 Task: Create new invoice with Date Opened :15-Apr-23, Select Customer: Surfside Succulents, Terms: Payment Term 1. Make invoice entry for item-1 with Date: 15-Apr-23, Description: Cheetos Flamin Hot, Action: Material, Income Account: Income:Sales, Quantity: 3, Unit Price: 8.2, Discount $: 1.25. Make entry for item-2 with Date: 15-Apr-23, Description: Ben & Jerry's Topped Salted Caramel Brownie_x000D_
, Action: Material, Income Account: Income:Sales, Quantity: 1, Unit Price: 8.6, Discount $: 2.25. Make entry for item-3 with Date: 15-Apr-23, Description: Monster Energy Ultra, Action: Material, Income Account: Income:Sales, Quantity: 2, Unit Price: 9.6, Discount $: 2.75. Write Notes: 'Looking forward to serving you again.'. Post Invoice with Post Date: 15-Apr-23, Post to Accounts: Assets:Accounts Receivable. Pay / Process Payment with Transaction Date: 15-May-23, Amount: 46.15, Transfer Account: Checking Account. Print Invoice, display notes by going to Option, then go to Display Tab and check 'Invoice Notes'.
Action: Mouse moved to (156, 34)
Screenshot: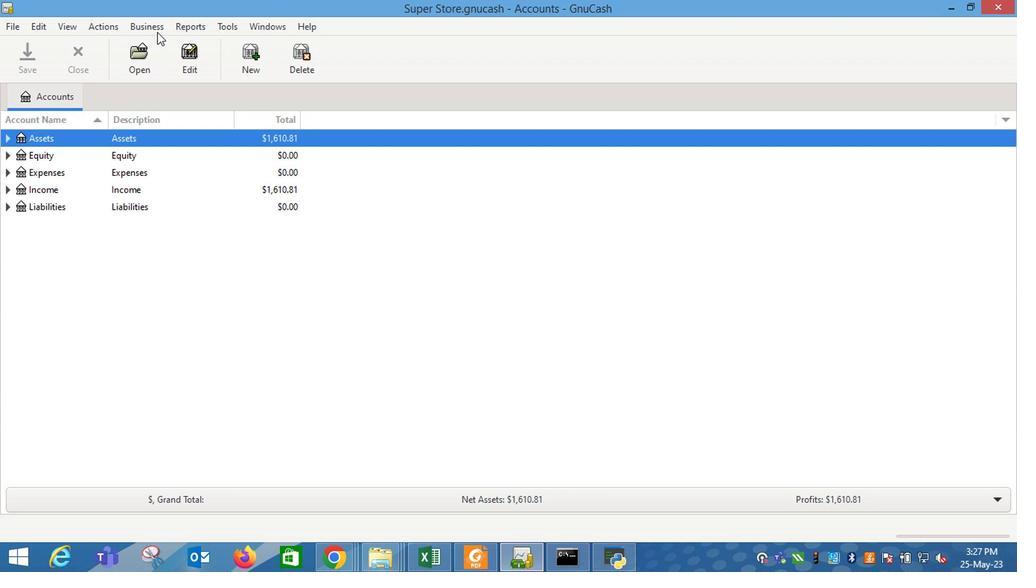 
Action: Mouse pressed left at (156, 34)
Screenshot: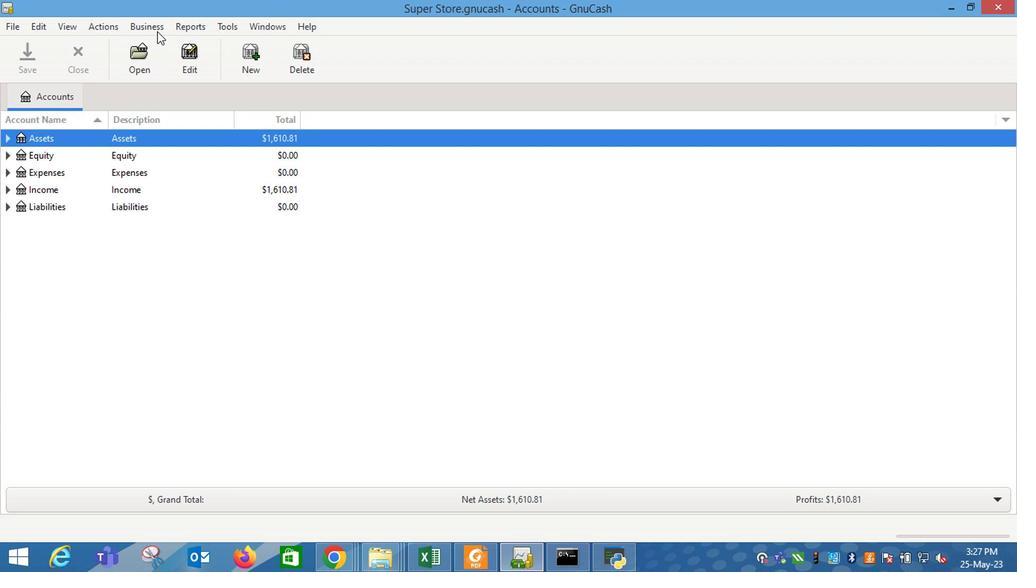 
Action: Mouse moved to (329, 103)
Screenshot: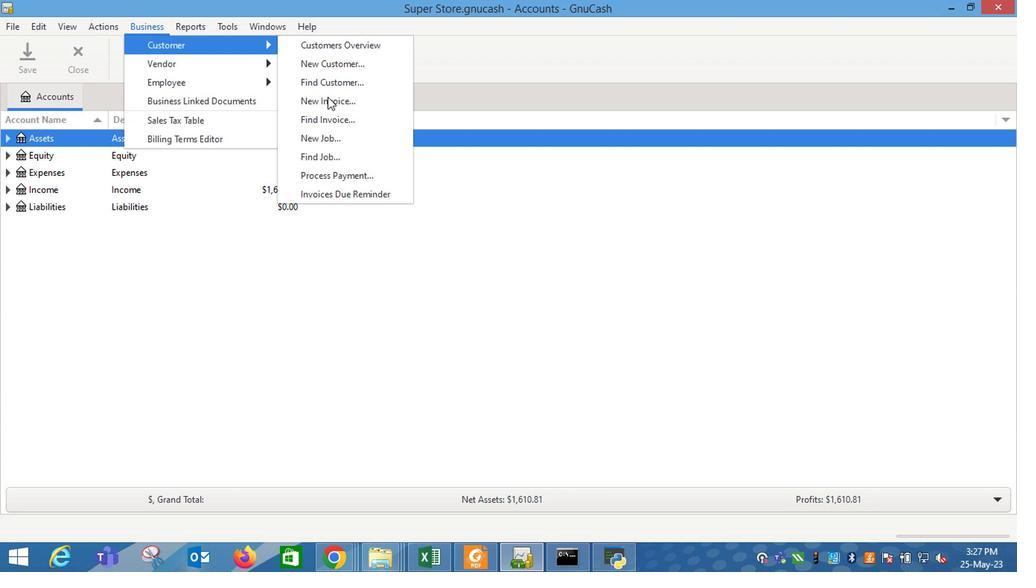 
Action: Mouse pressed left at (329, 103)
Screenshot: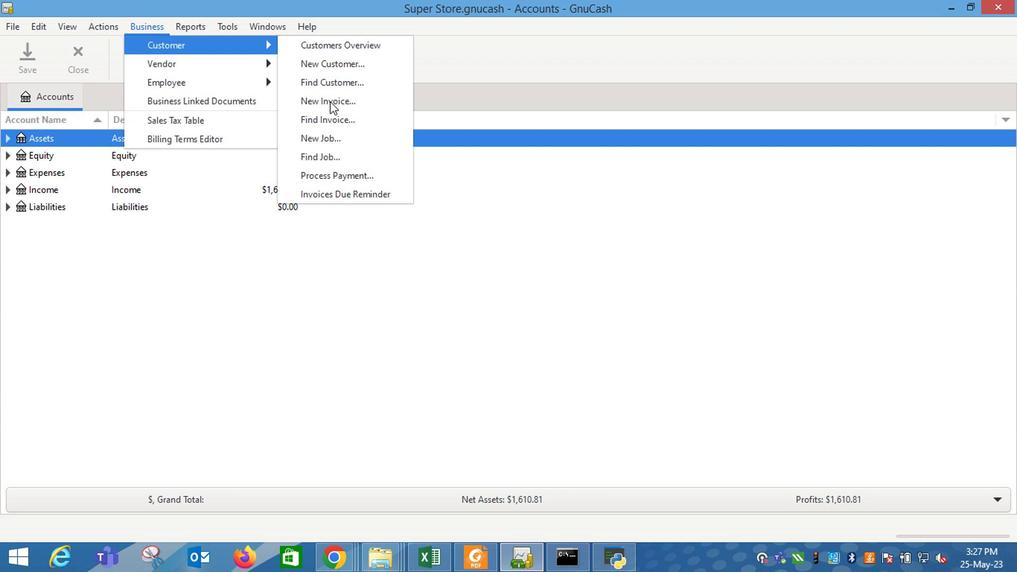 
Action: Mouse moved to (622, 229)
Screenshot: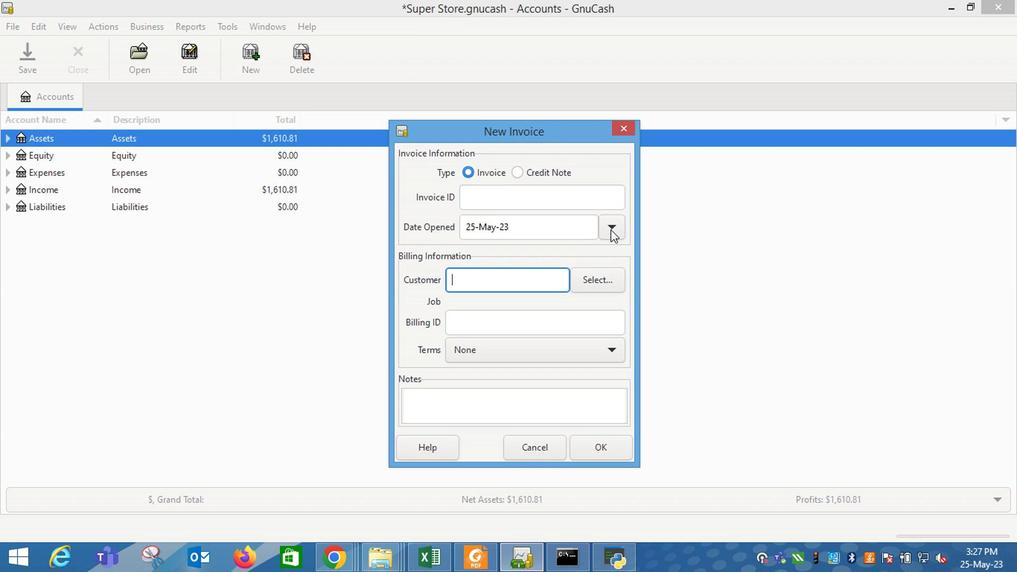 
Action: Mouse pressed left at (622, 229)
Screenshot: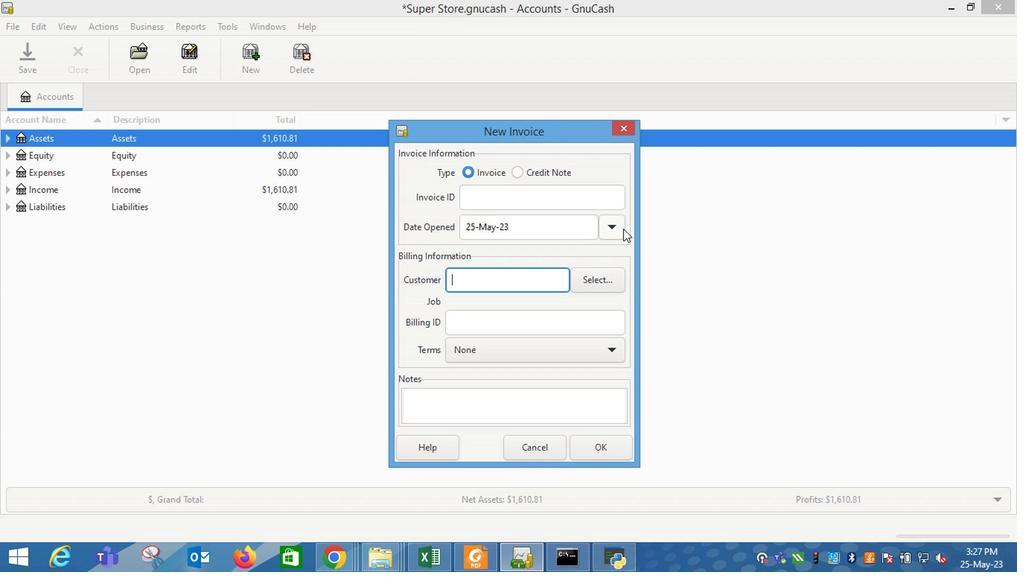 
Action: Mouse moved to (495, 249)
Screenshot: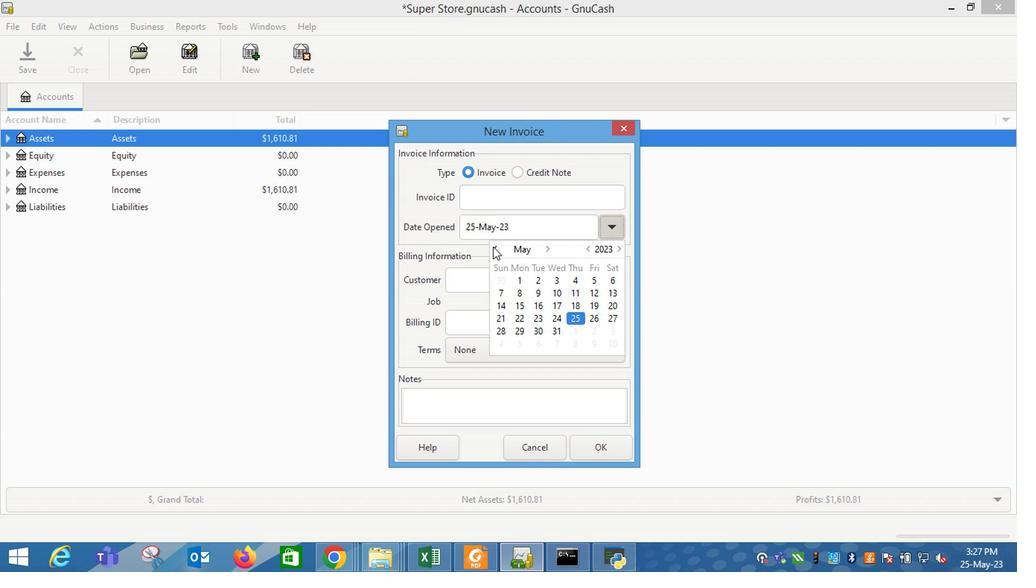 
Action: Mouse pressed left at (495, 249)
Screenshot: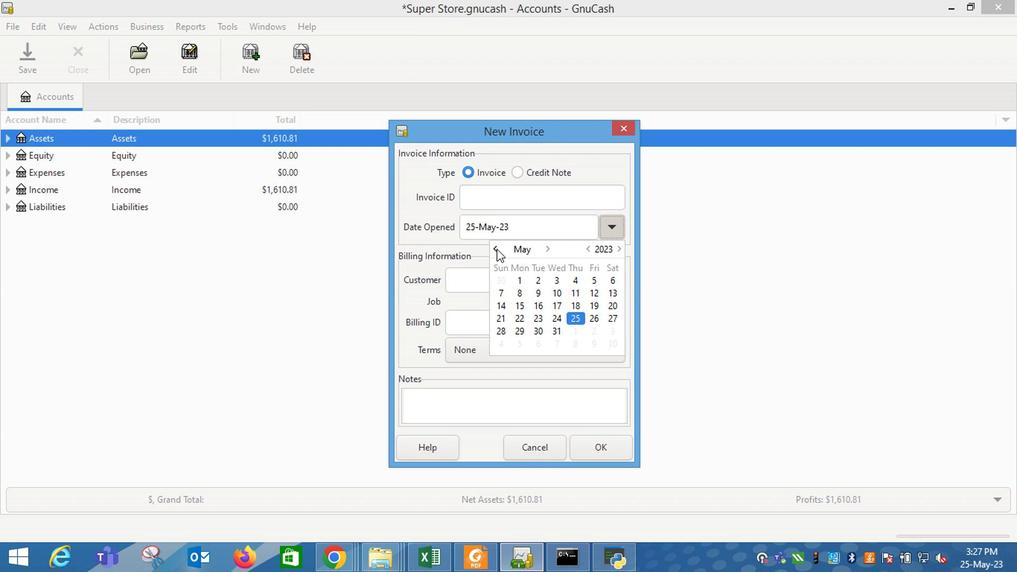 
Action: Mouse moved to (606, 304)
Screenshot: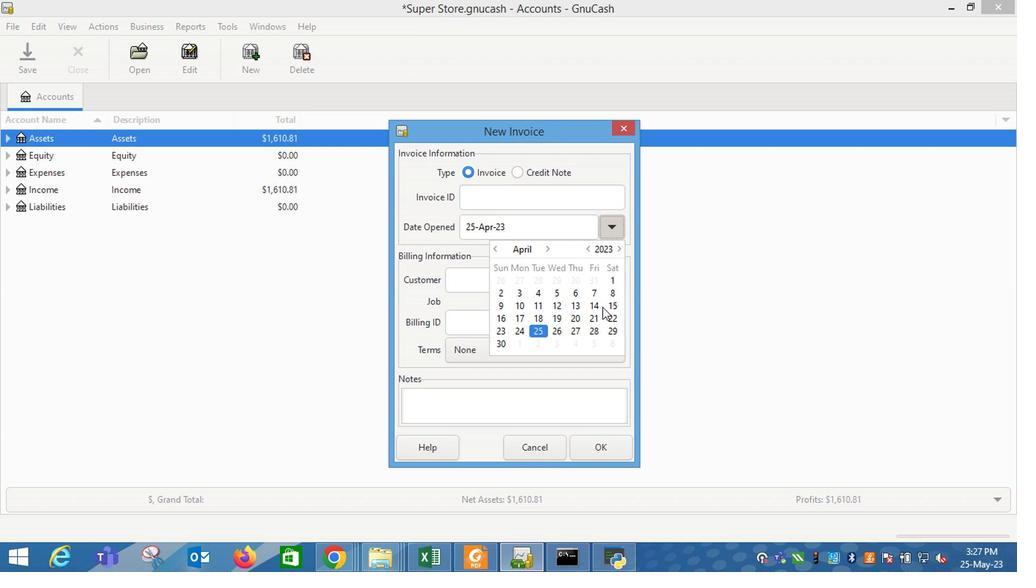 
Action: Mouse pressed left at (606, 304)
Screenshot: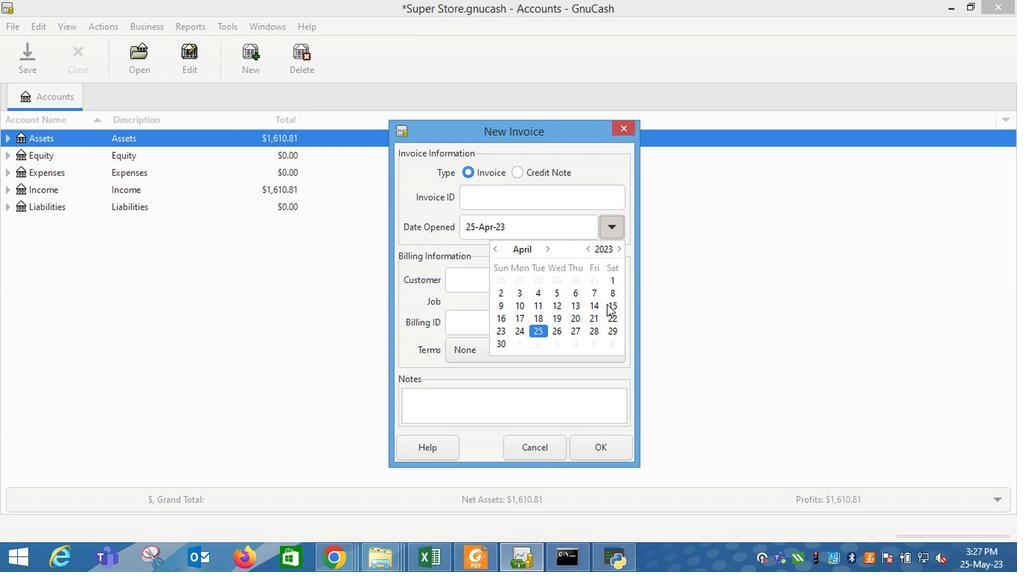 
Action: Mouse moved to (472, 284)
Screenshot: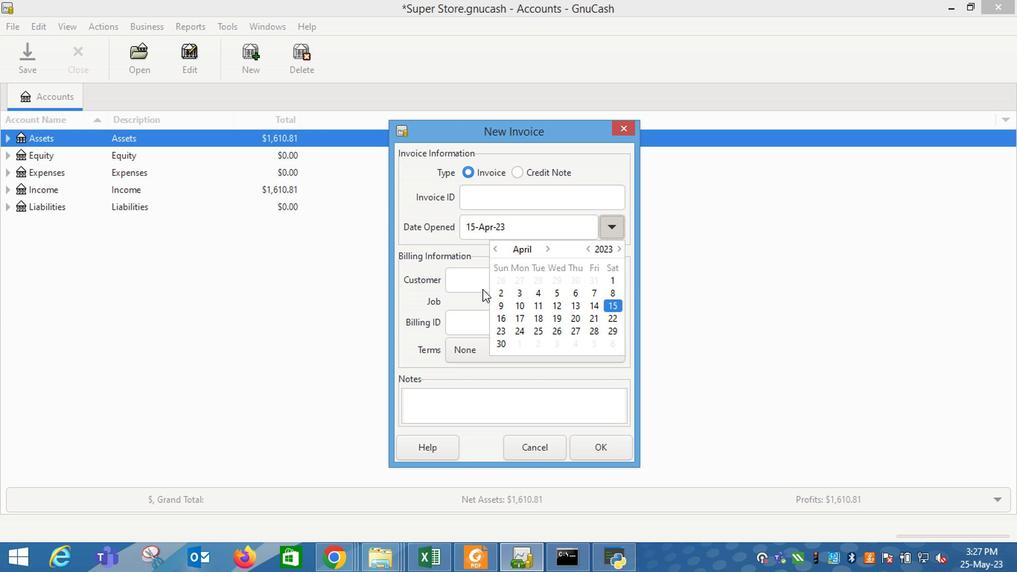 
Action: Mouse pressed left at (472, 284)
Screenshot: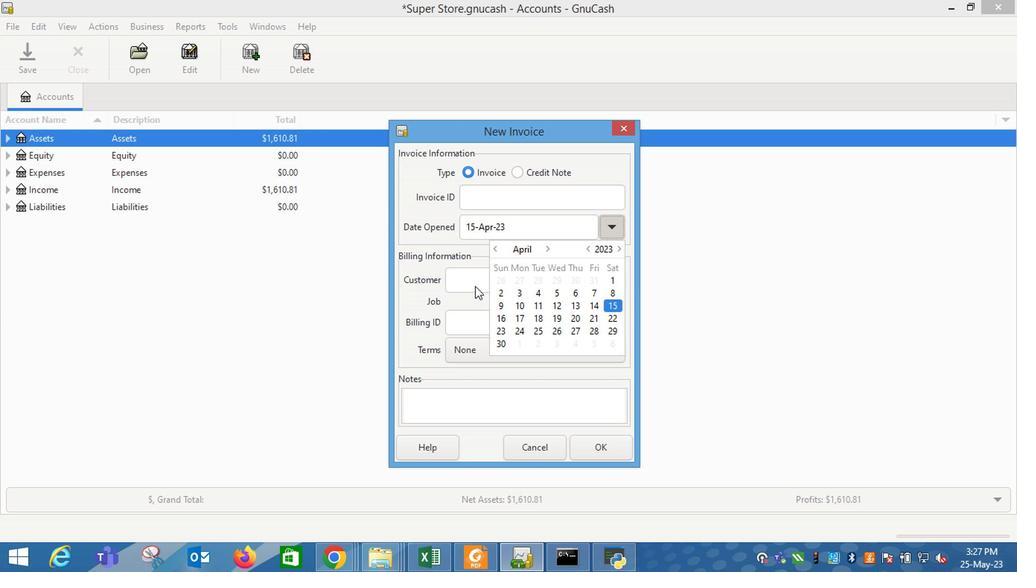 
Action: Mouse pressed left at (472, 284)
Screenshot: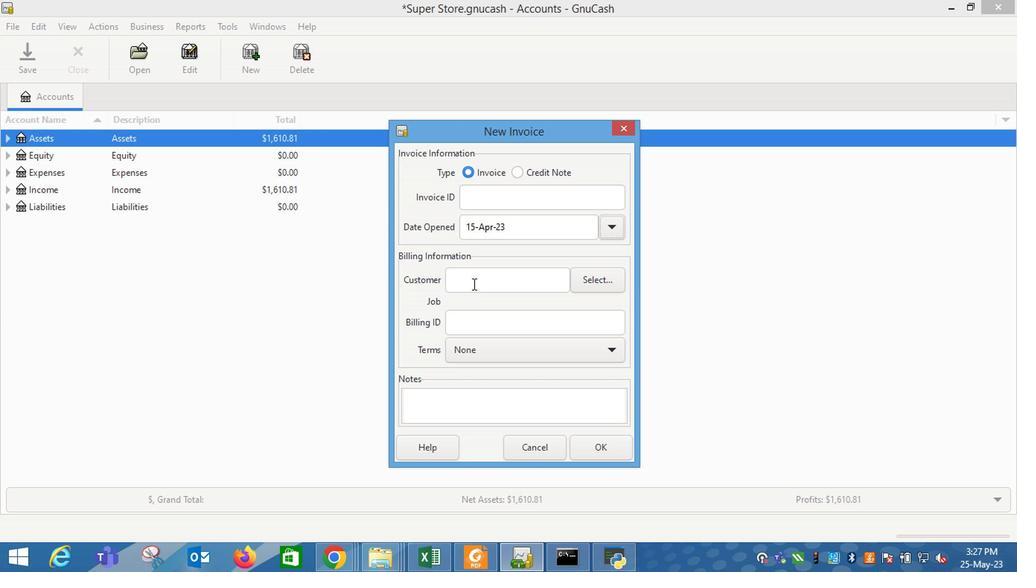 
Action: Key pressed surf
Screenshot: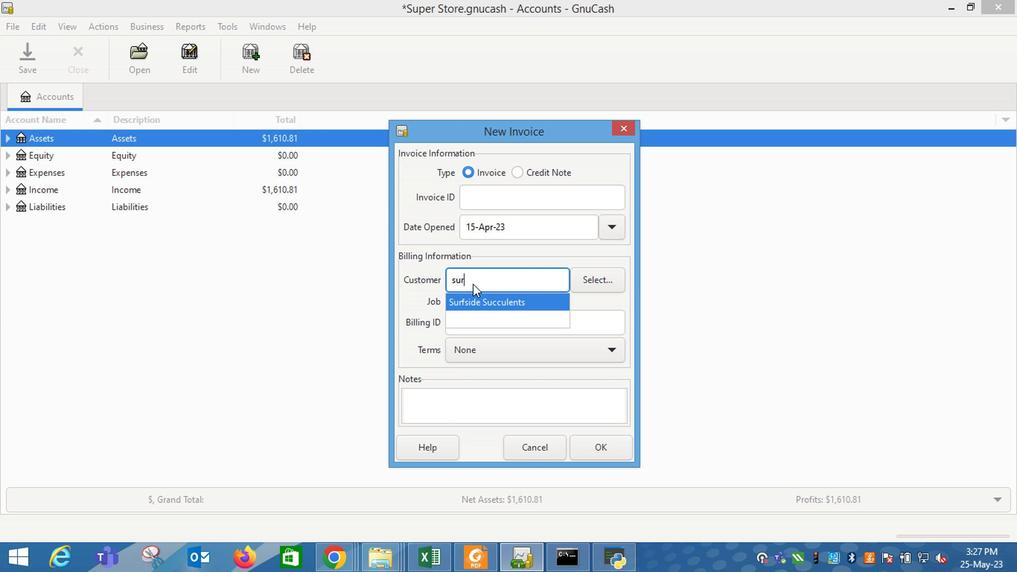 
Action: Mouse moved to (470, 300)
Screenshot: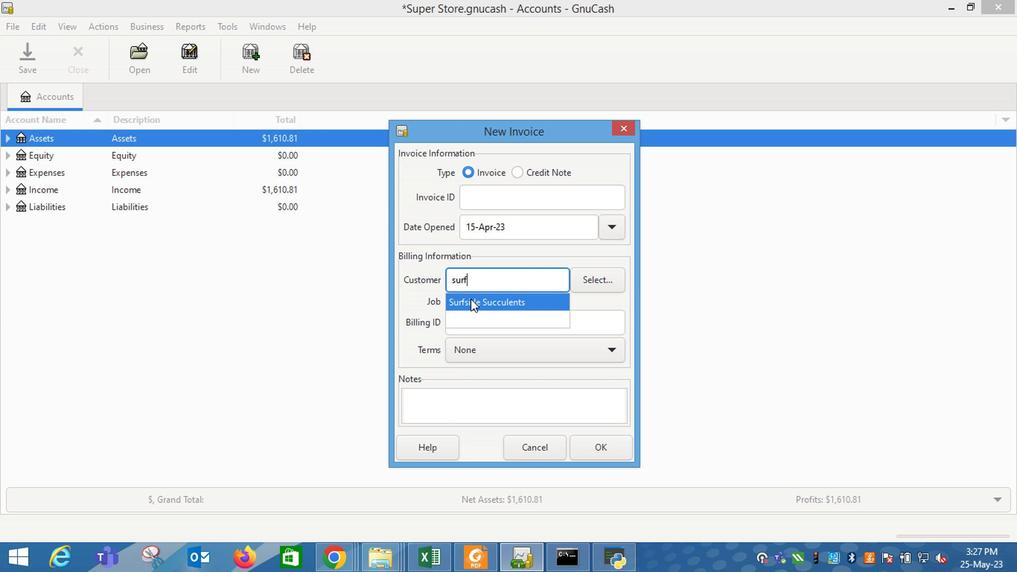 
Action: Mouse pressed left at (470, 300)
Screenshot: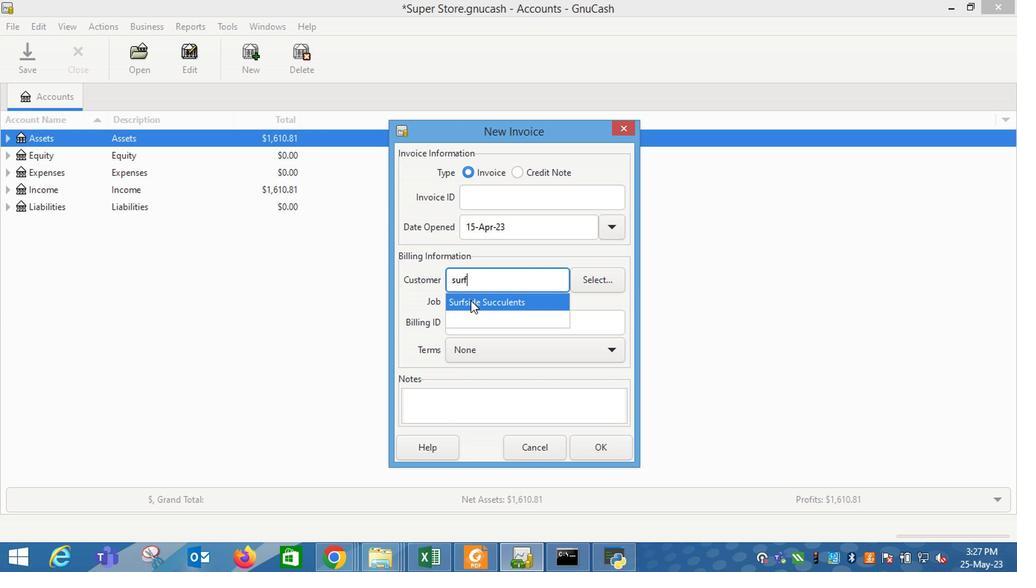 
Action: Mouse moved to (502, 360)
Screenshot: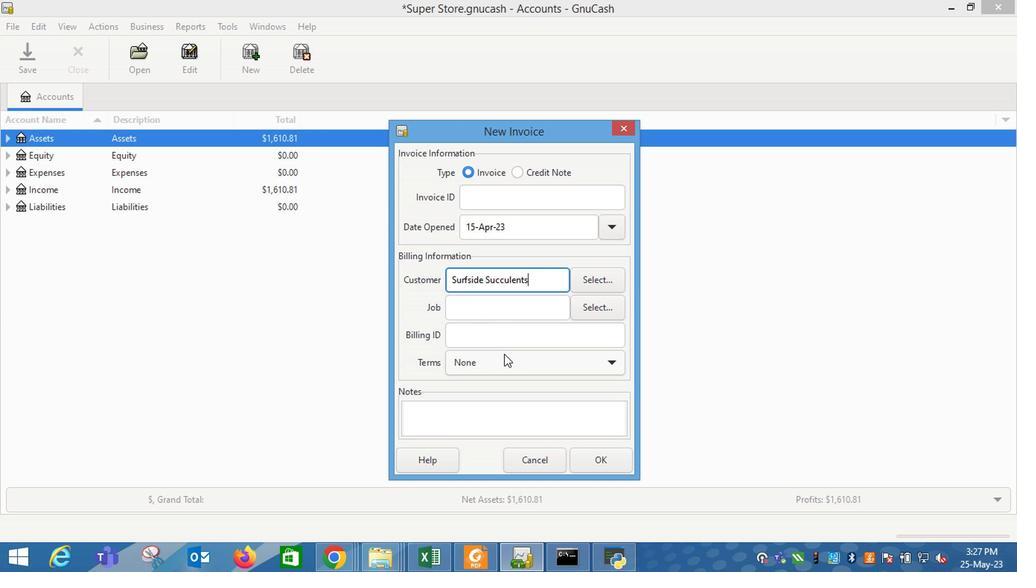 
Action: Mouse pressed left at (502, 360)
Screenshot: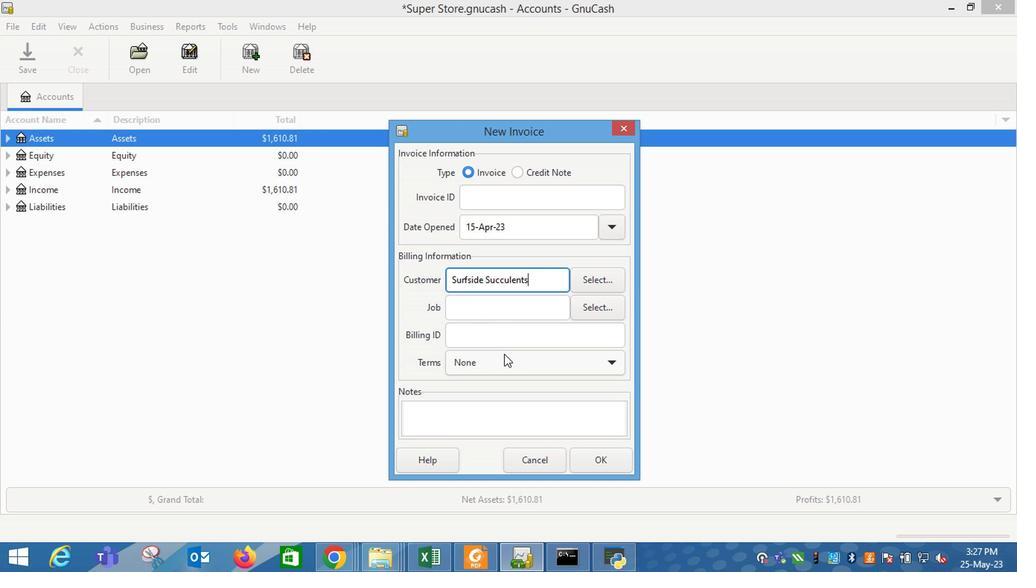 
Action: Mouse moved to (501, 377)
Screenshot: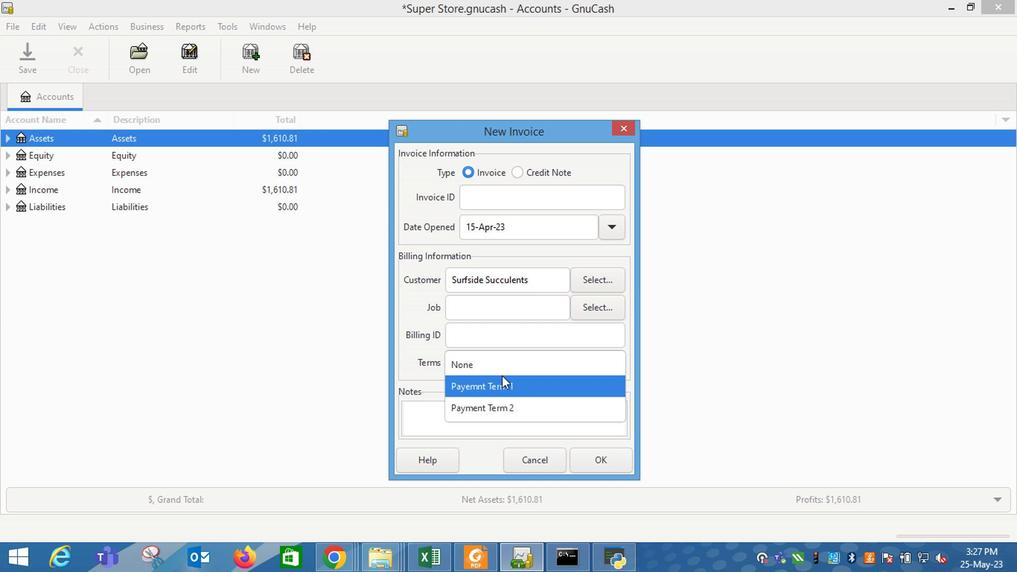
Action: Mouse pressed left at (501, 377)
Screenshot: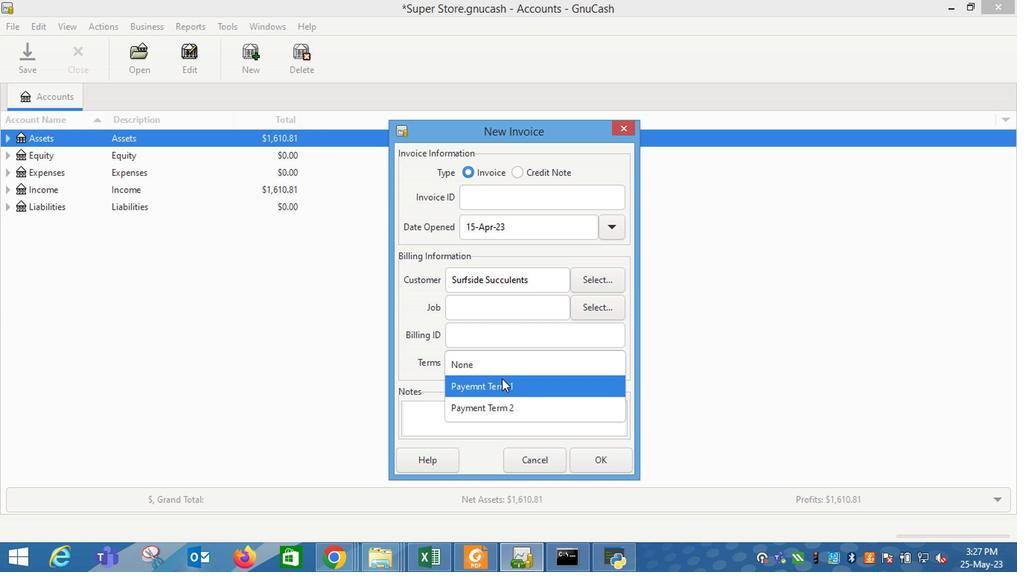 
Action: Mouse moved to (604, 455)
Screenshot: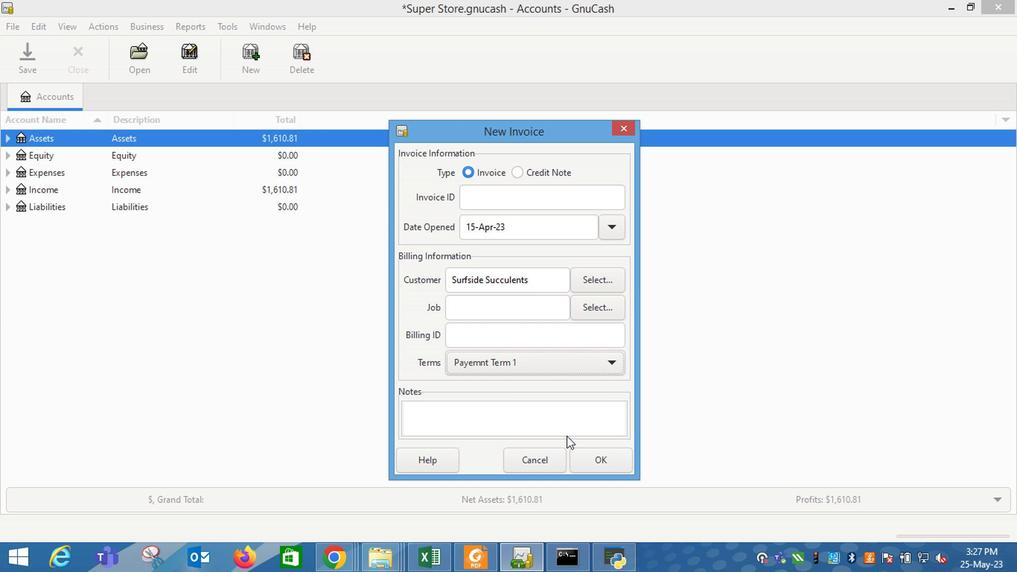 
Action: Mouse pressed left at (604, 455)
Screenshot: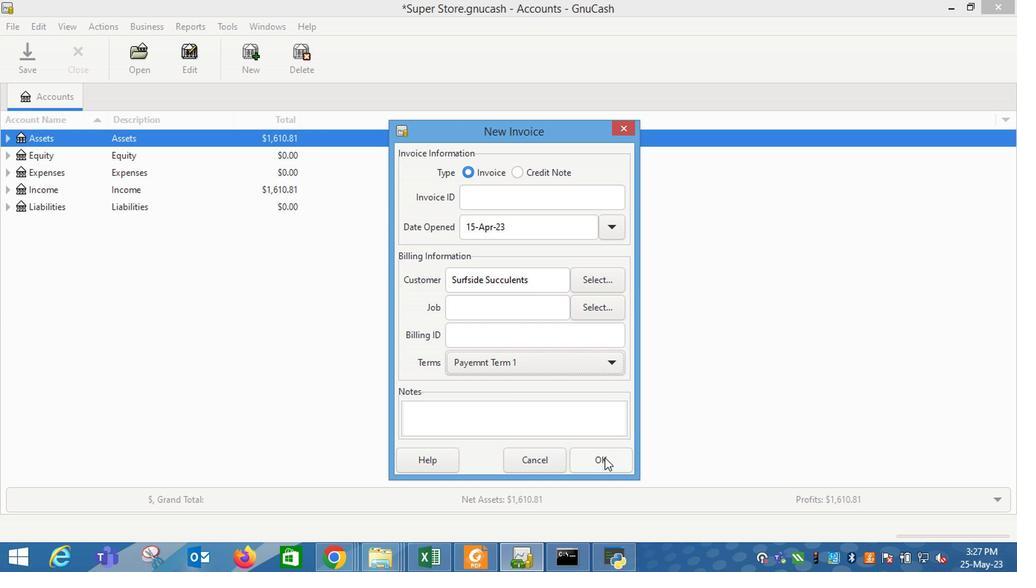 
Action: Mouse moved to (67, 296)
Screenshot: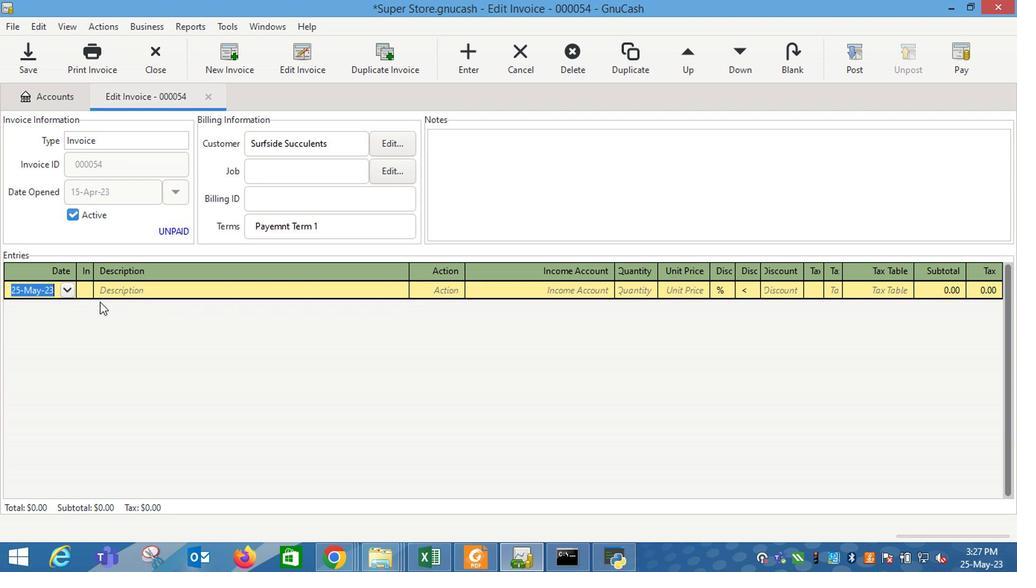 
Action: Mouse pressed left at (67, 296)
Screenshot: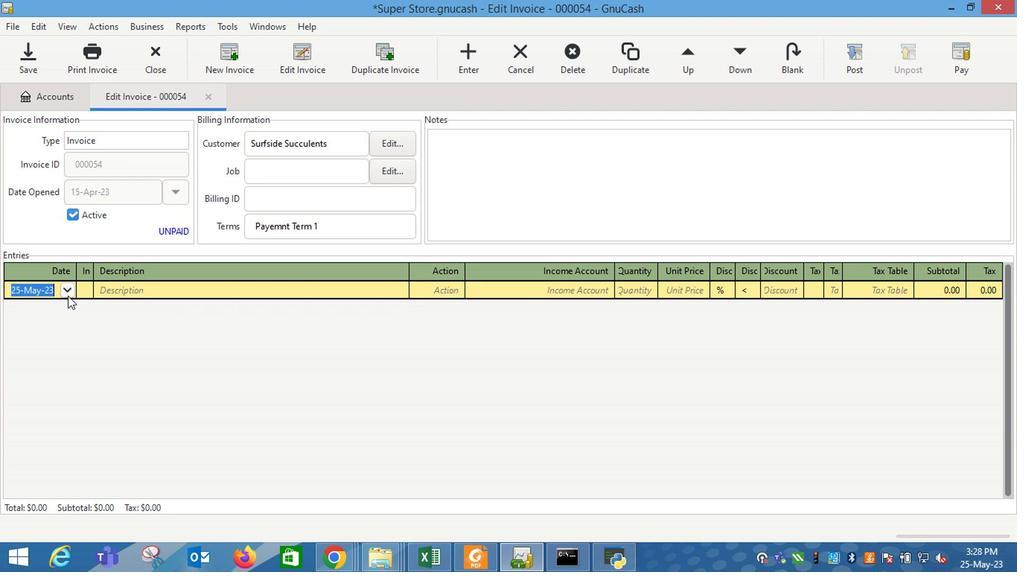 
Action: Mouse moved to (6, 310)
Screenshot: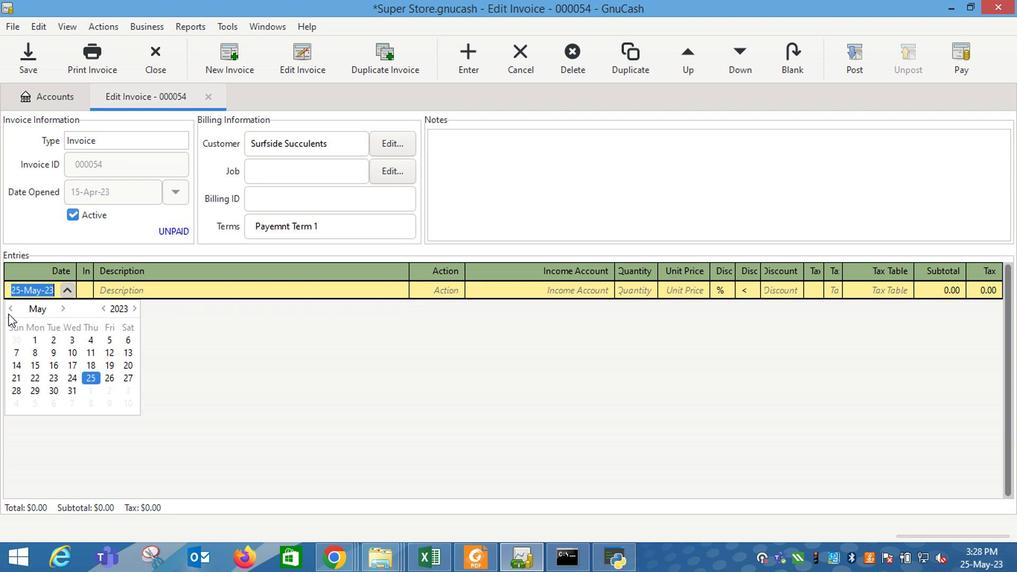 
Action: Mouse pressed left at (6, 310)
Screenshot: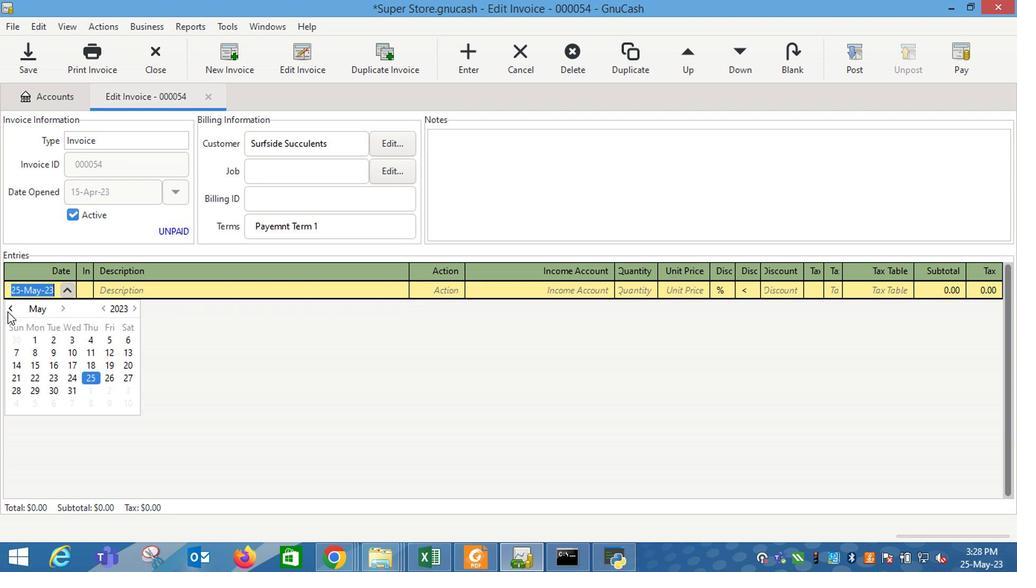 
Action: Mouse moved to (125, 365)
Screenshot: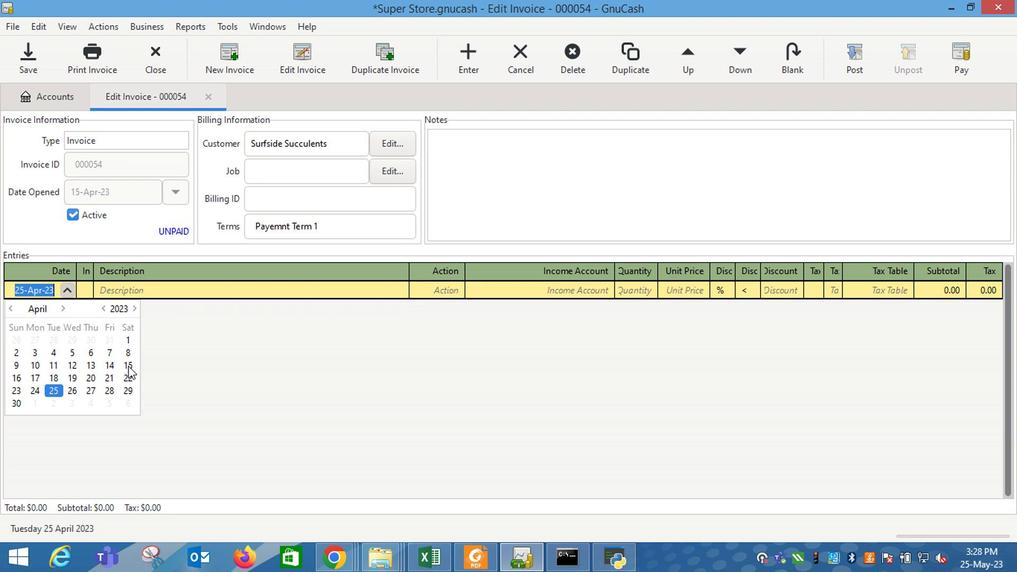
Action: Mouse pressed left at (125, 365)
Screenshot: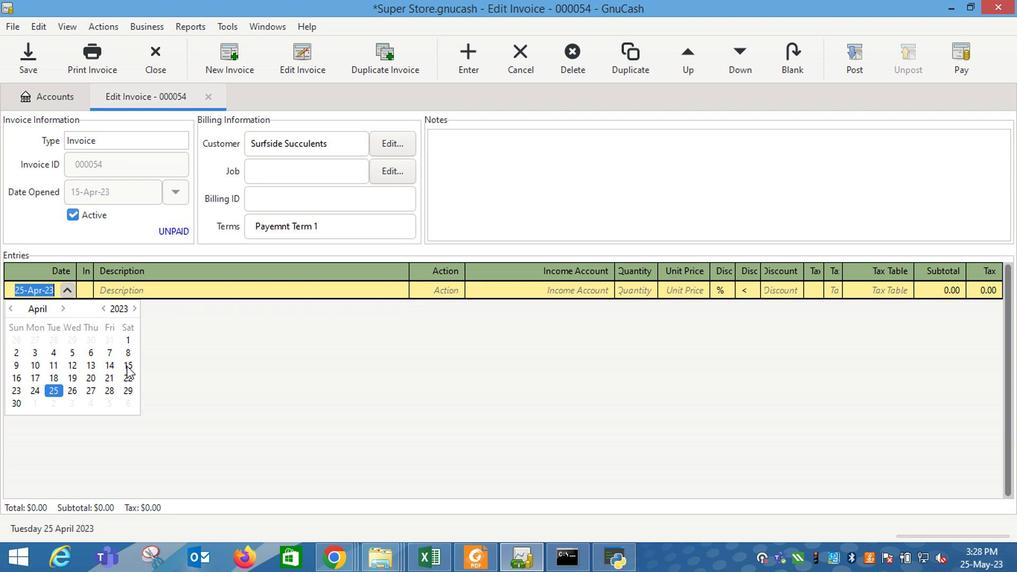 
Action: Mouse moved to (197, 352)
Screenshot: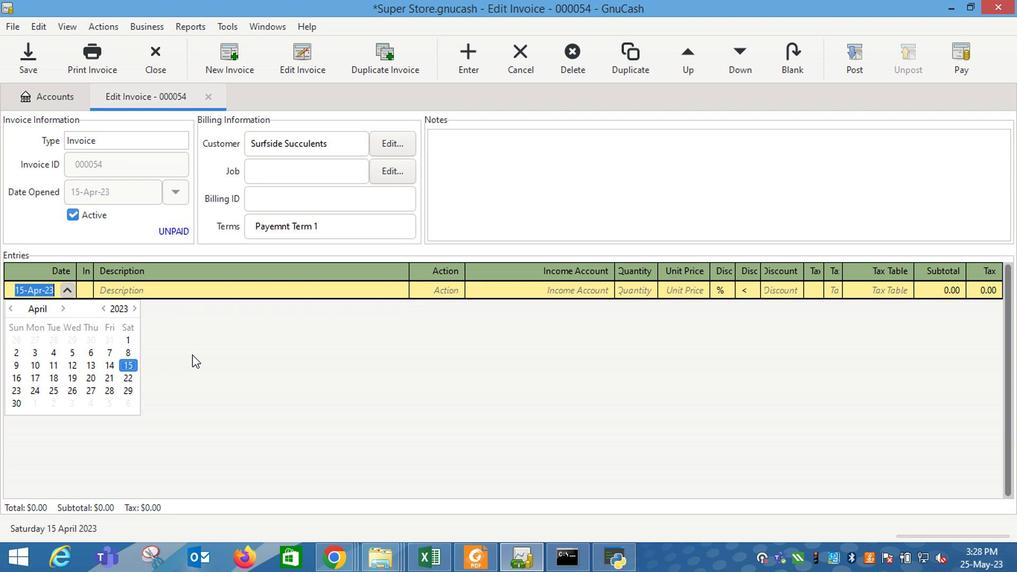 
Action: Mouse pressed left at (197, 352)
Screenshot: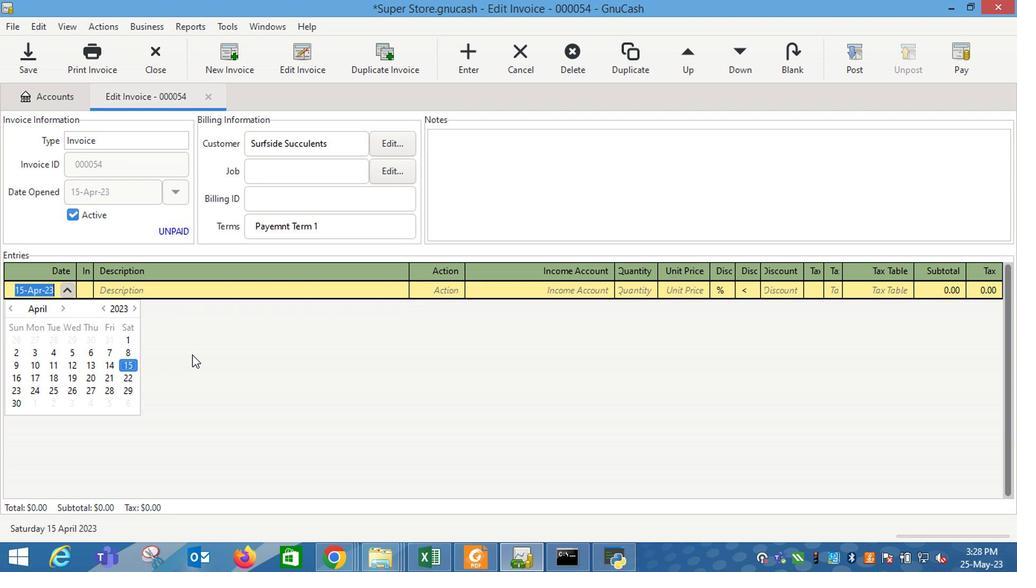 
Action: Mouse moved to (218, 285)
Screenshot: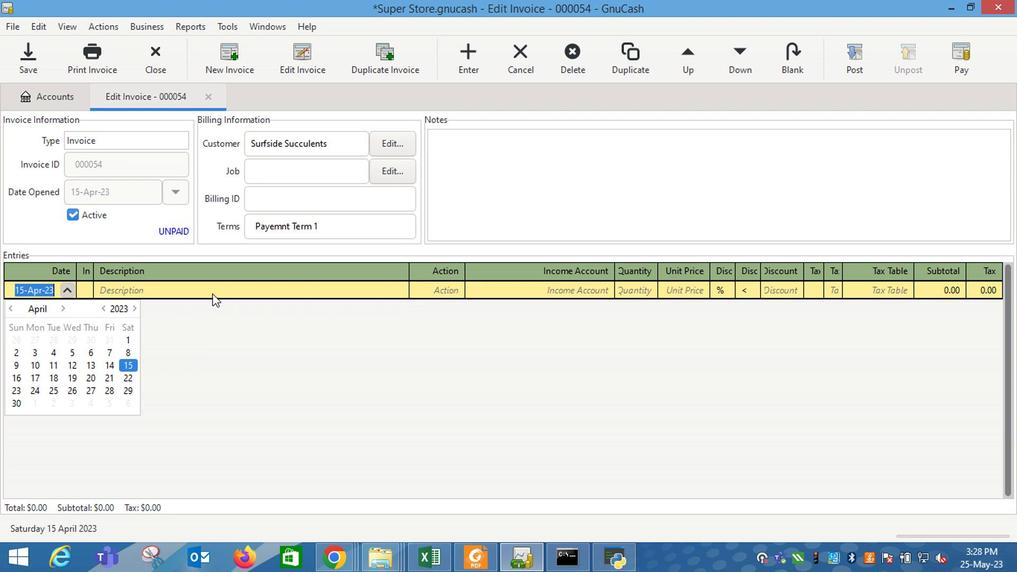 
Action: Mouse pressed left at (218, 285)
Screenshot: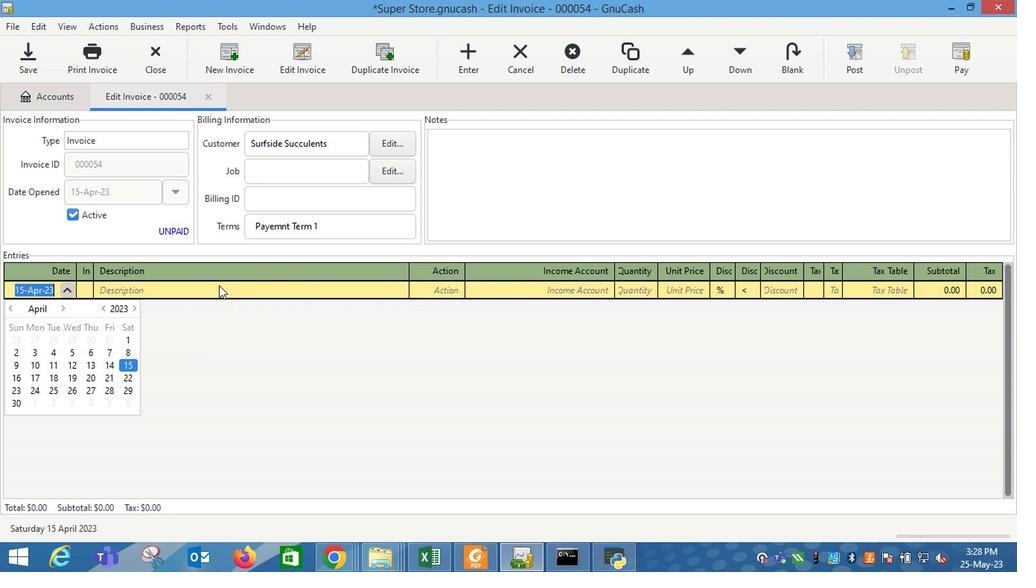 
Action: Key pressed <Key.shift_r>Cheetos<Key.space><Key.shift_r>Flamin<Key.space><Key.shift_r><Key.shift_r><Key.shift_r><Key.shift_r><Key.shift_r>Hot<Key.tab>
Screenshot: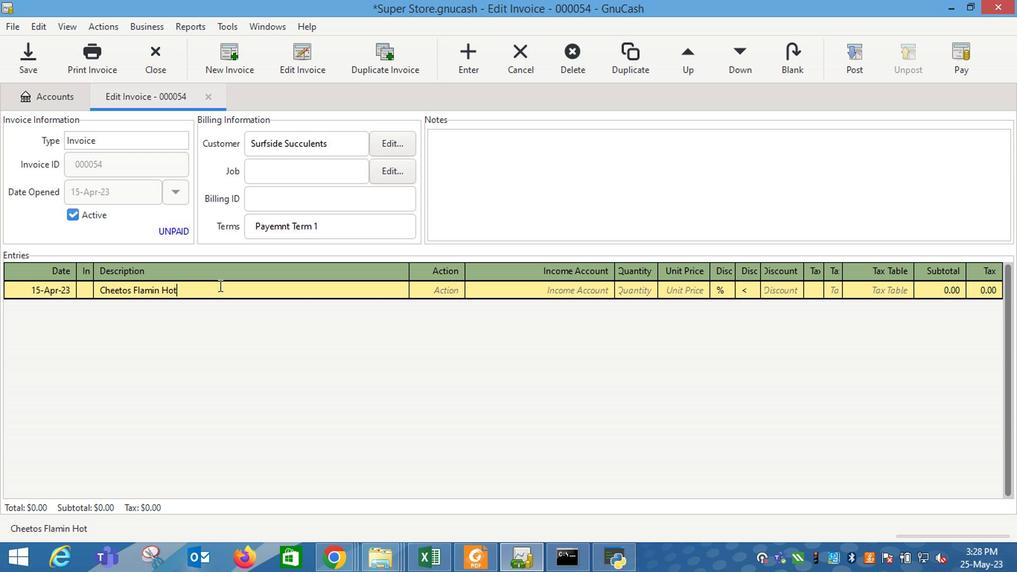
Action: Mouse moved to (455, 296)
Screenshot: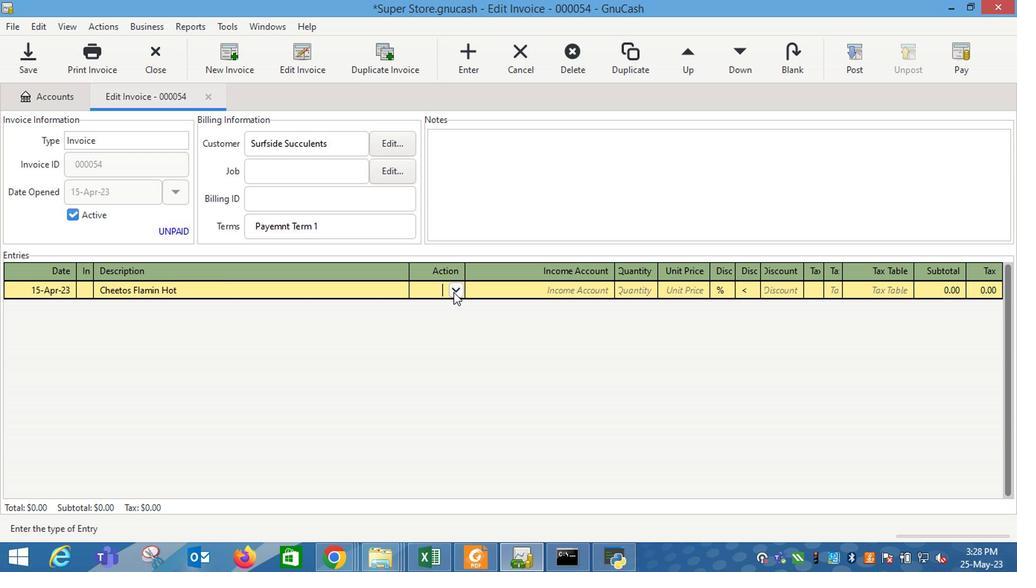 
Action: Mouse pressed left at (457, 290)
Screenshot: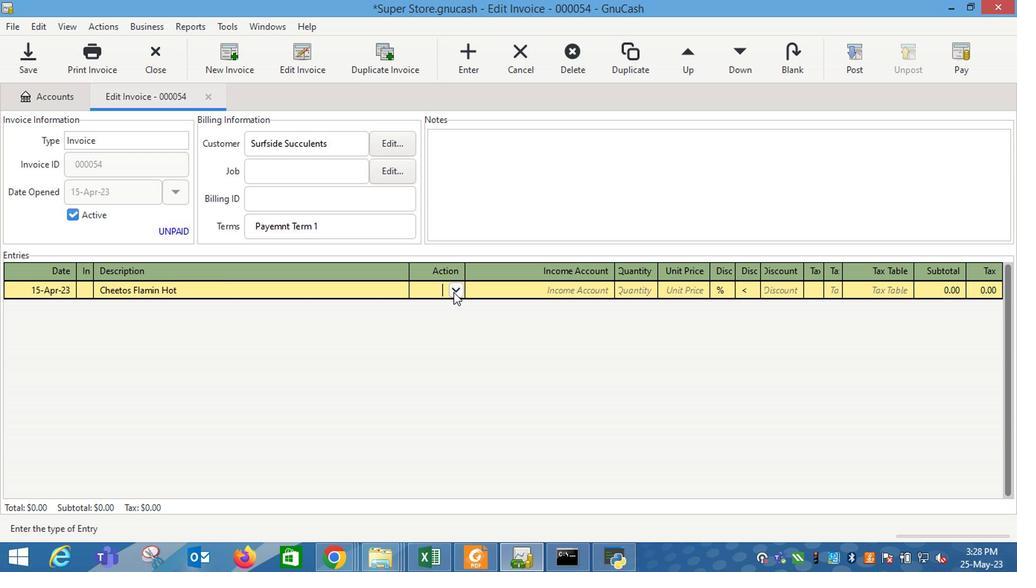 
Action: Mouse moved to (432, 326)
Screenshot: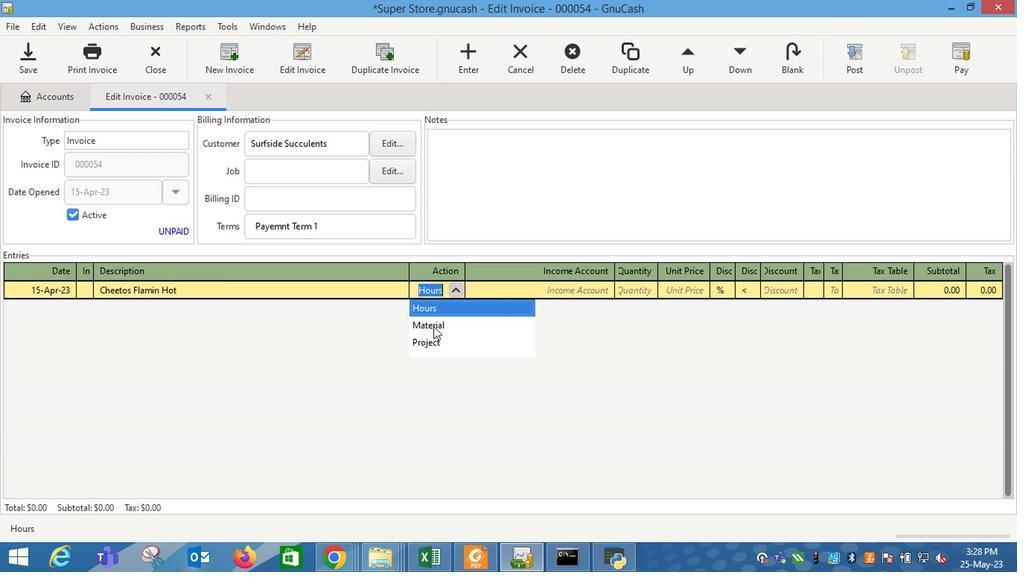 
Action: Mouse pressed left at (432, 326)
Screenshot: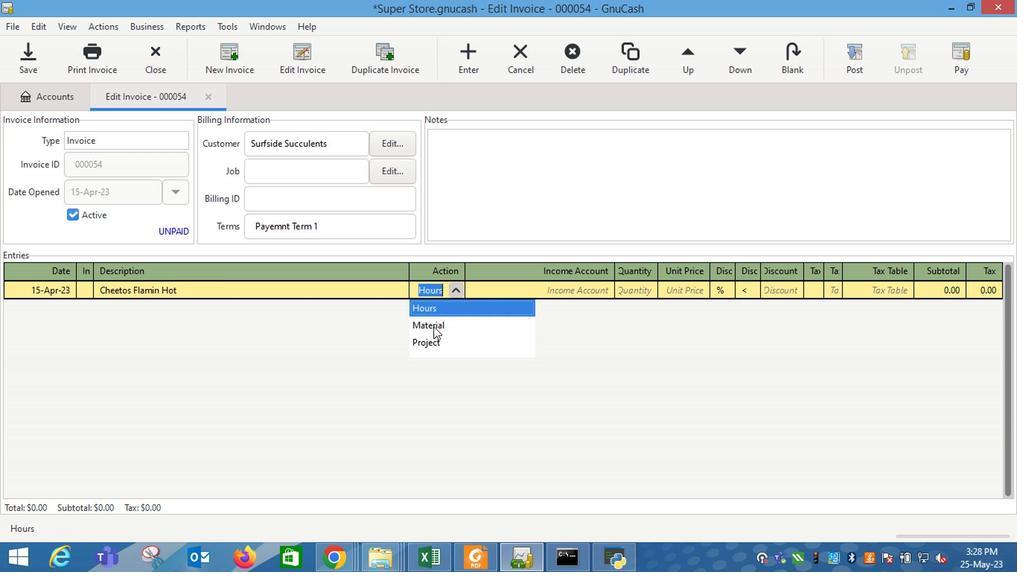
Action: Mouse moved to (558, 296)
Screenshot: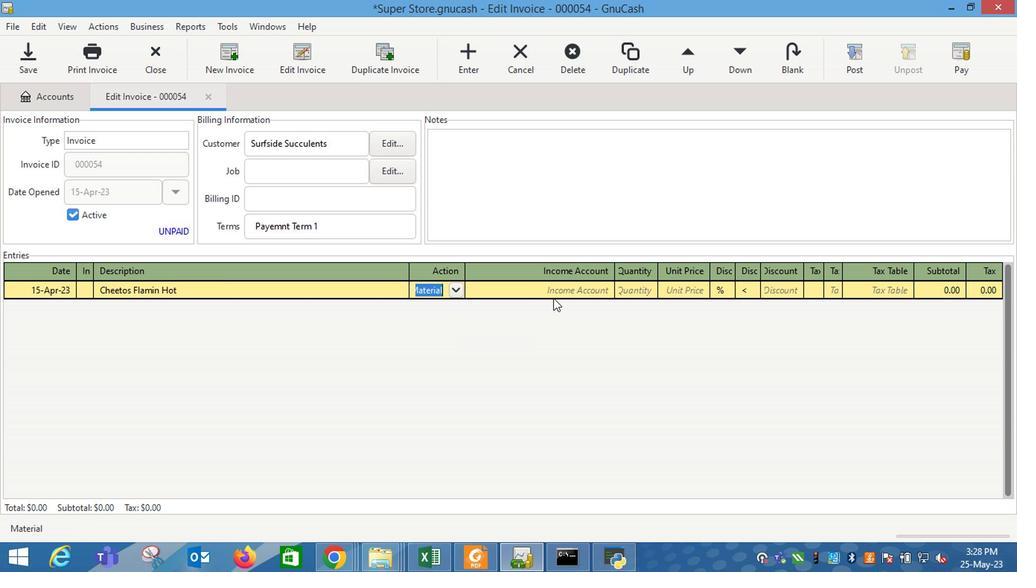 
Action: Key pressed <Key.tab>
Screenshot: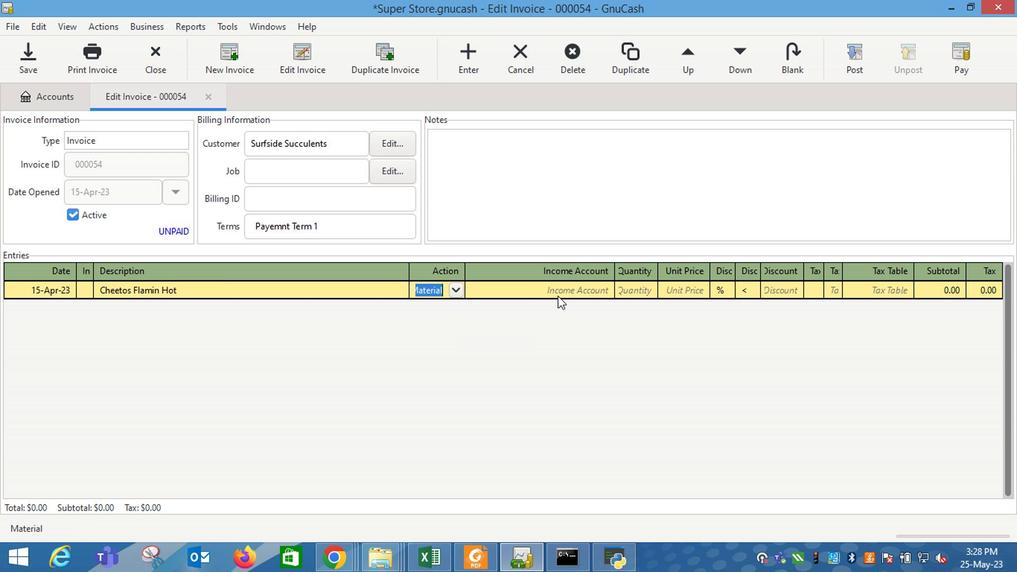 
Action: Mouse moved to (604, 290)
Screenshot: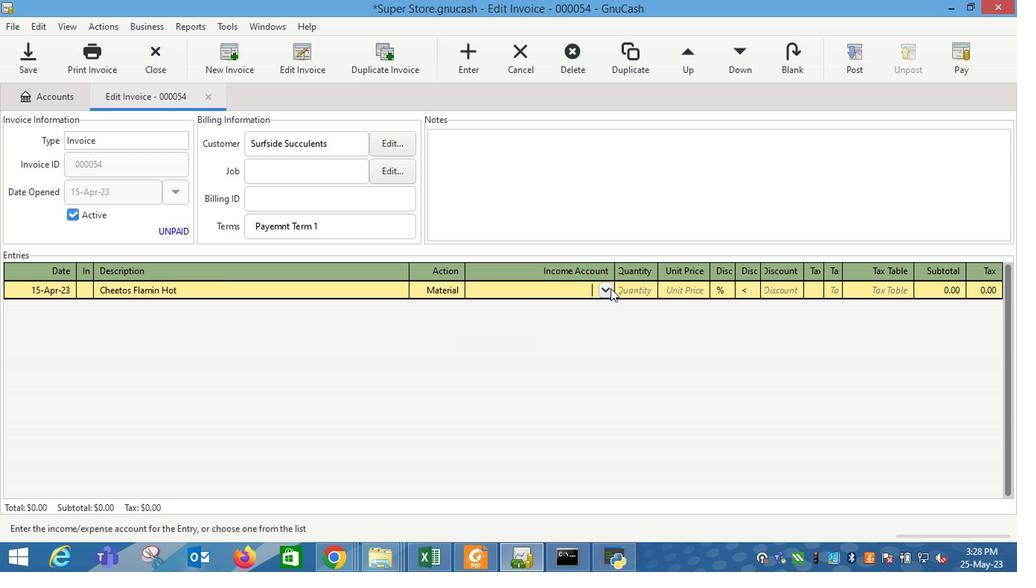 
Action: Mouse pressed left at (604, 290)
Screenshot: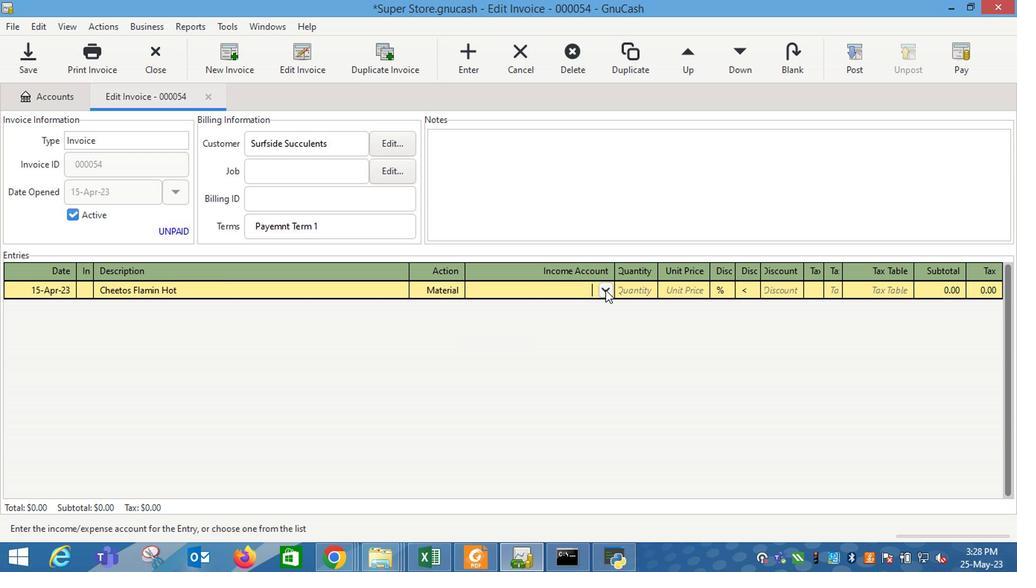 
Action: Mouse moved to (533, 360)
Screenshot: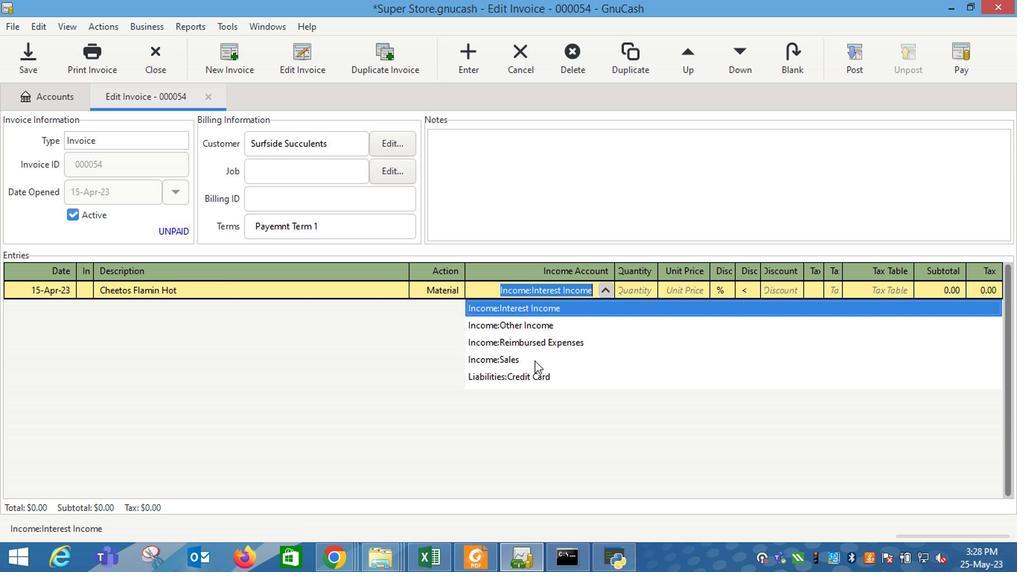 
Action: Mouse pressed left at (533, 360)
Screenshot: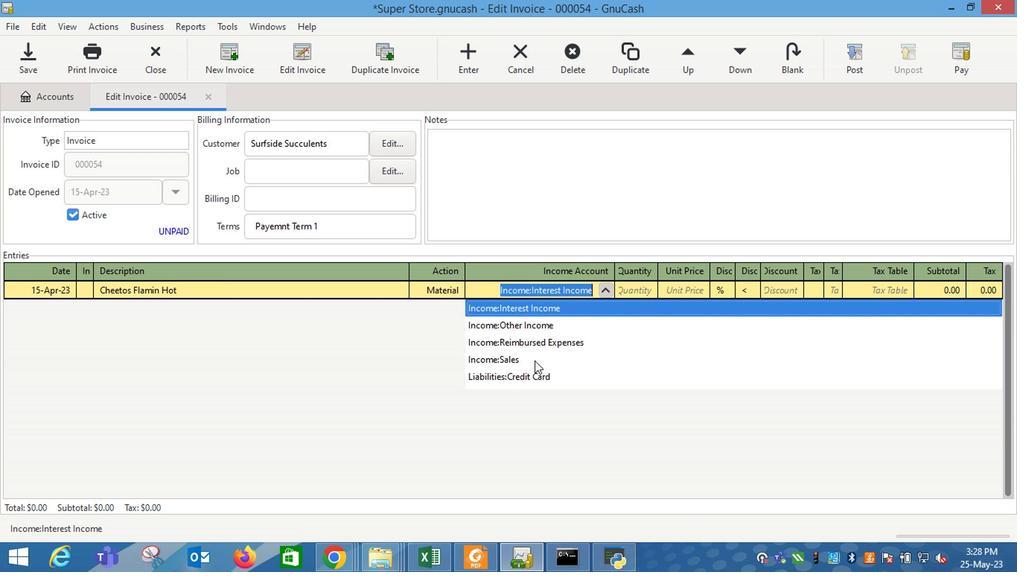 
Action: Mouse moved to (533, 360)
Screenshot: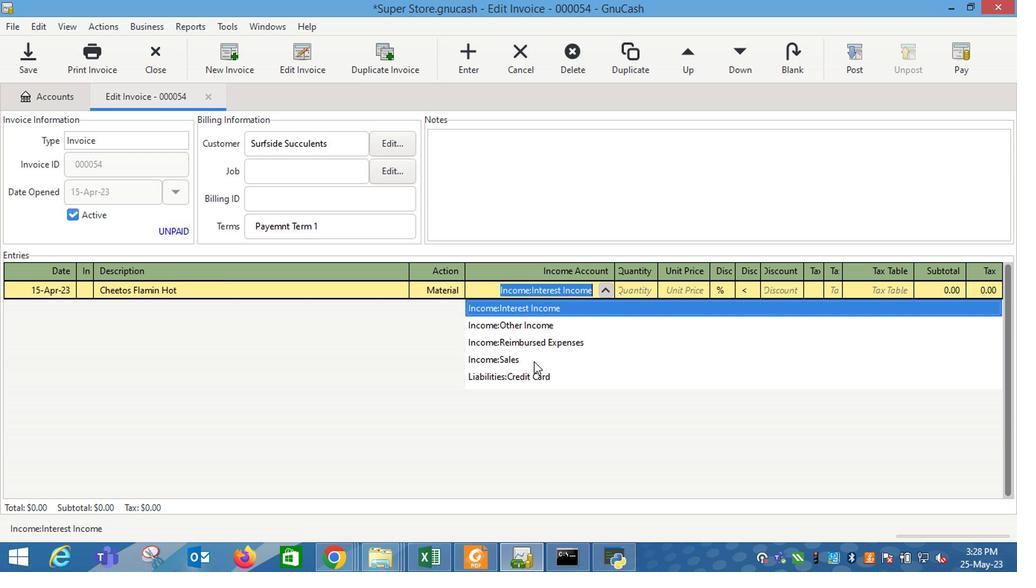 
Action: Key pressed <Key.tab>3<Key.tab>8.2
Screenshot: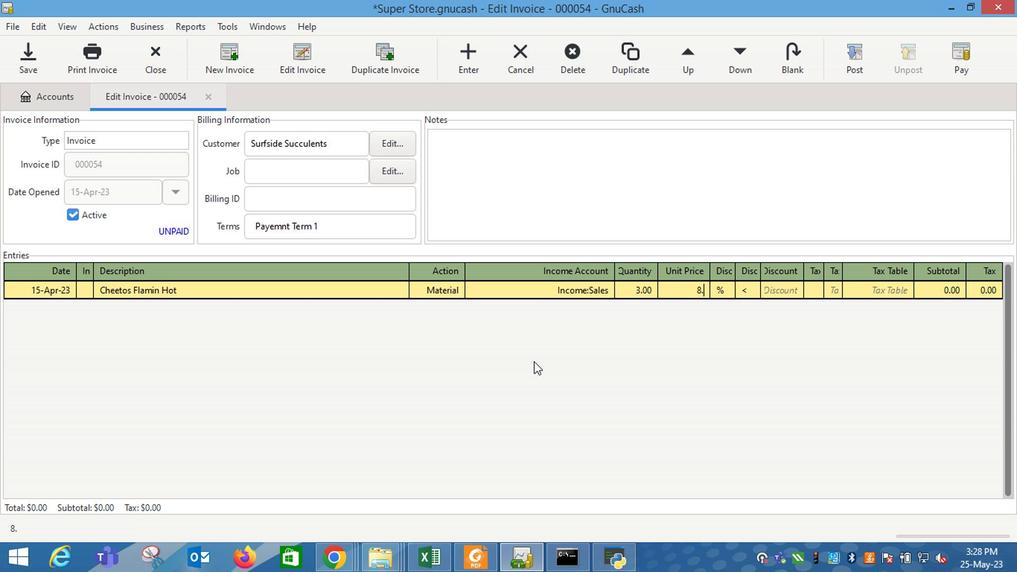 
Action: Mouse moved to (667, 365)
Screenshot: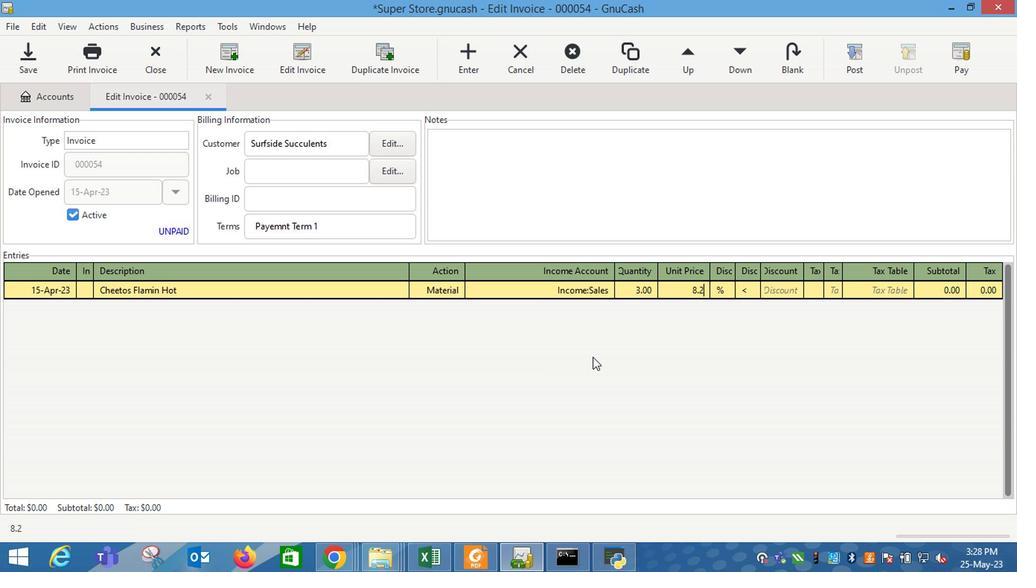 
Action: Key pressed <Key.tab>
Screenshot: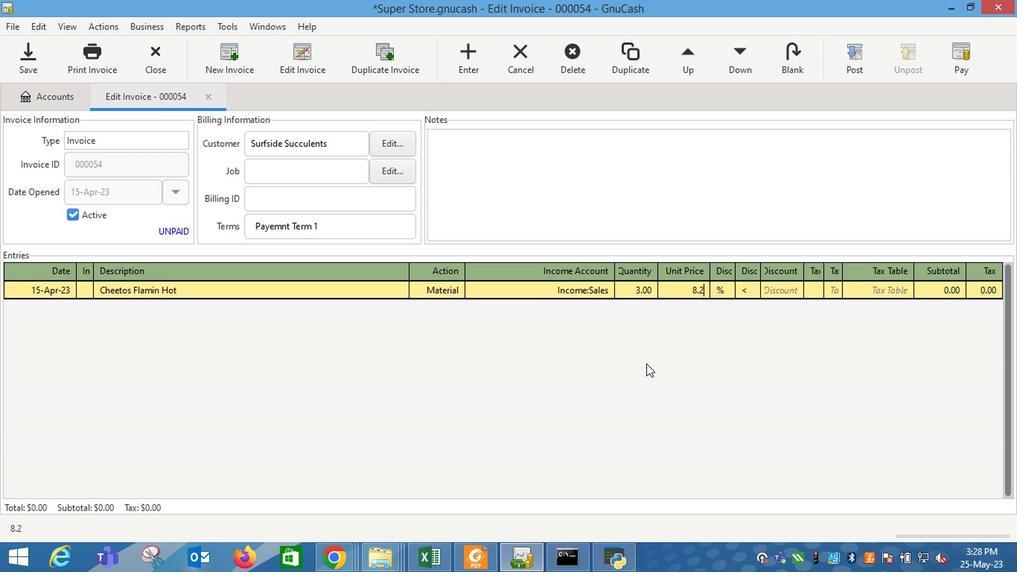 
Action: Mouse moved to (751, 292)
Screenshot: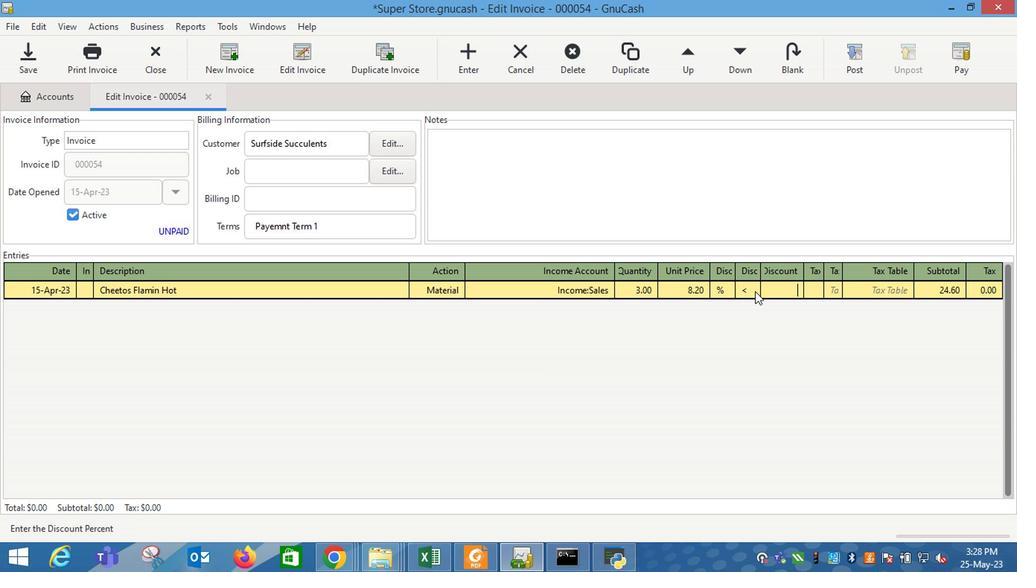 
Action: Mouse pressed left at (751, 292)
Screenshot: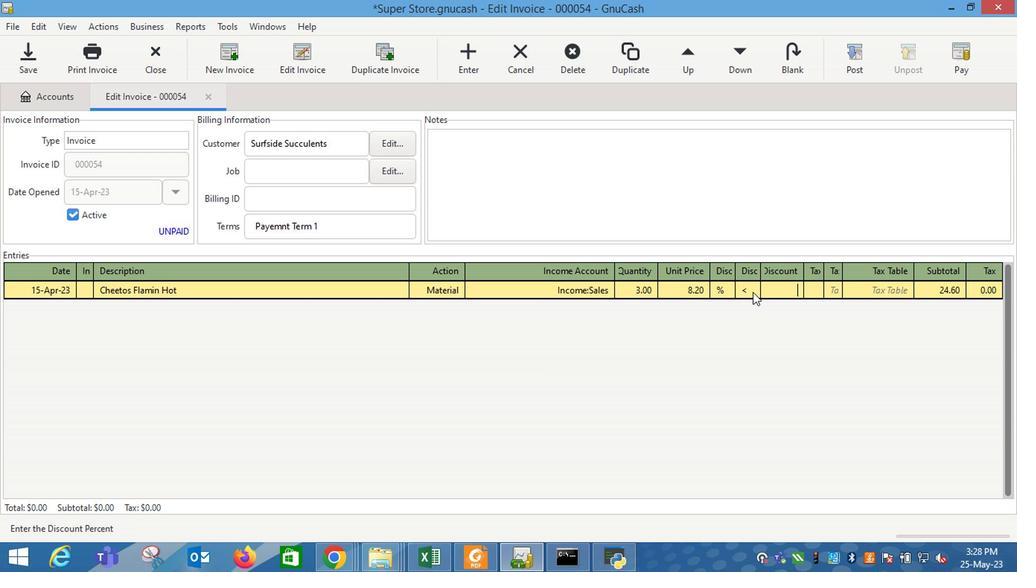 
Action: Mouse moved to (722, 295)
Screenshot: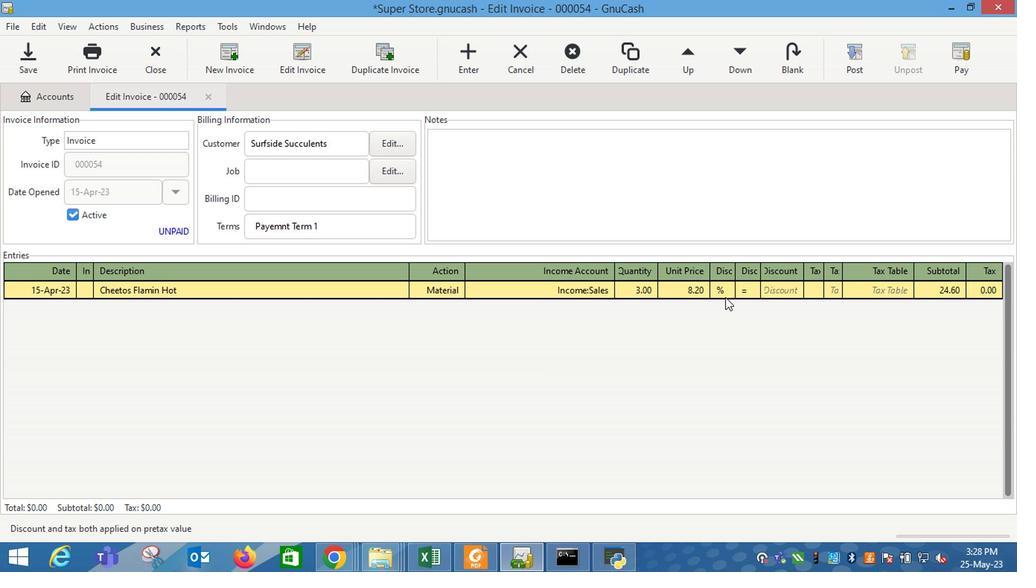 
Action: Mouse pressed left at (722, 295)
Screenshot: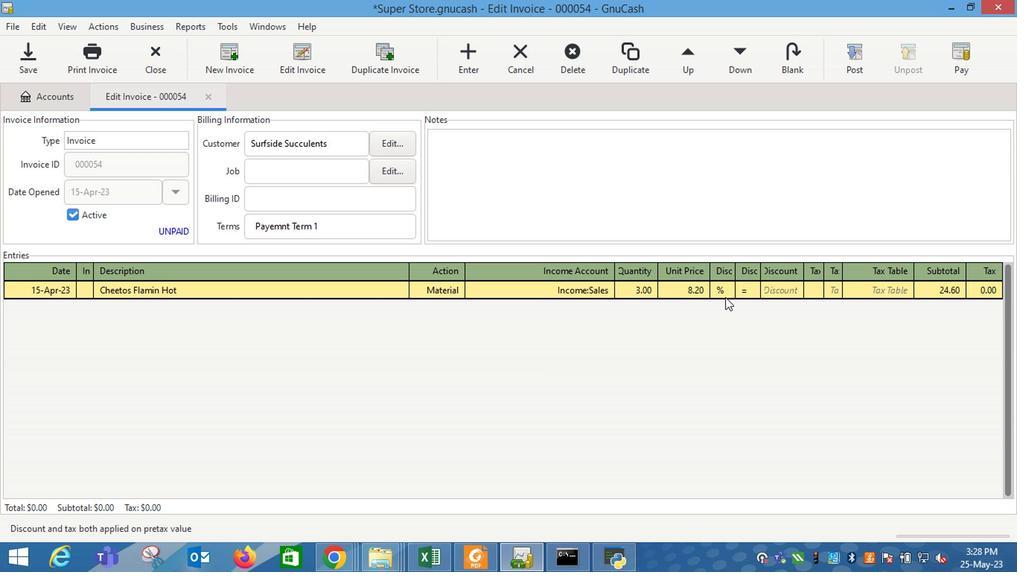 
Action: Mouse moved to (769, 293)
Screenshot: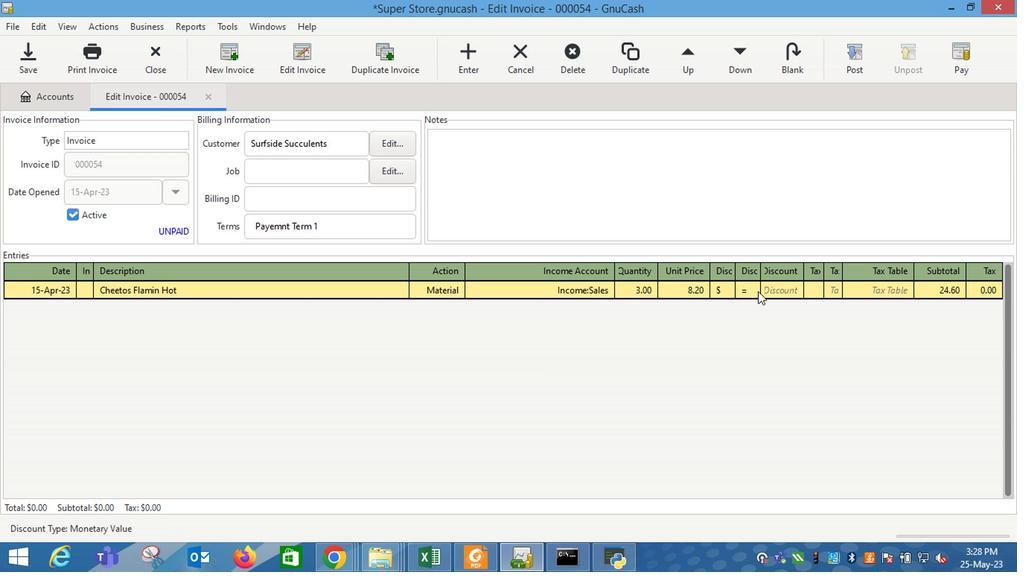 
Action: Mouse pressed left at (769, 293)
Screenshot: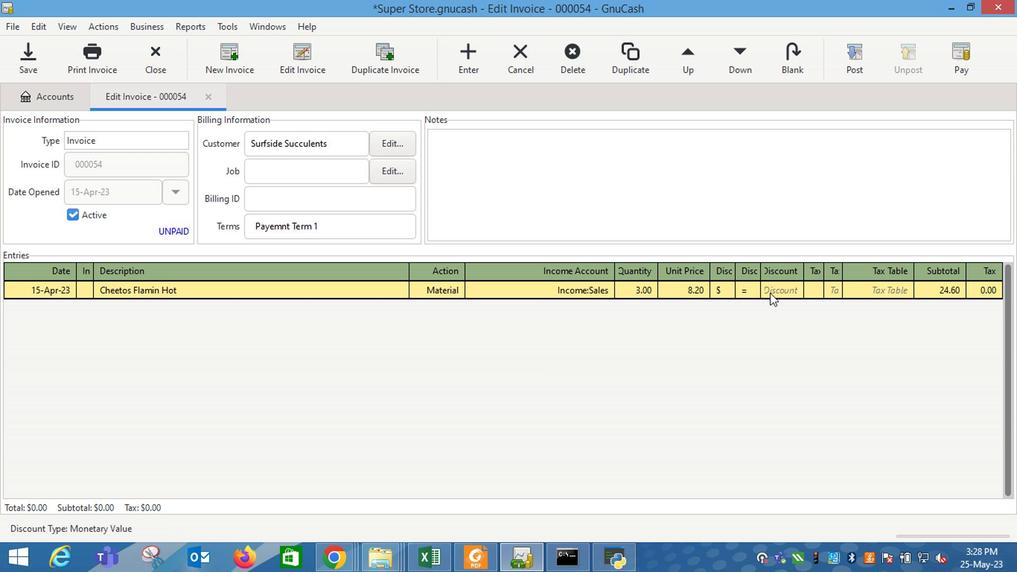 
Action: Mouse moved to (771, 293)
Screenshot: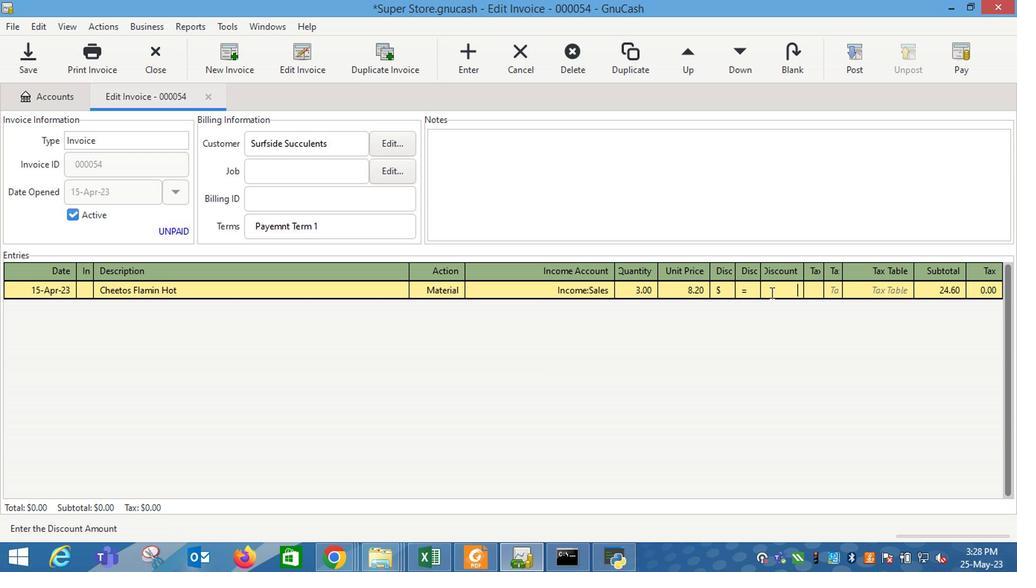
Action: Key pressed 1.25<Key.enter>
Screenshot: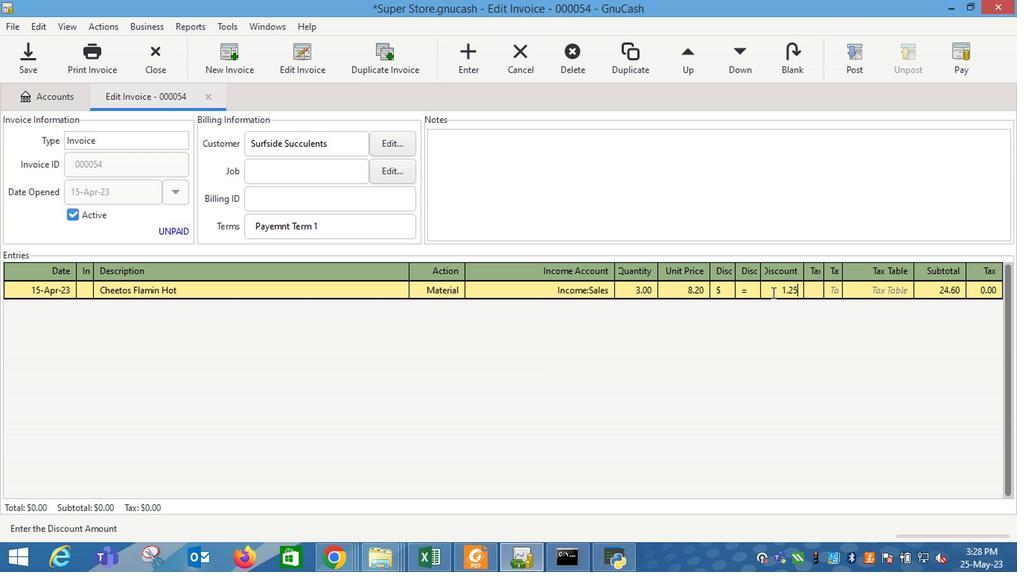 
Action: Mouse moved to (748, 299)
Screenshot: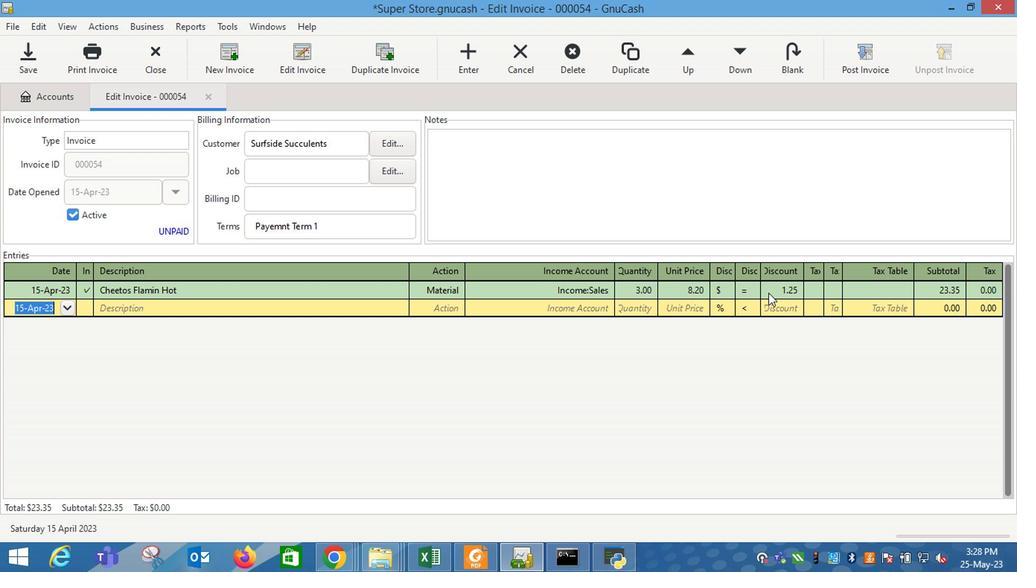 
Action: Key pressed <Key.tab><Key.shift_r>Ben<Key.space><Key.shift_r>&<Key.space><Key.shift_r>Jerry's<Key.space><Key.shift_r>Topped<Key.space><Key.shift_r>Salted<Key.space><Key.shift_r>Caramen<Key.backspace><Key.backspace>el<Key.space><Key.shift_r>B
Screenshot: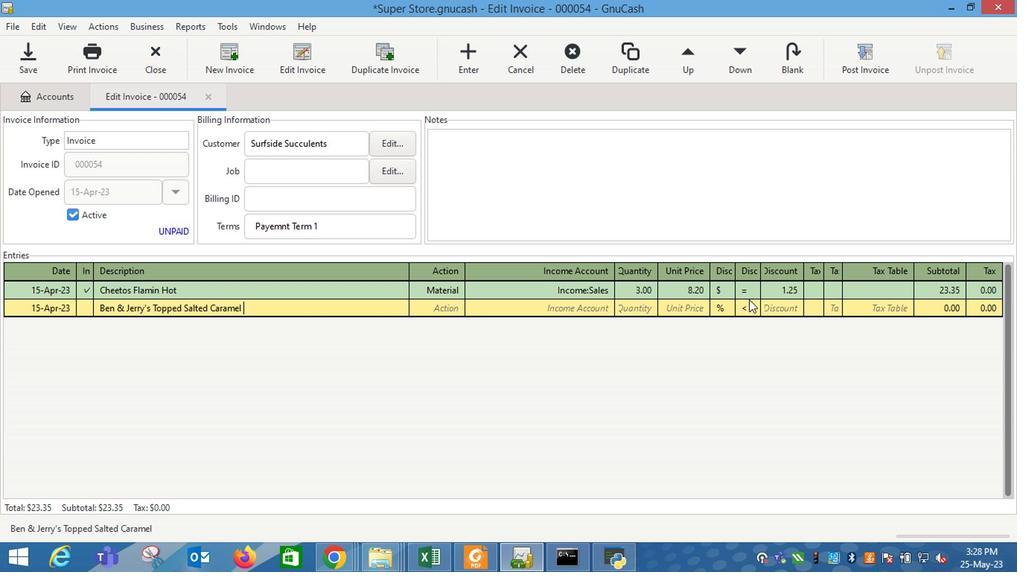 
Action: Mouse pressed left at (748, 299)
Screenshot: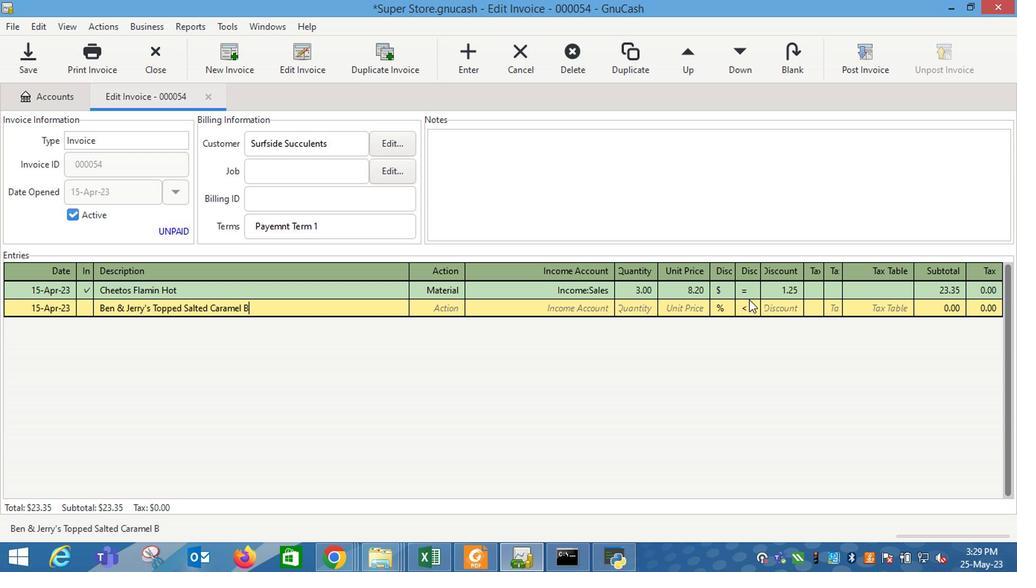 
Action: Key pressed o<Key.backspace>row
Screenshot: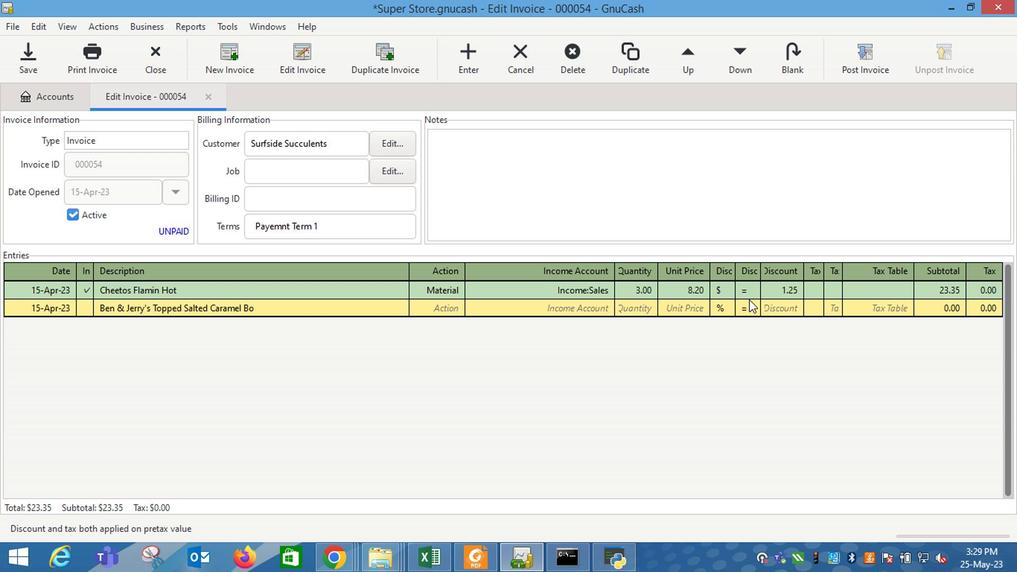 
Action: Mouse moved to (280, 309)
Screenshot: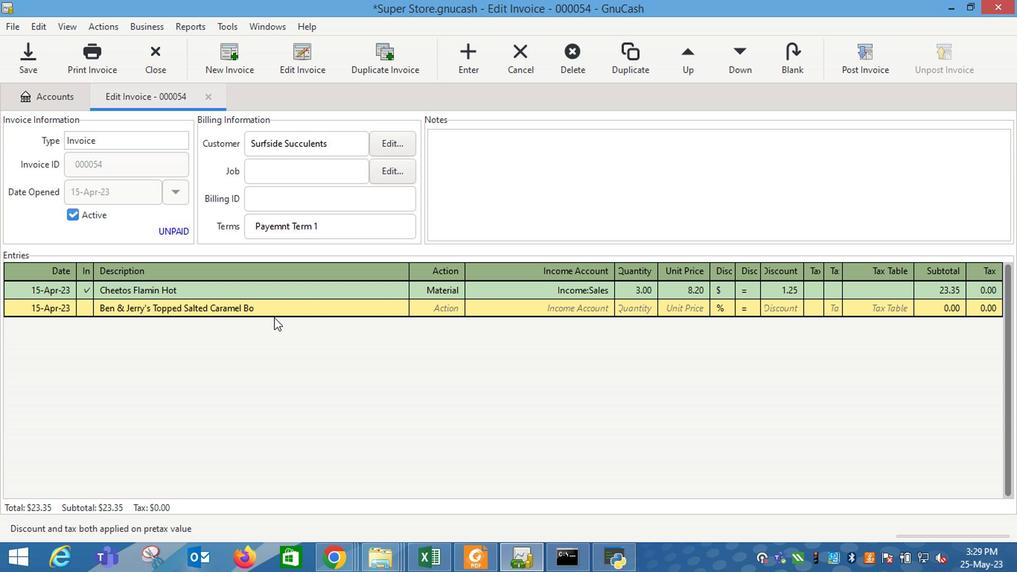 
Action: Mouse pressed left at (280, 309)
Screenshot: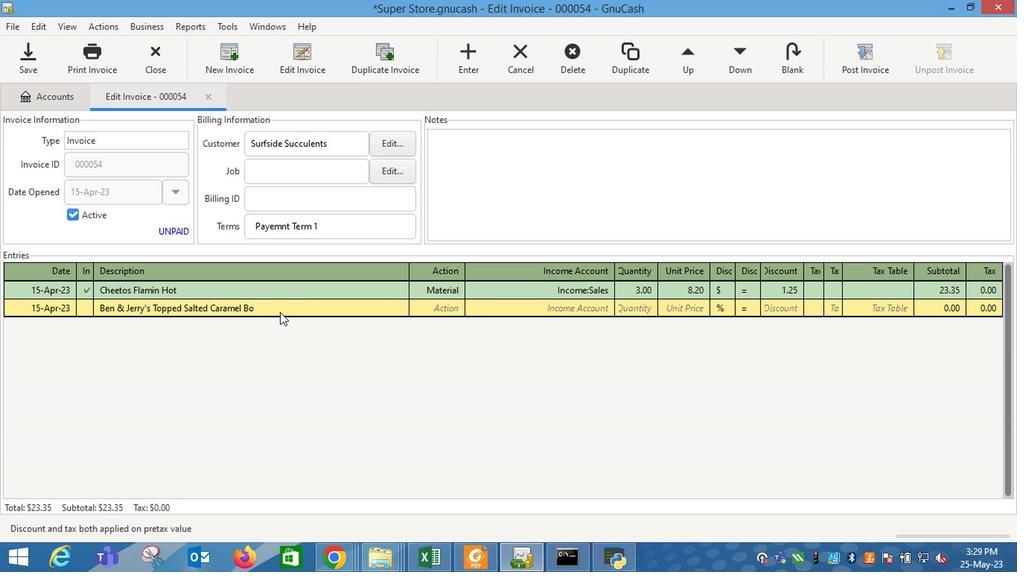 
Action: Key pressed <Key.backspace>rownie
Screenshot: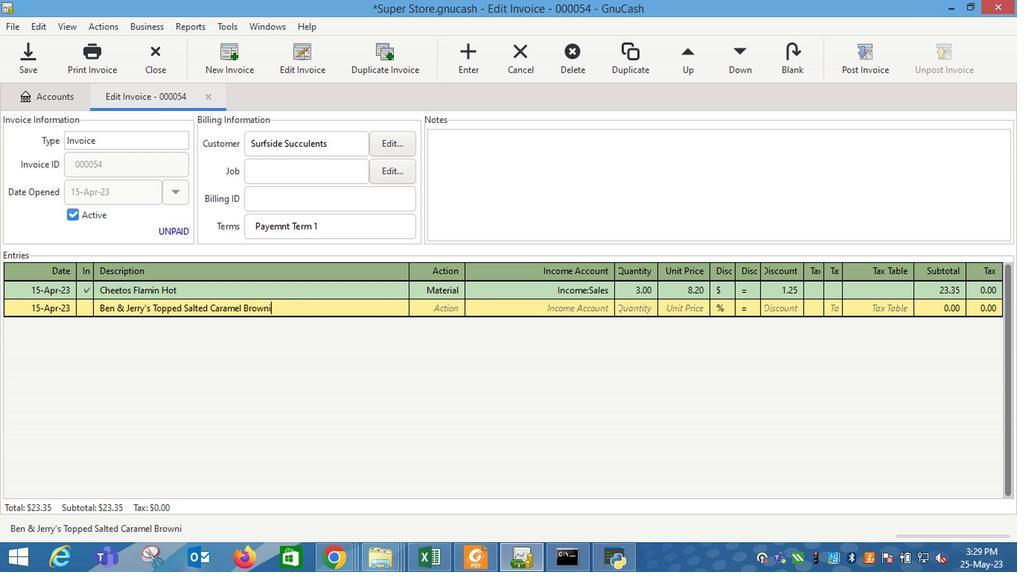 
Action: Mouse moved to (406, 313)
Screenshot: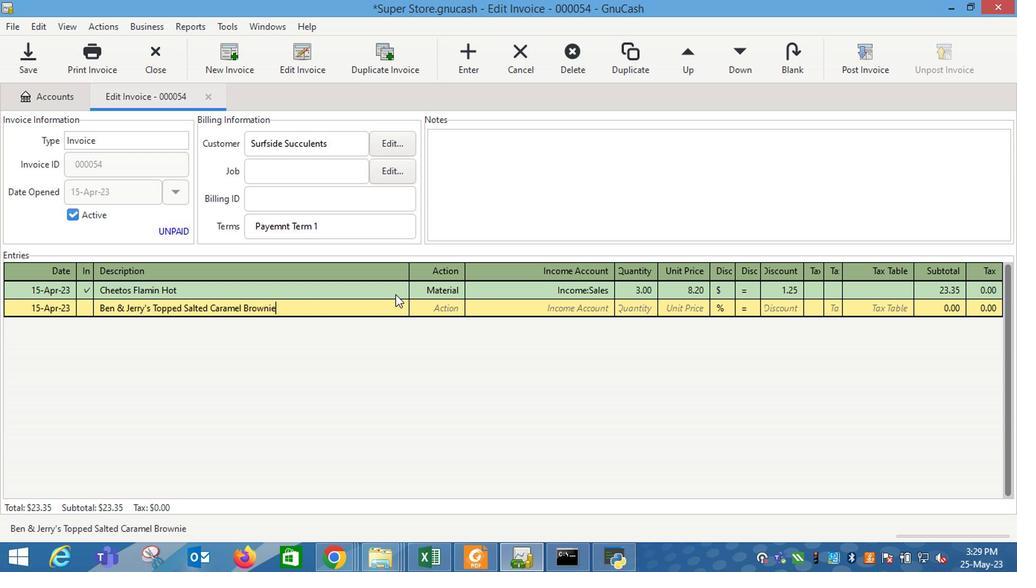 
Action: Key pressed <Key.tab>
Screenshot: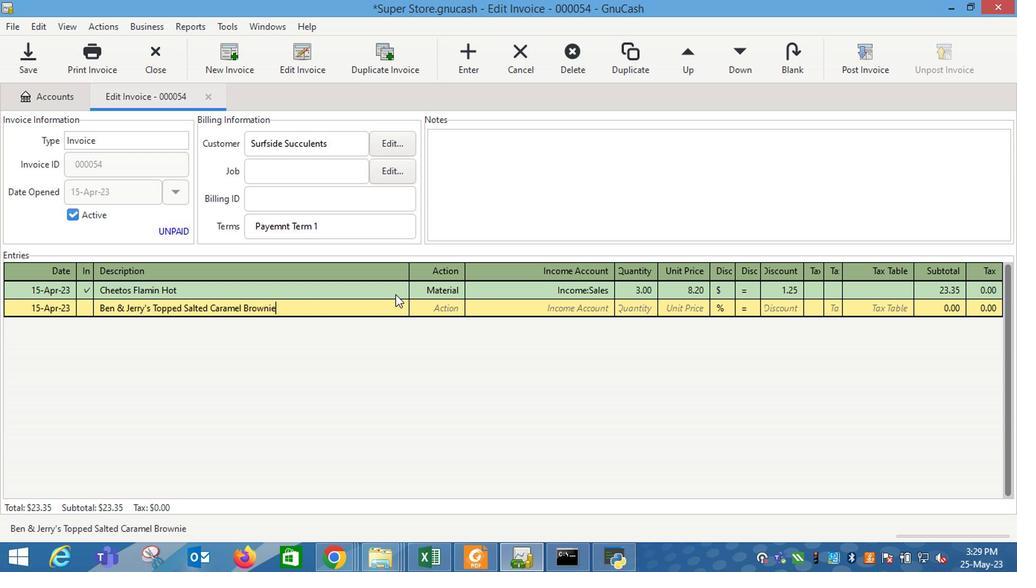 
Action: Mouse moved to (452, 305)
Screenshot: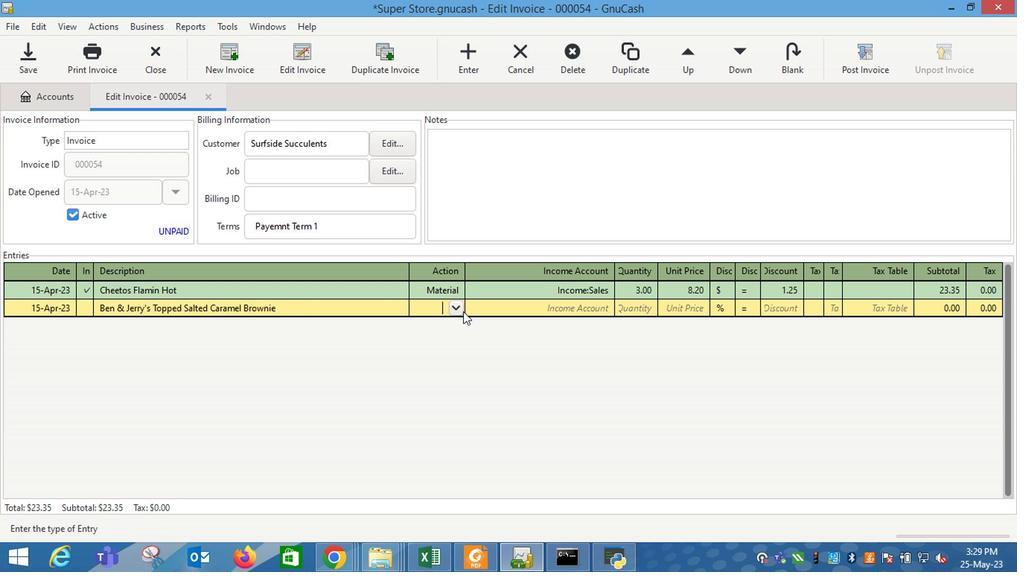 
Action: Mouse pressed left at (452, 305)
Screenshot: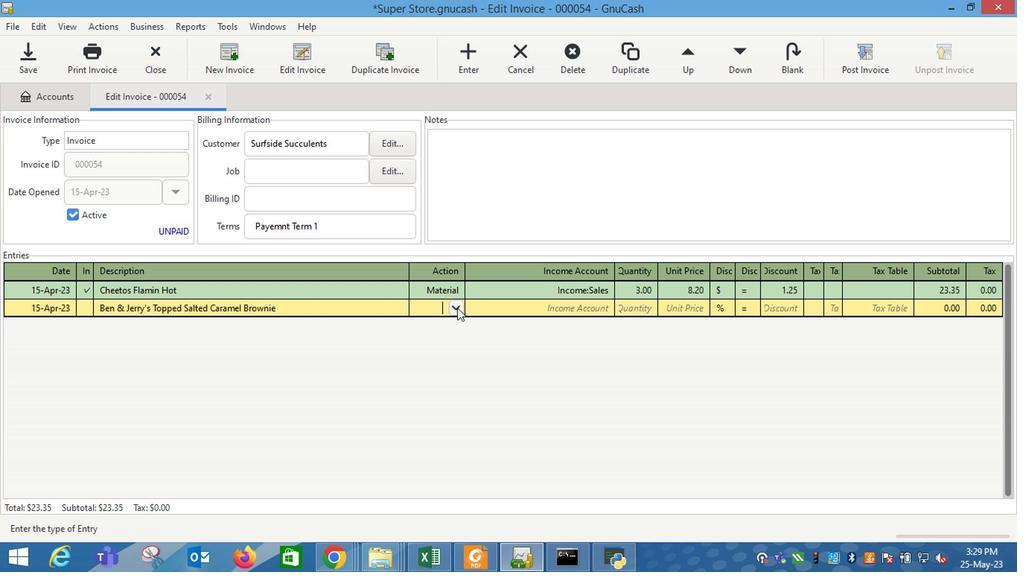 
Action: Mouse moved to (426, 343)
Screenshot: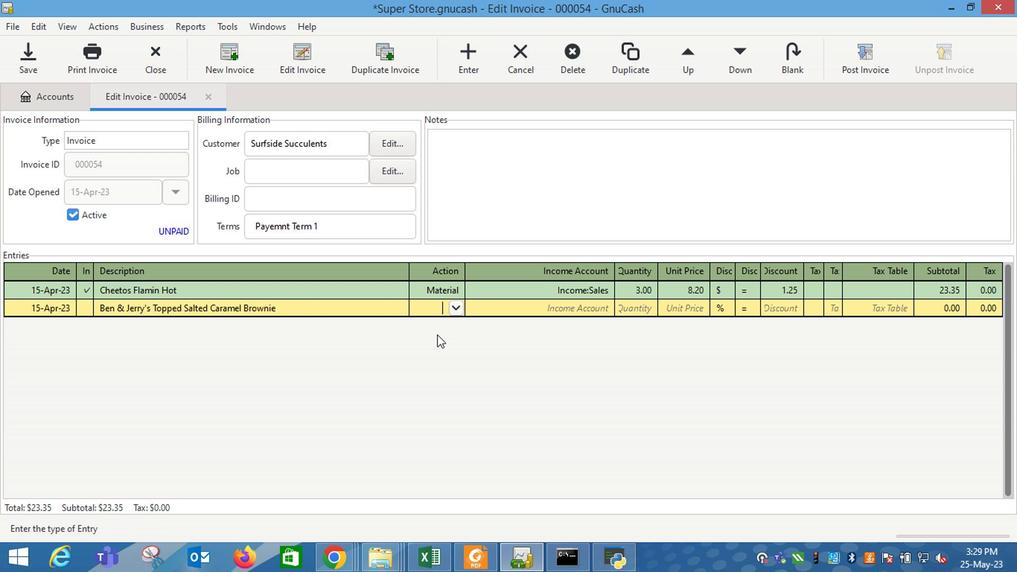 
Action: Mouse pressed left at (426, 343)
Screenshot: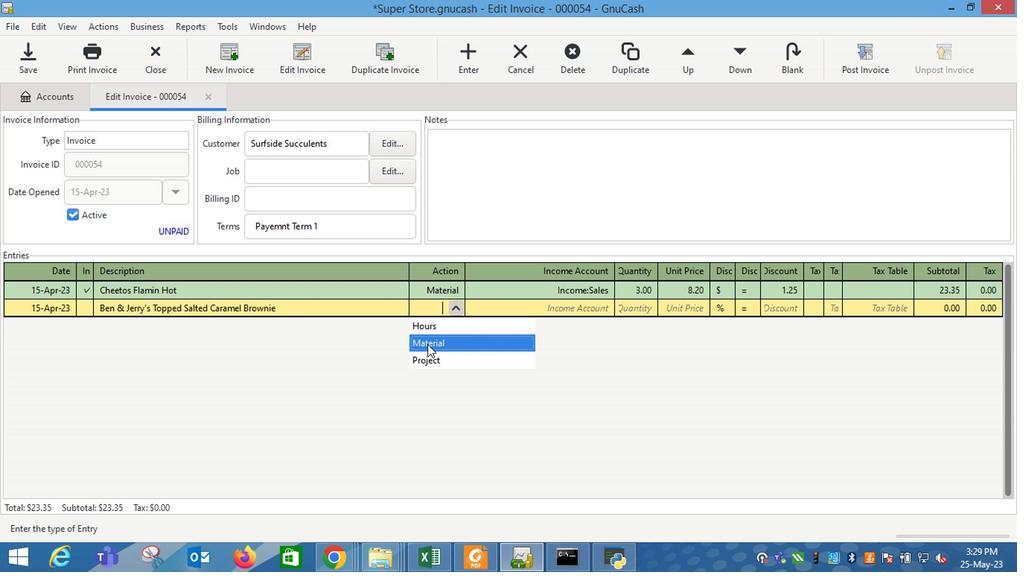 
Action: Mouse moved to (427, 343)
Screenshot: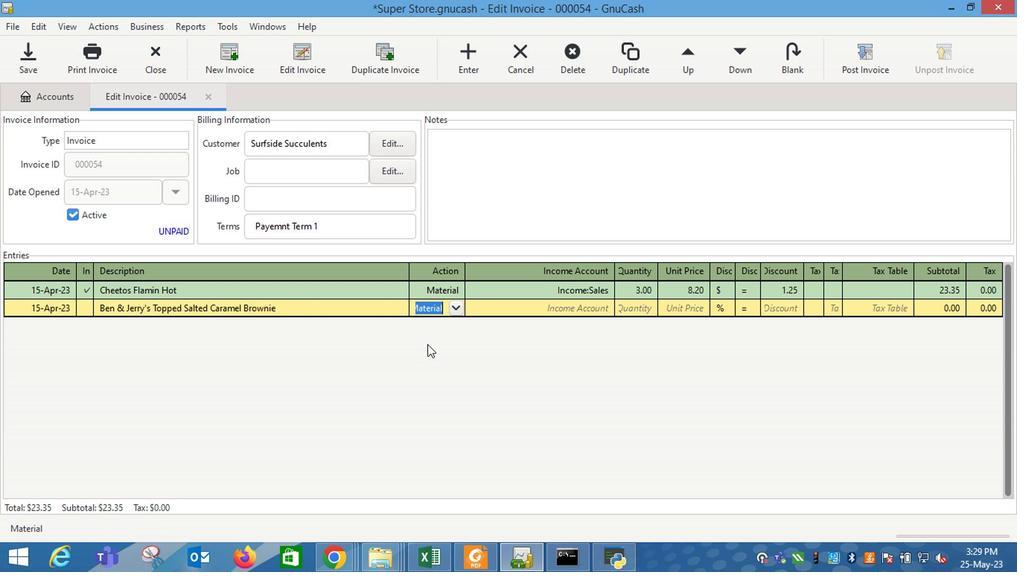 
Action: Key pressed <Key.tab>
Screenshot: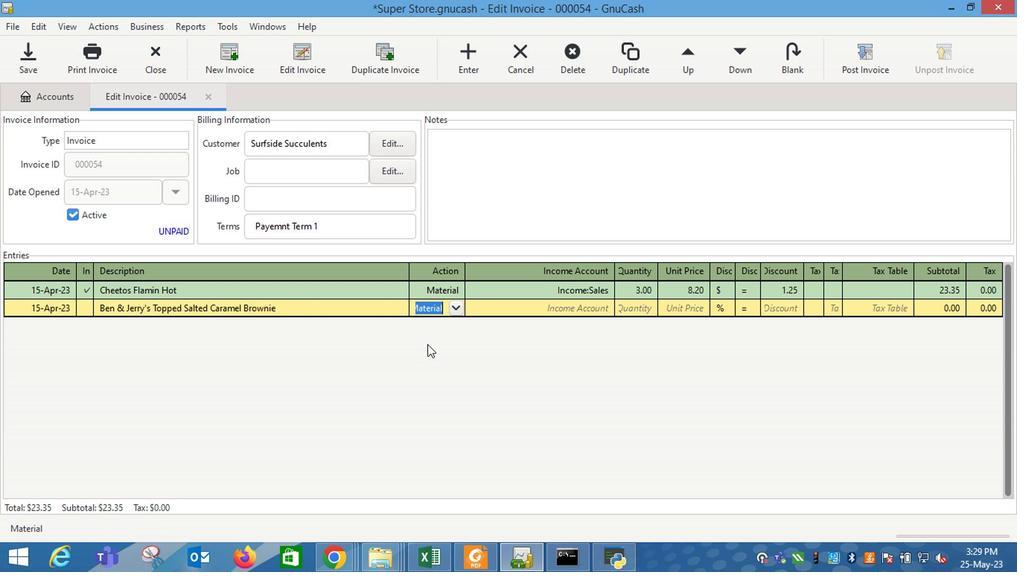 
Action: Mouse moved to (607, 309)
Screenshot: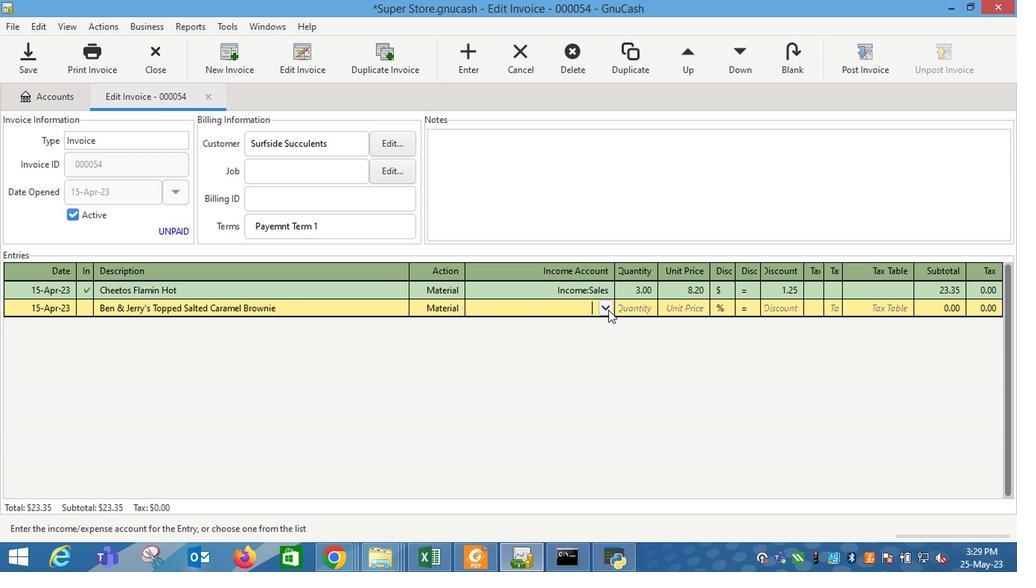 
Action: Mouse pressed left at (607, 309)
Screenshot: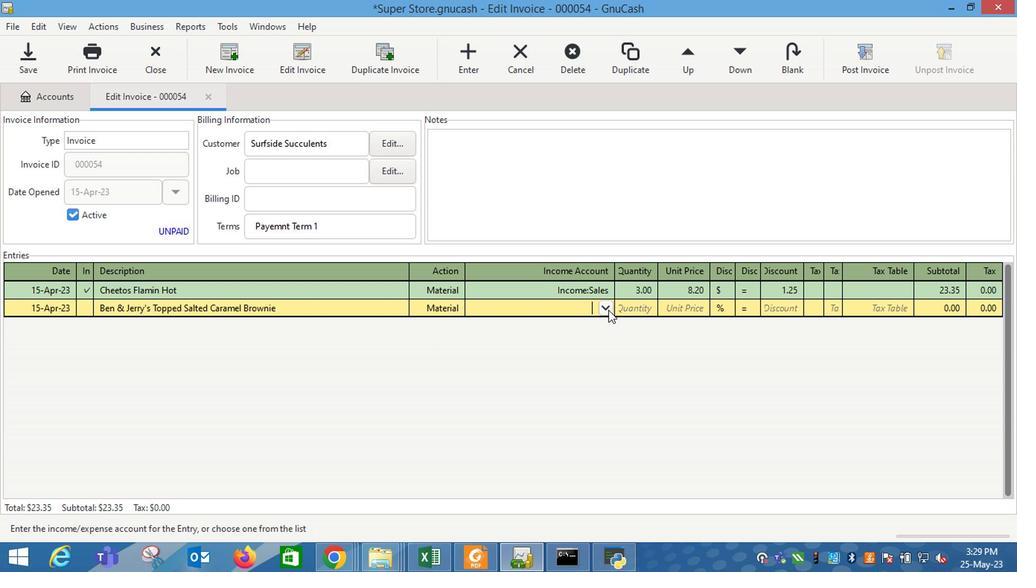 
Action: Mouse moved to (519, 376)
Screenshot: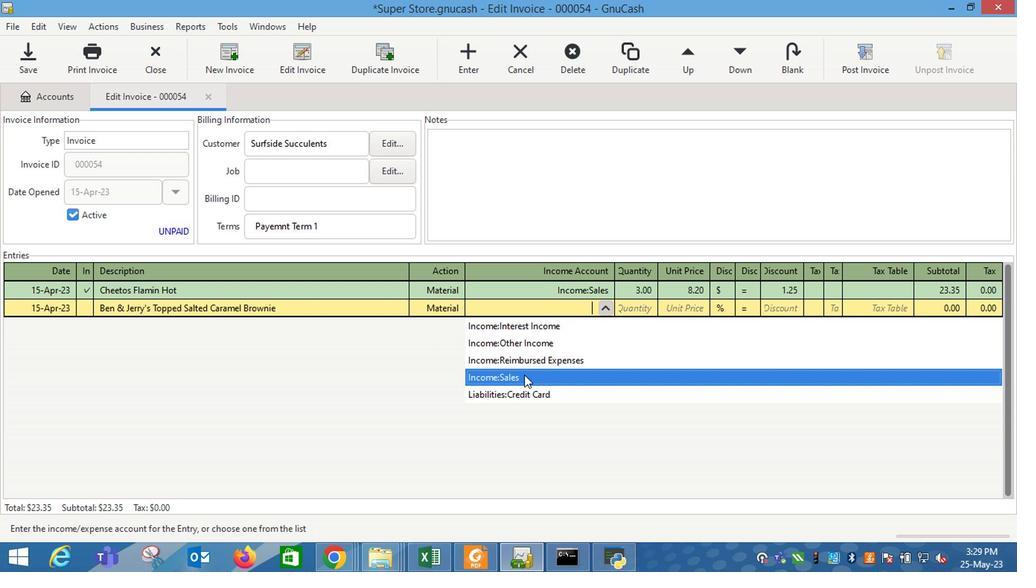 
Action: Mouse pressed left at (519, 376)
Screenshot: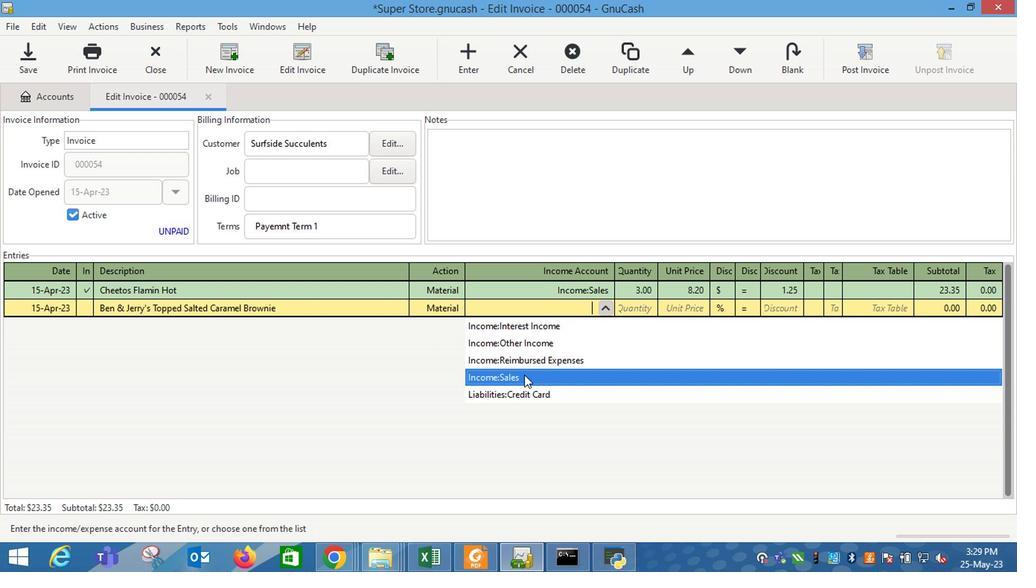 
Action: Key pressed <Key.tab>1<Key.tab>8.6
Screenshot: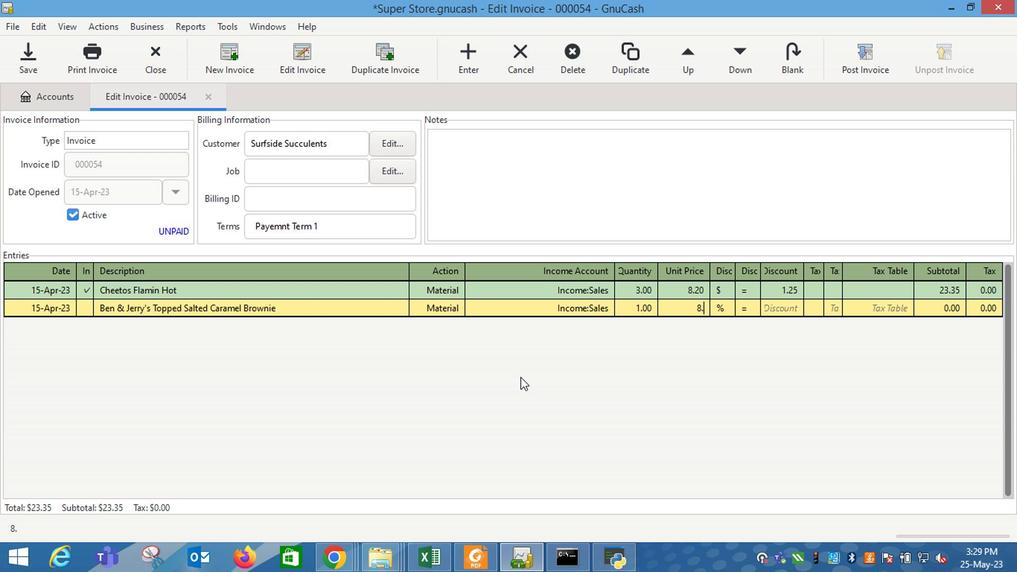 
Action: Mouse moved to (541, 387)
Screenshot: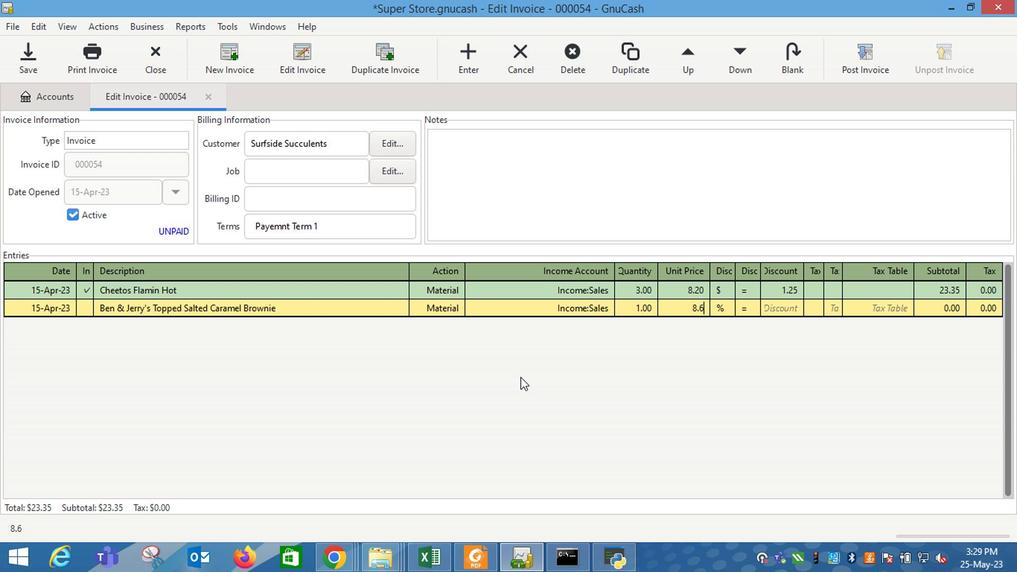 
Action: Key pressed <Key.tab>
Screenshot: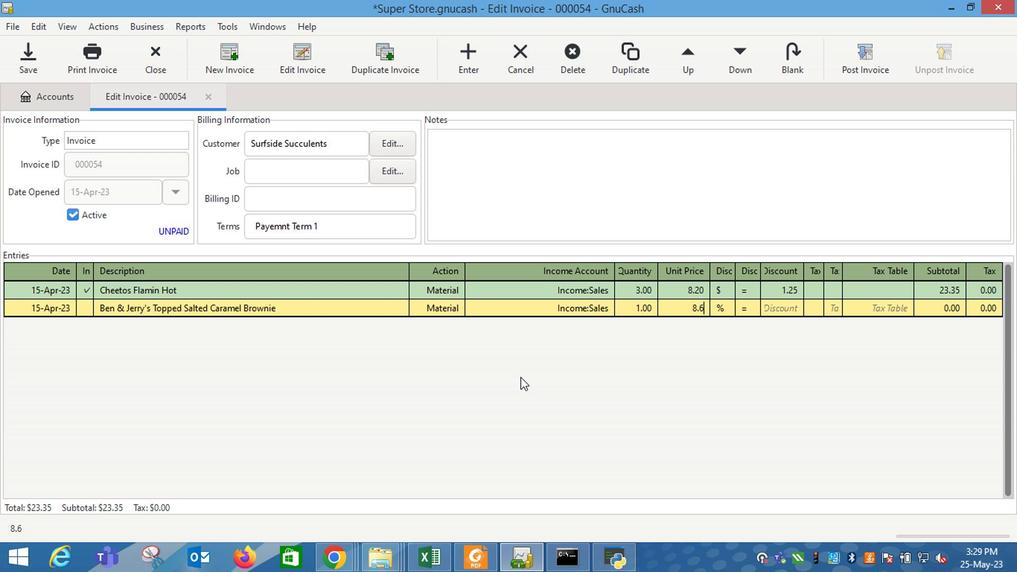 
Action: Mouse moved to (727, 309)
Screenshot: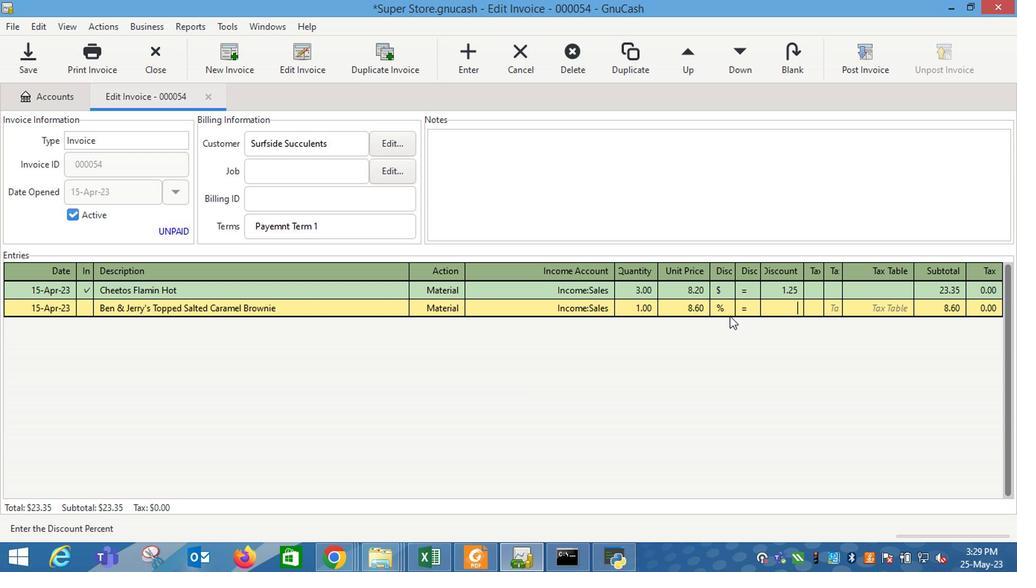 
Action: Mouse pressed left at (727, 309)
Screenshot: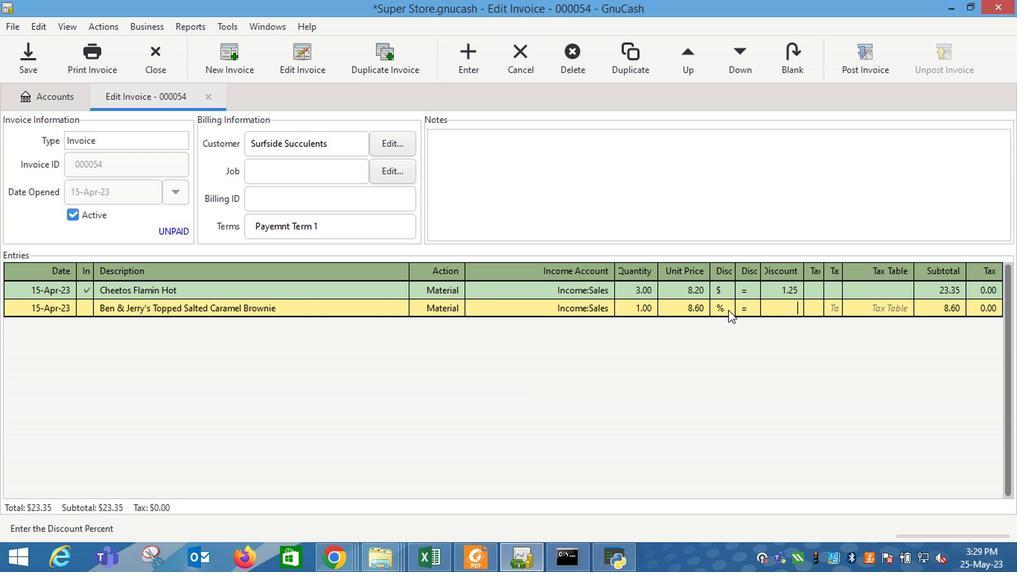 
Action: Mouse moved to (769, 308)
Screenshot: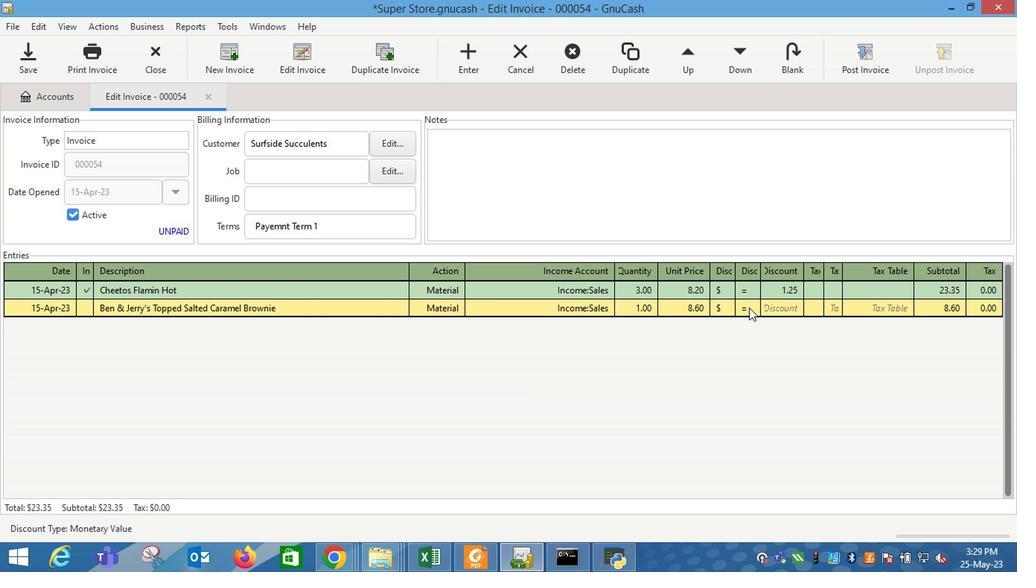 
Action: Mouse pressed left at (769, 308)
Screenshot: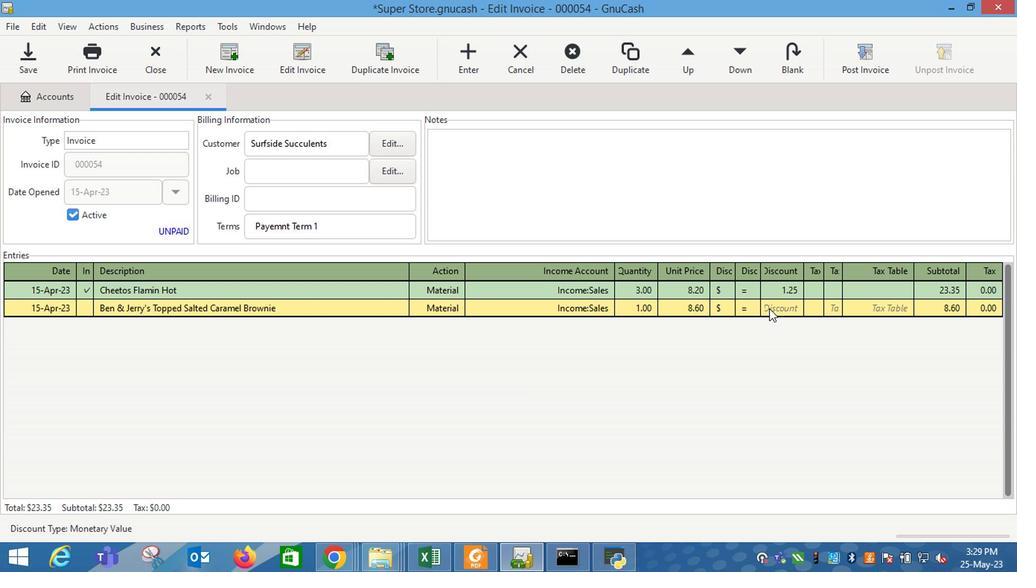 
Action: Mouse moved to (765, 312)
Screenshot: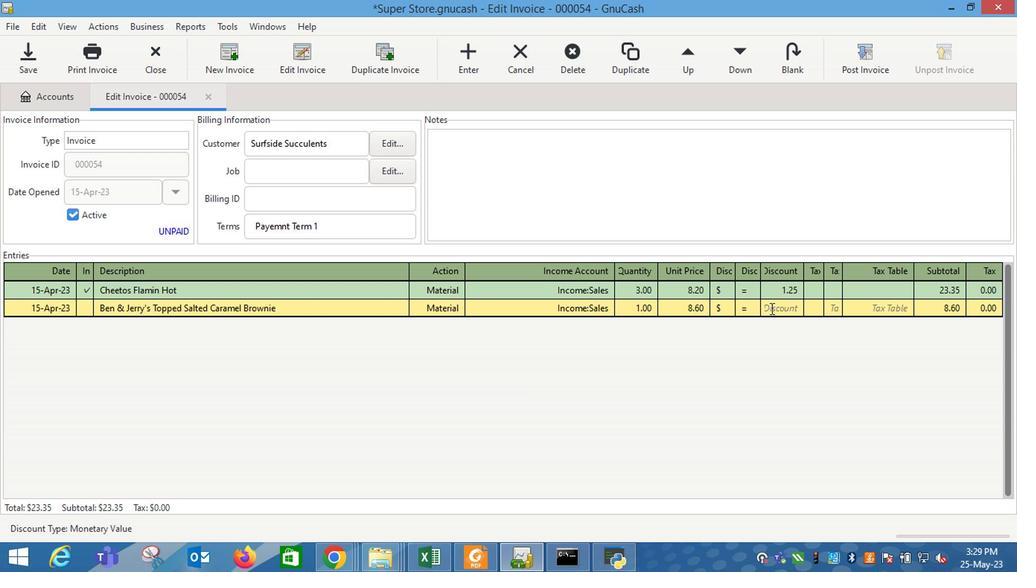 
Action: Key pressed 2.25<Key.enter><Key.tab><Key.shift_r>Monster<Key.space><Key.shift_r>Energy<Key.space><Key.shift_r>Ultra<Key.tab>
Screenshot: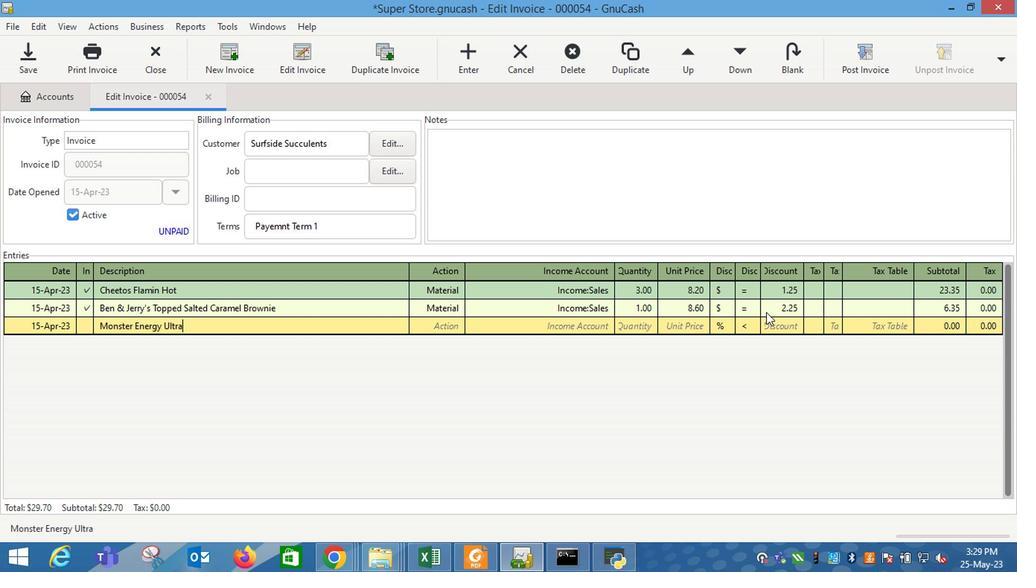 
Action: Mouse moved to (455, 321)
Screenshot: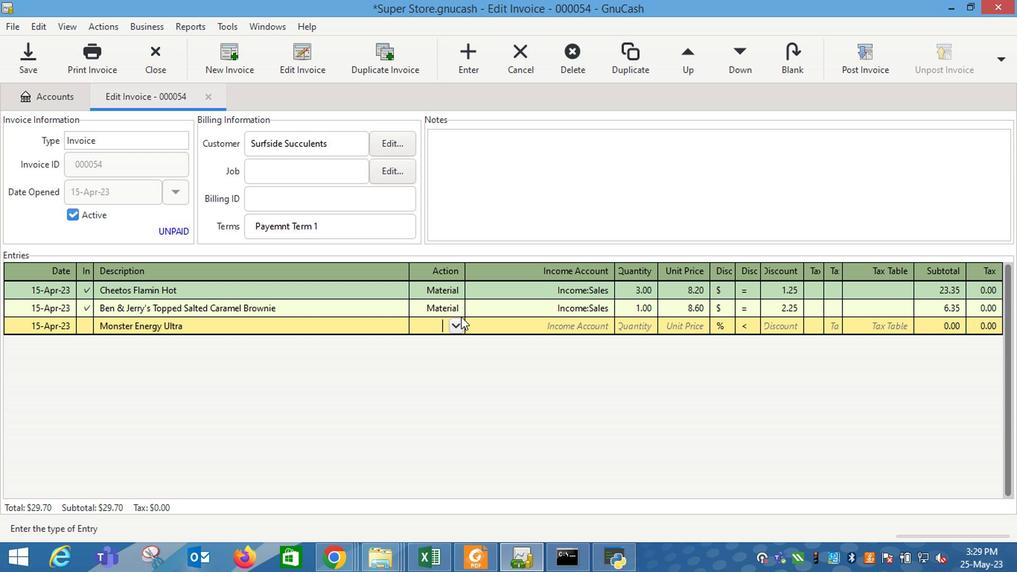 
Action: Mouse pressed left at (455, 321)
Screenshot: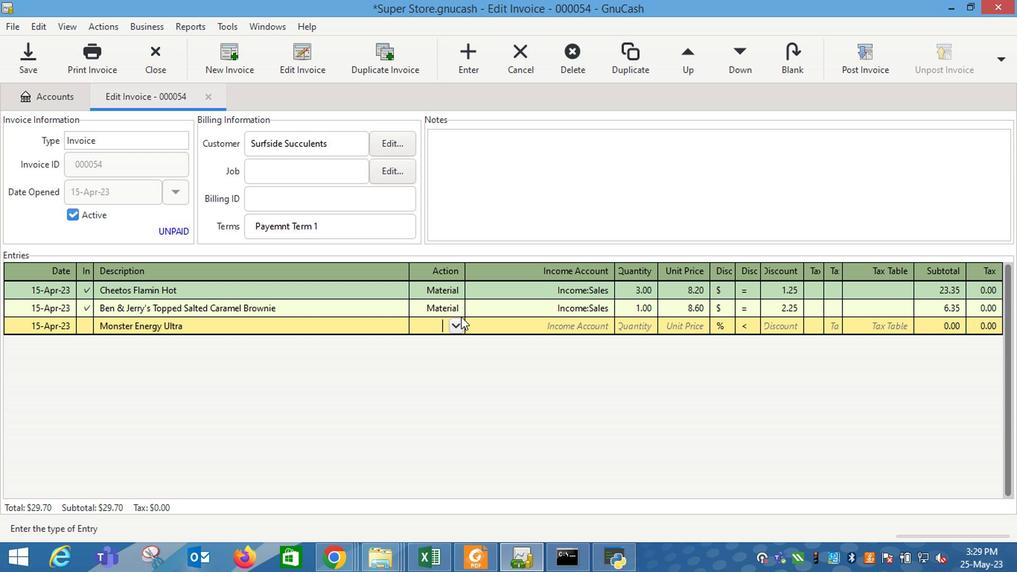 
Action: Mouse moved to (435, 359)
Screenshot: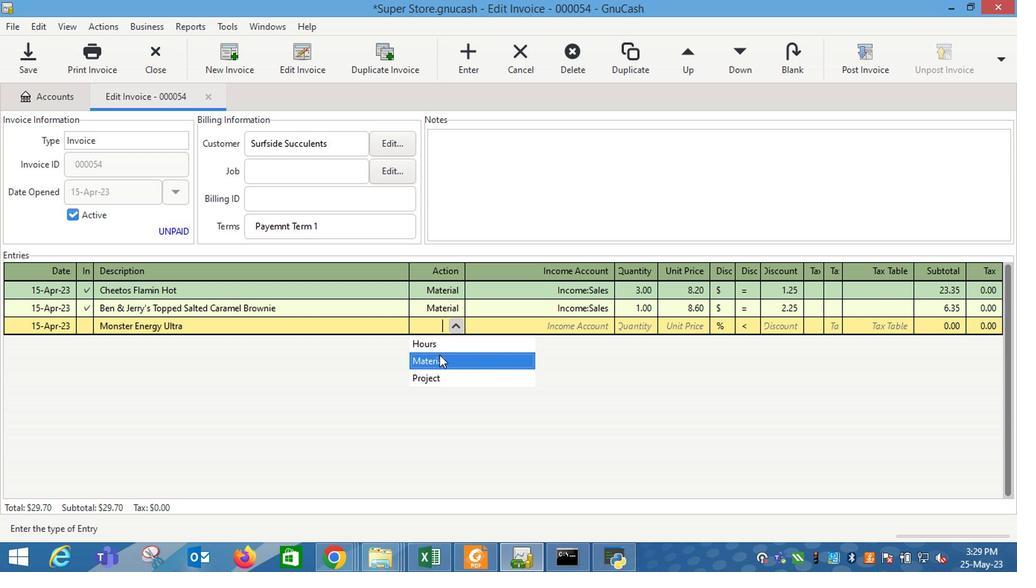 
Action: Mouse pressed left at (435, 359)
Screenshot: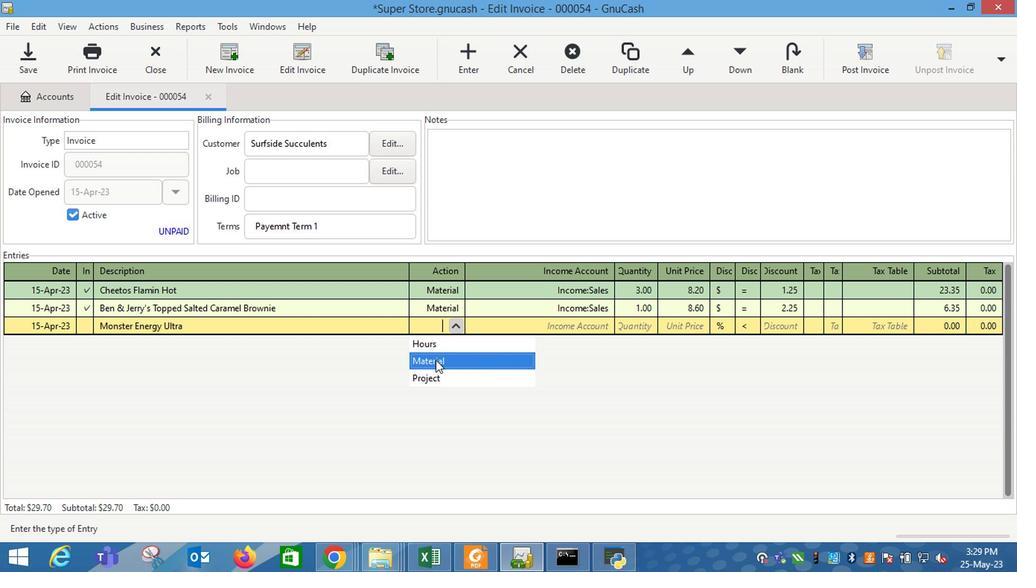
Action: Key pressed <Key.tab>
Screenshot: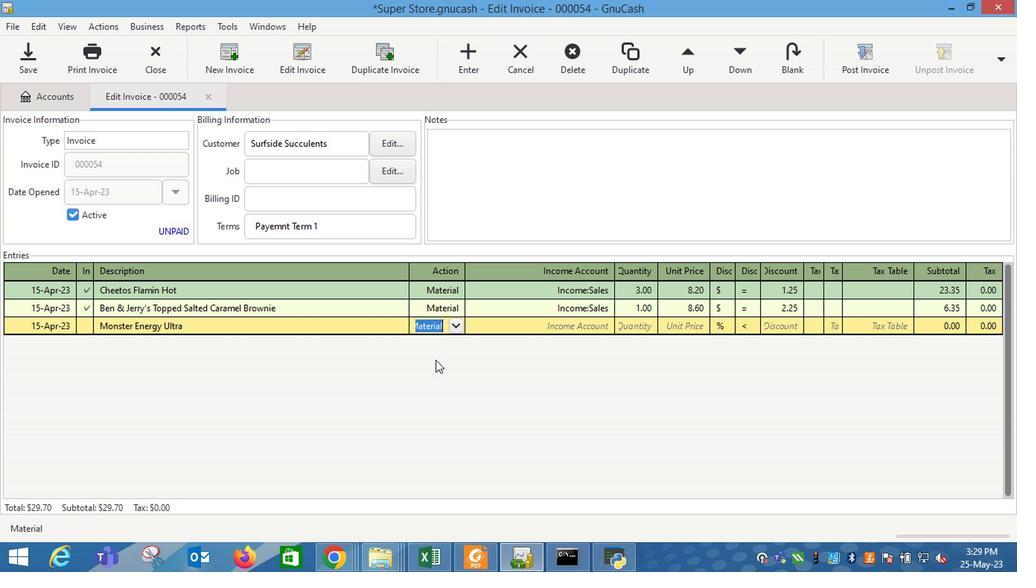 
Action: Mouse moved to (598, 326)
Screenshot: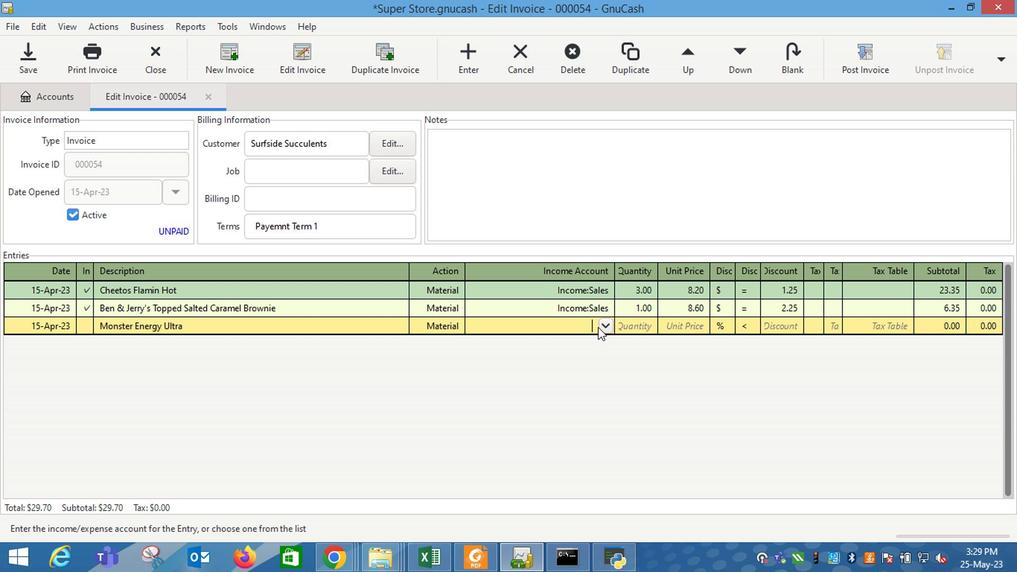 
Action: Mouse pressed left at (598, 326)
Screenshot: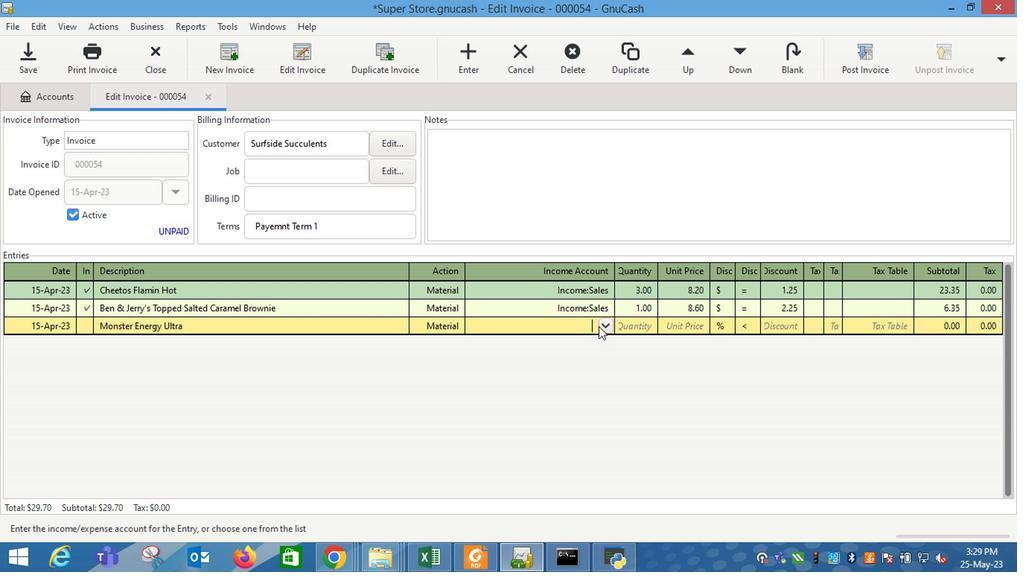 
Action: Mouse moved to (512, 393)
Screenshot: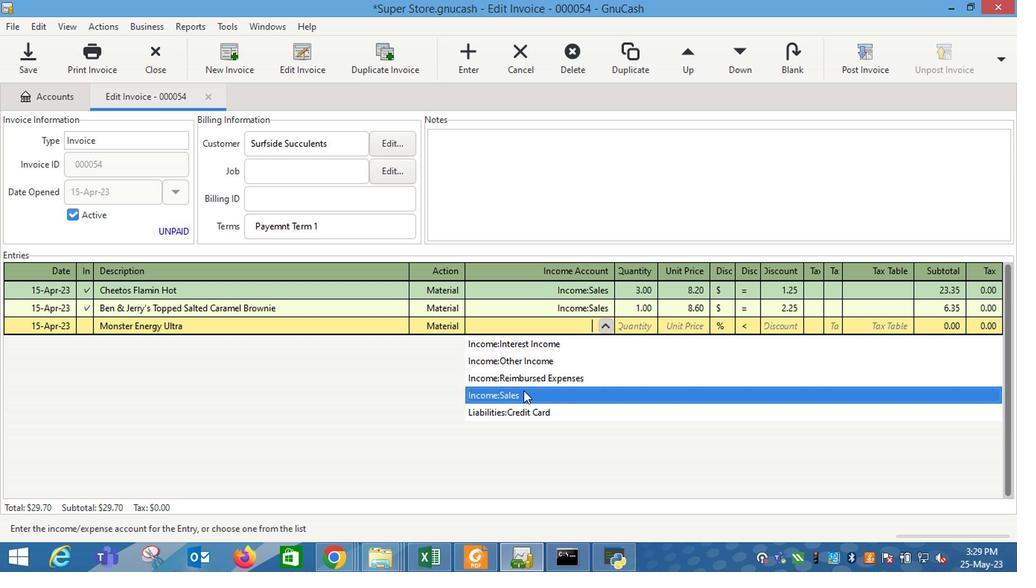 
Action: Mouse pressed left at (512, 393)
Screenshot: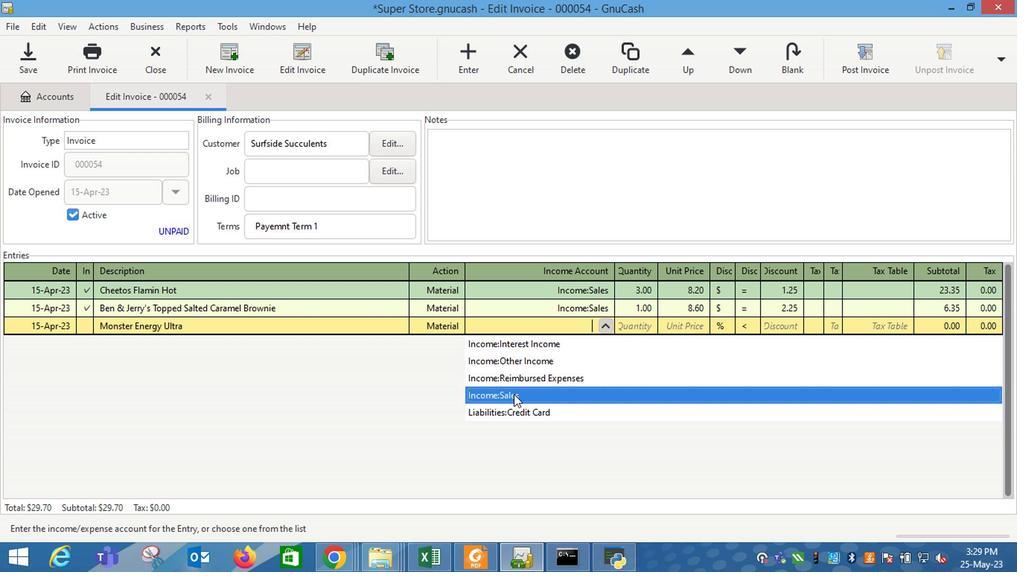
Action: Mouse moved to (511, 393)
Screenshot: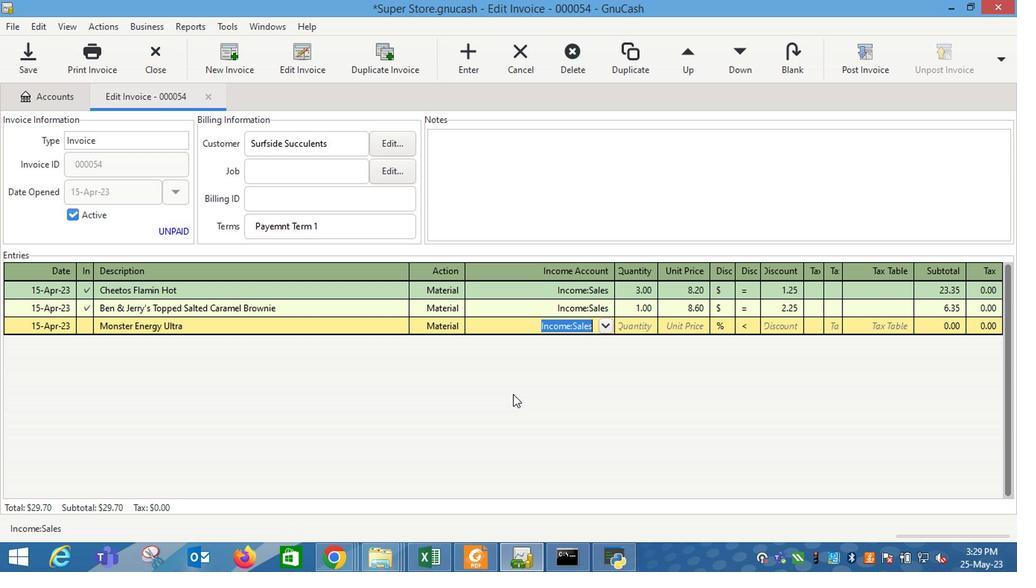 
Action: Key pressed <Key.tab>
Screenshot: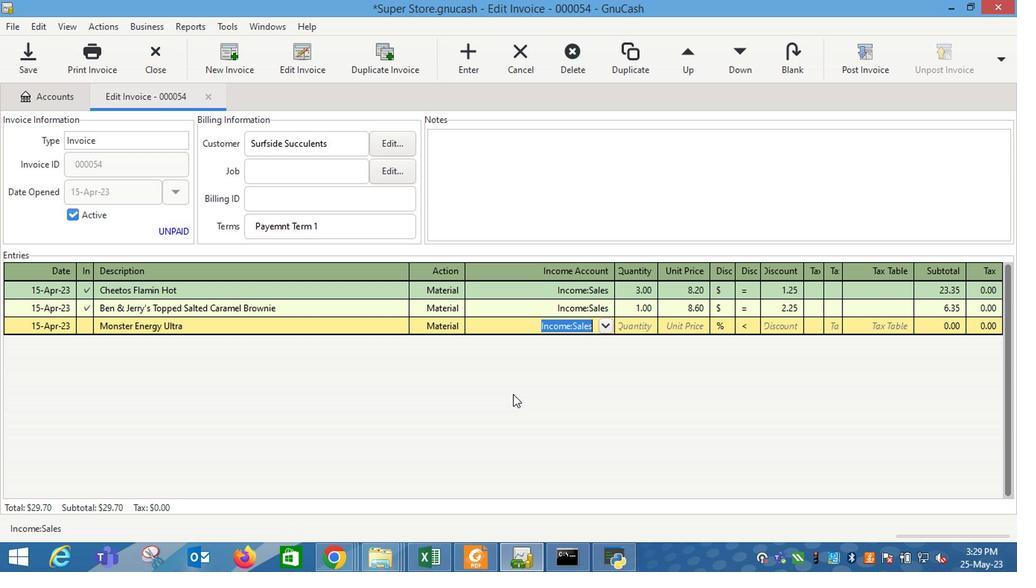 
Action: Mouse moved to (581, 366)
Screenshot: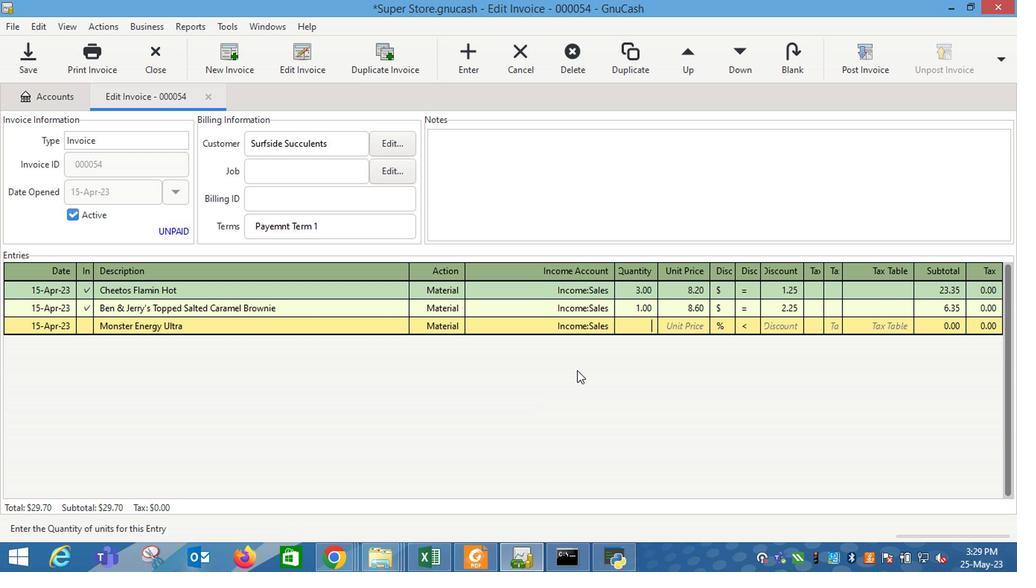 
Action: Key pressed 2<Key.tab>9.6<Key.tab>
Screenshot: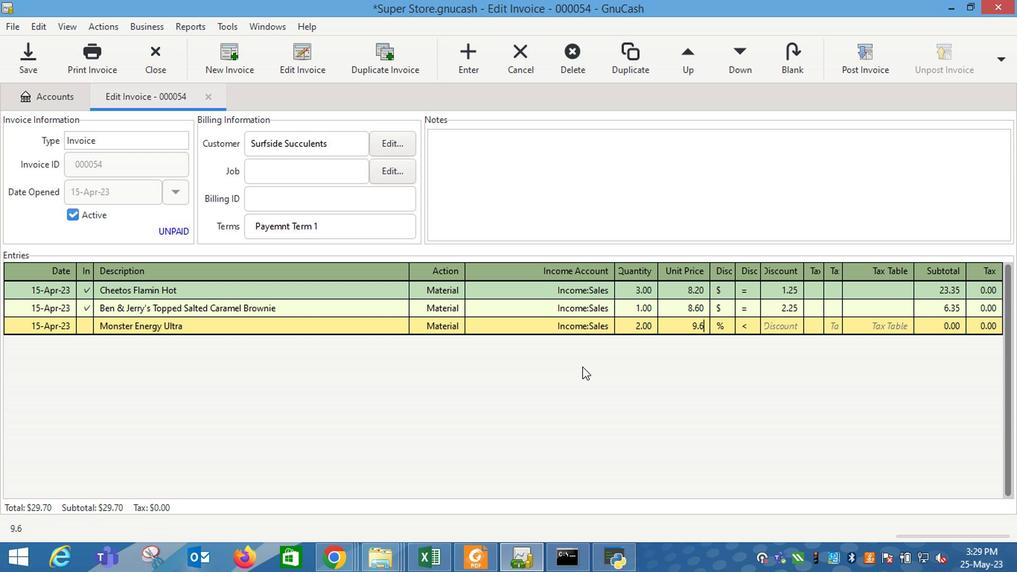 
Action: Mouse moved to (716, 328)
Screenshot: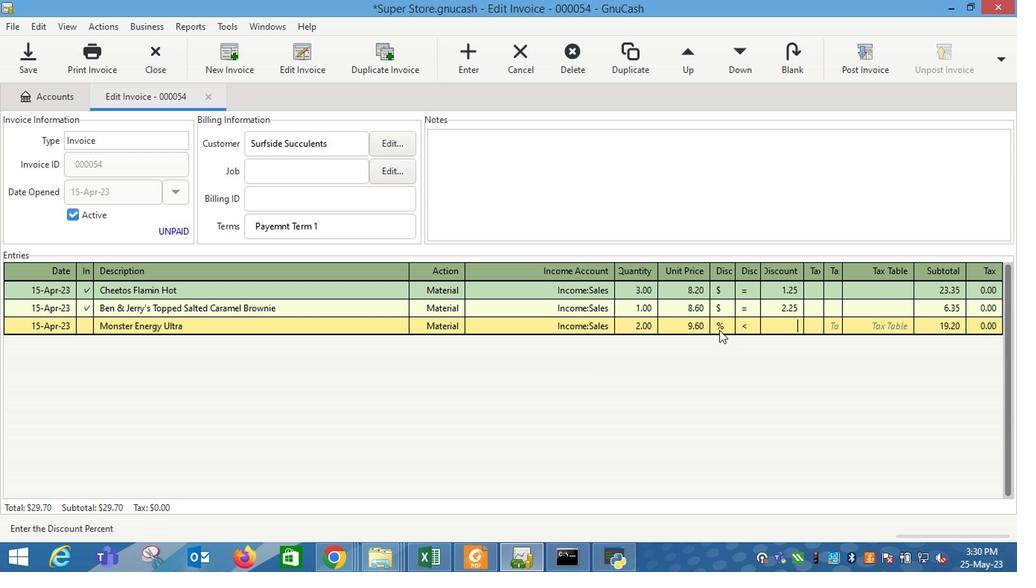 
Action: Mouse pressed left at (716, 328)
Screenshot: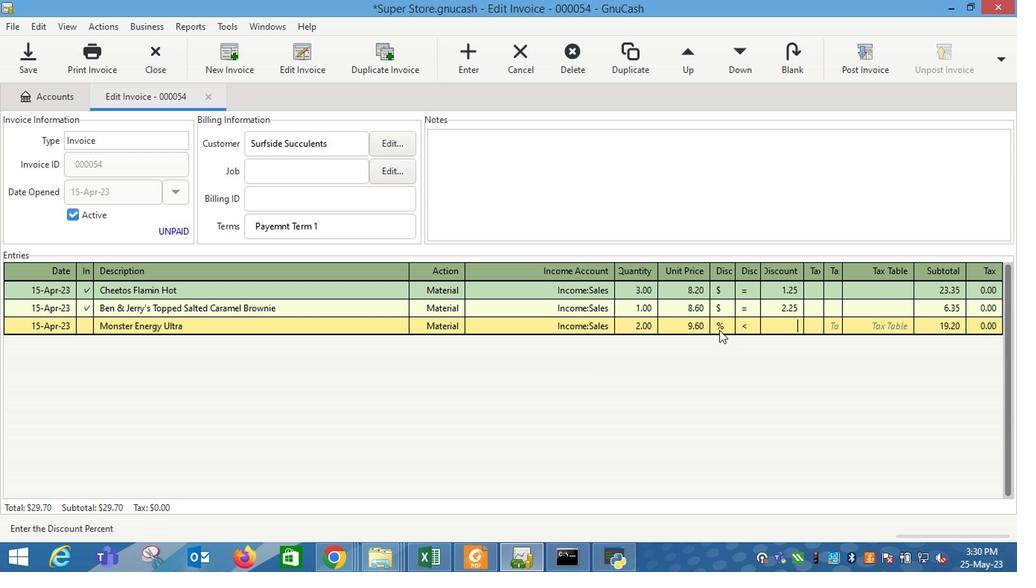 
Action: Mouse moved to (744, 325)
Screenshot: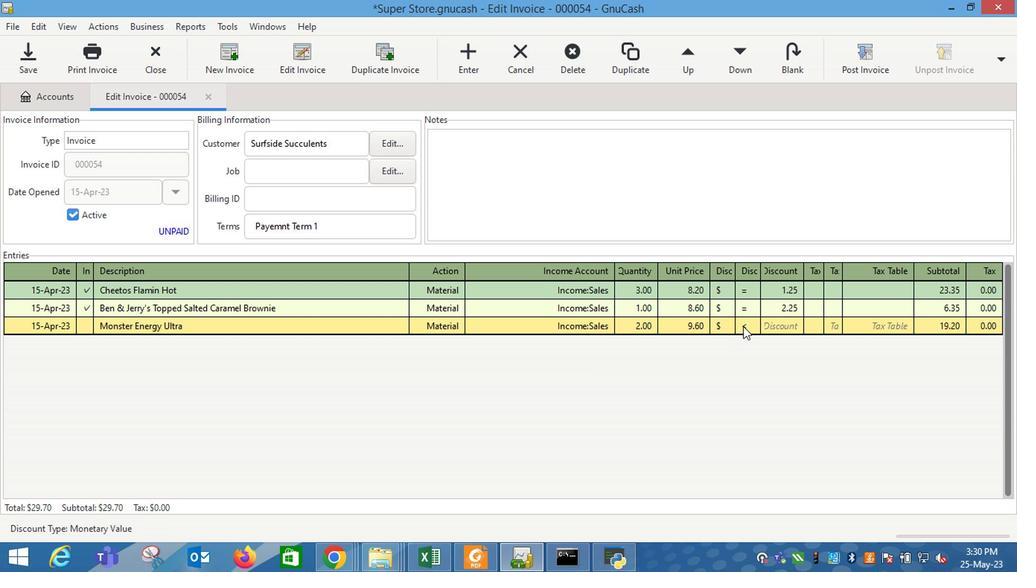 
Action: Mouse pressed left at (744, 325)
Screenshot: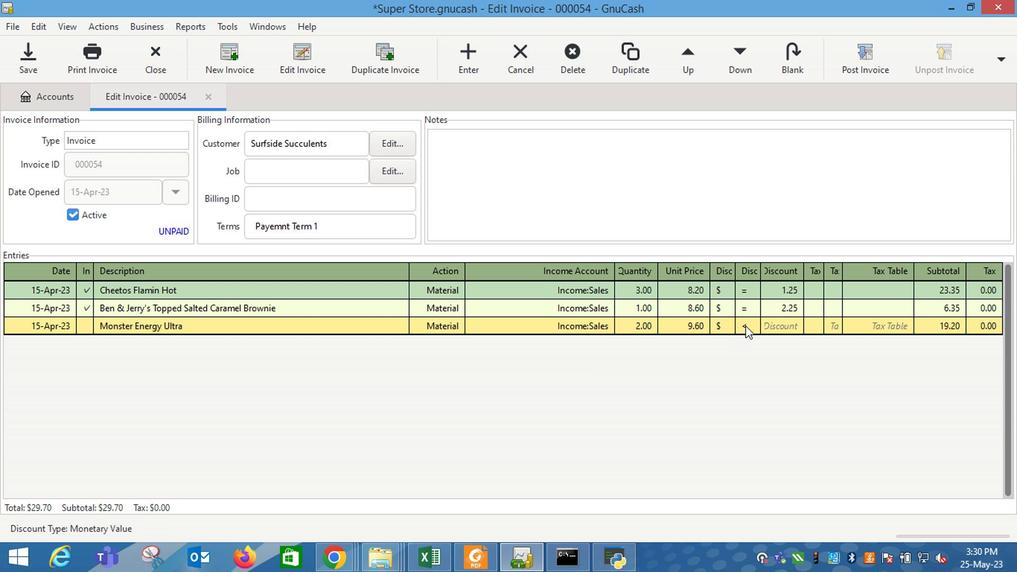 
Action: Mouse moved to (780, 324)
Screenshot: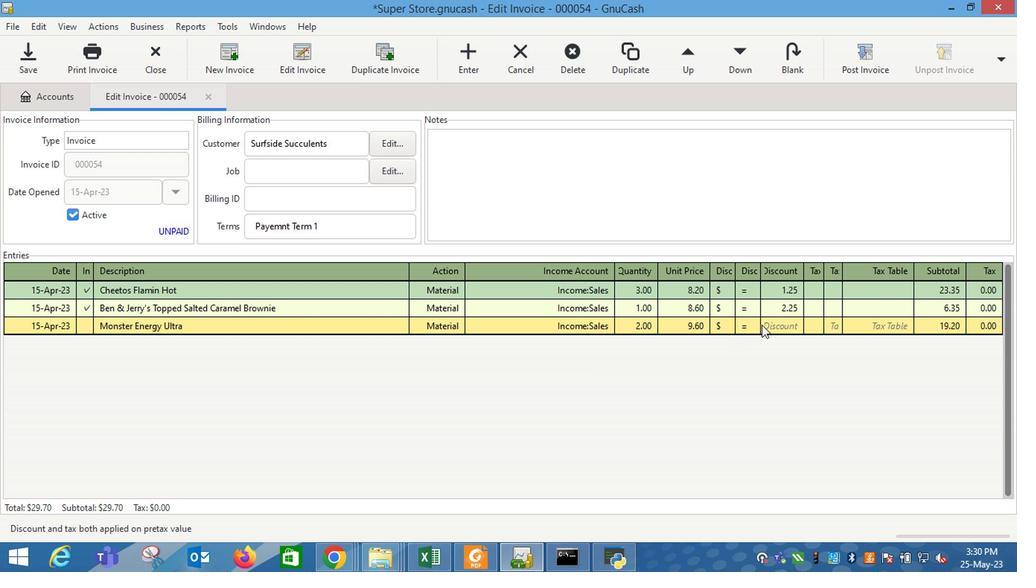 
Action: Mouse pressed left at (780, 324)
Screenshot: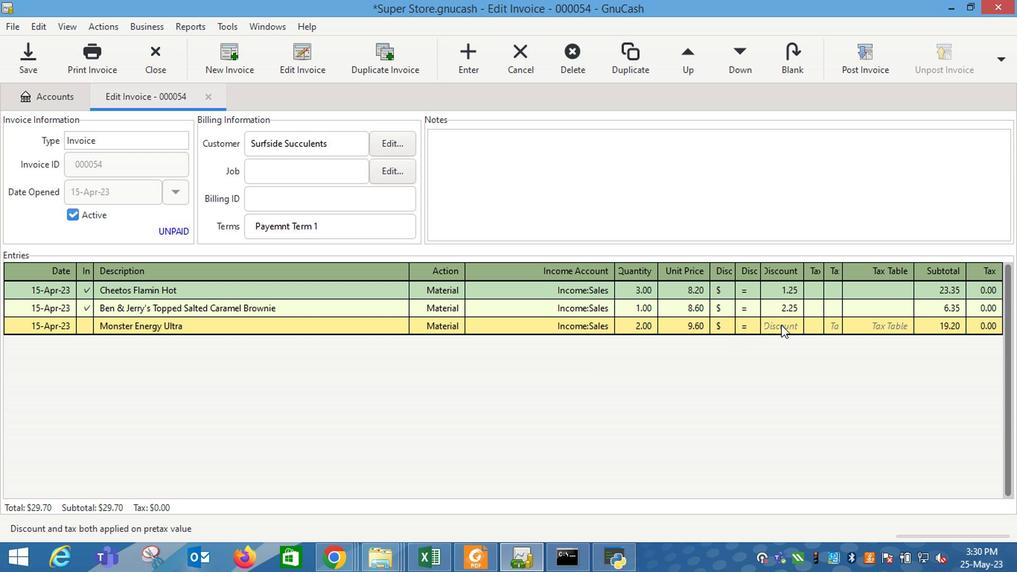 
Action: Mouse moved to (780, 323)
Screenshot: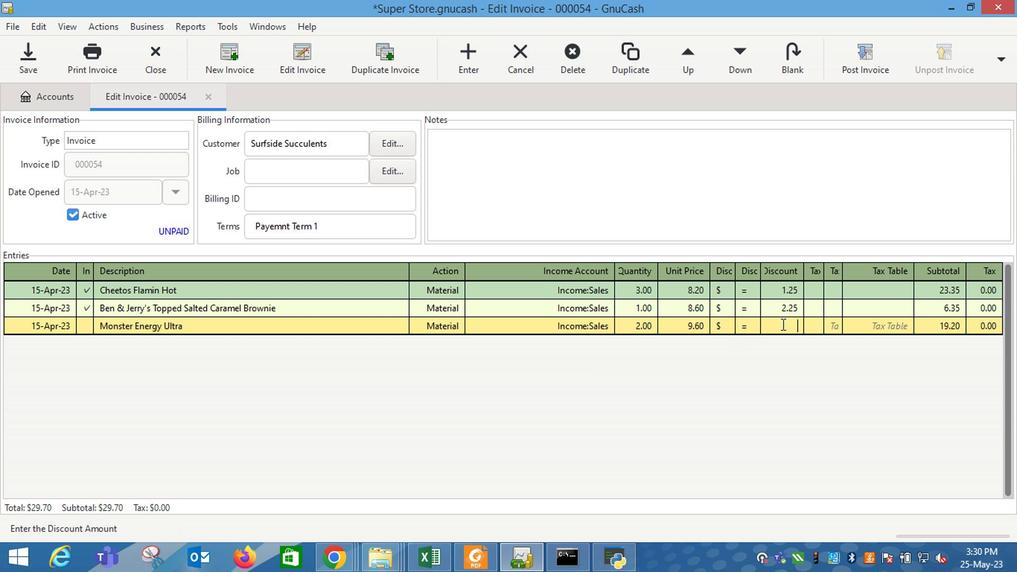 
Action: Key pressed 2.75<Key.enter>
Screenshot: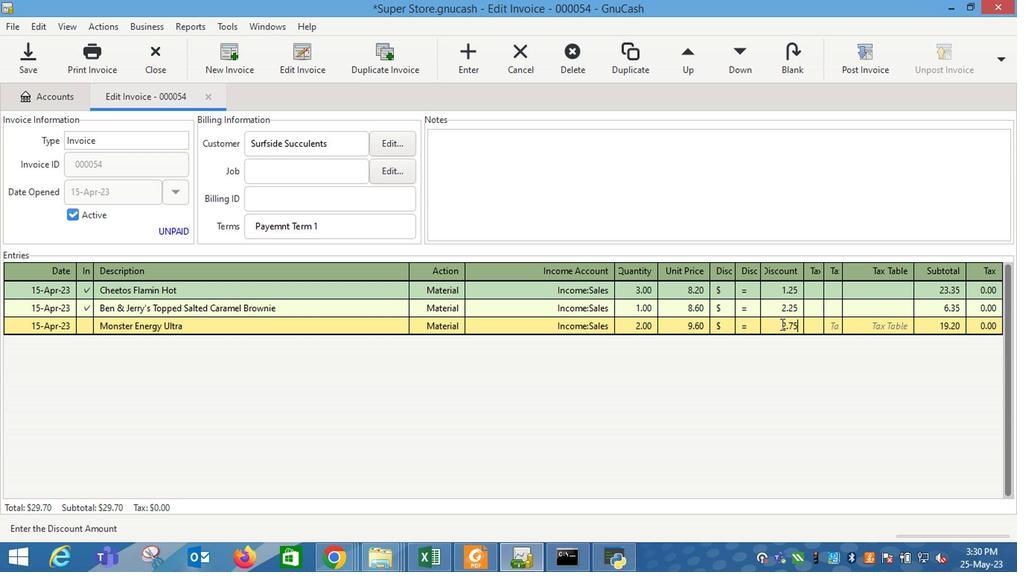 
Action: Mouse moved to (806, 196)
Screenshot: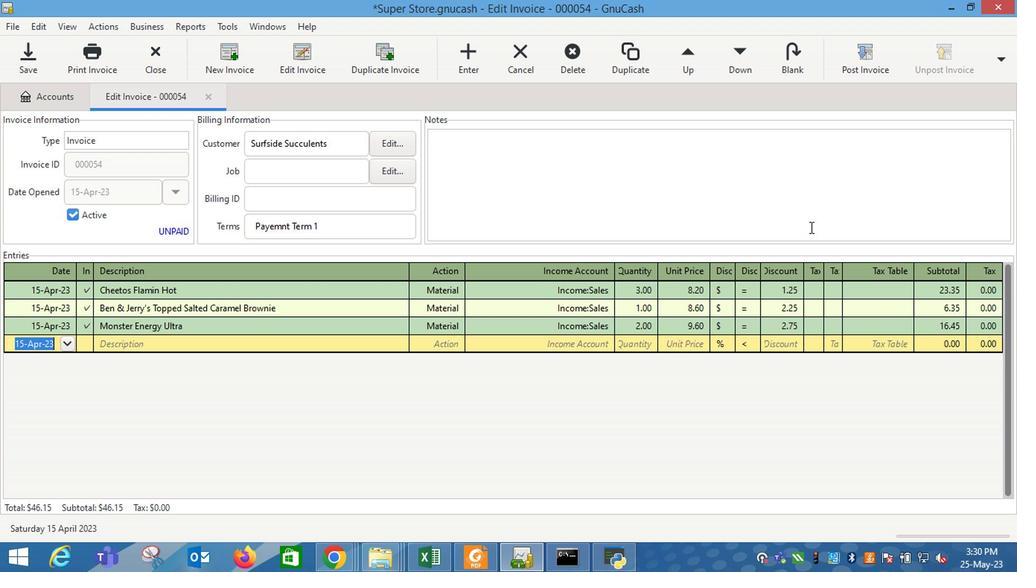 
Action: Mouse pressed left at (806, 196)
Screenshot: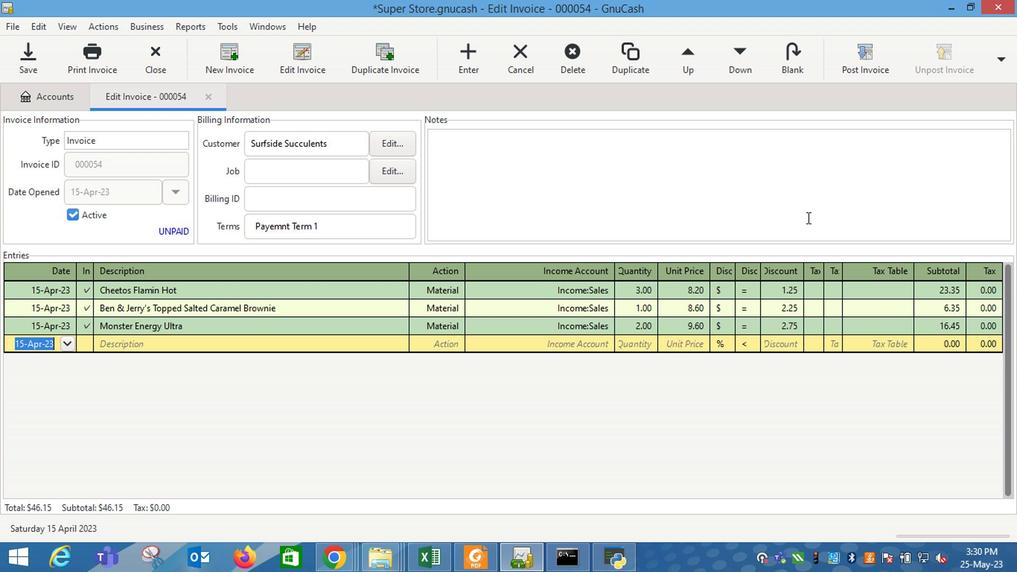 
Action: Key pressed <Key.shift_r>Looking<Key.space>forward<Key.space>to<Key.space>serving<Key.space>you<Key.space>again
Screenshot: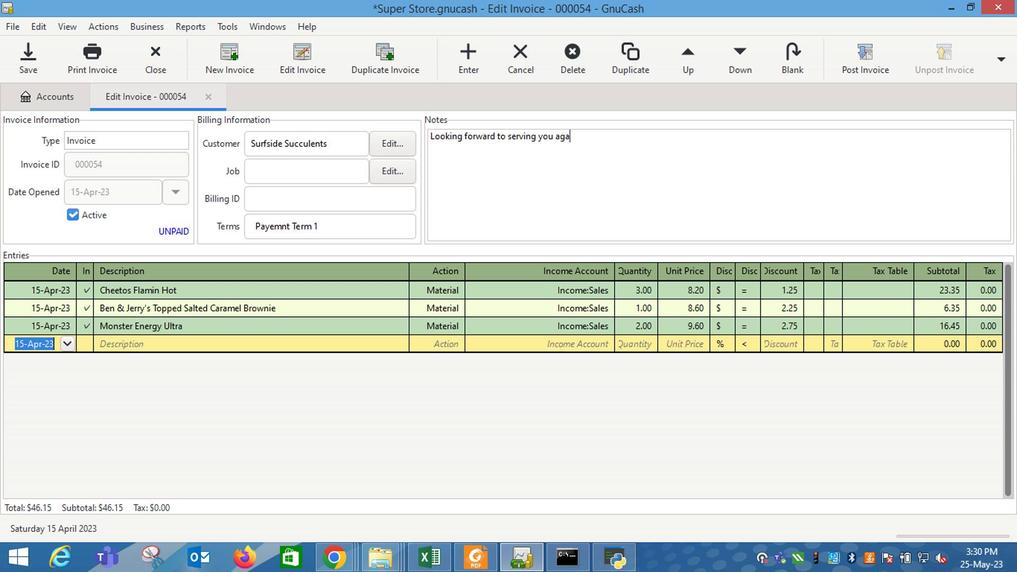 
Action: Mouse moved to (811, 199)
Screenshot: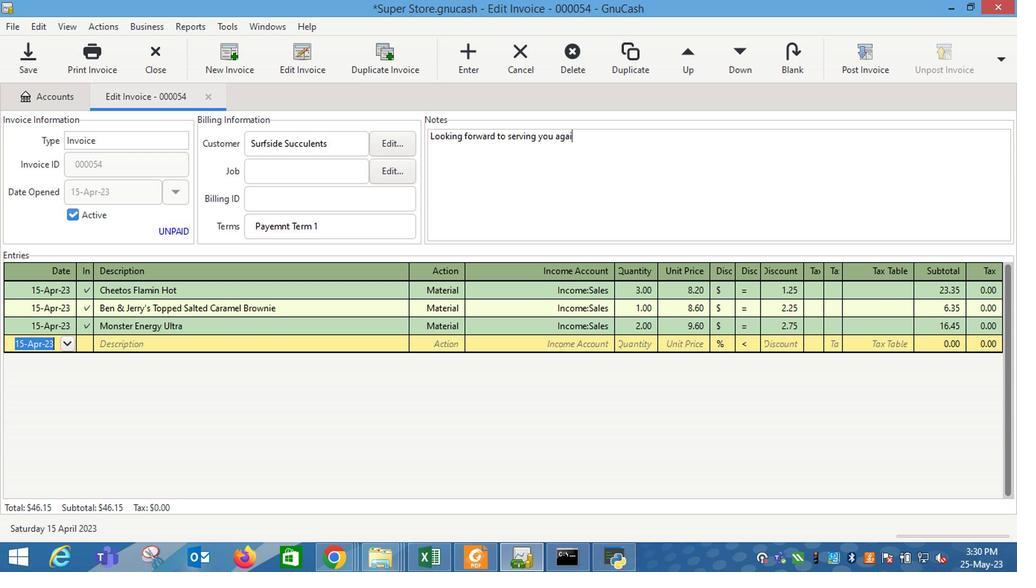 
Action: Key pressed .
Screenshot: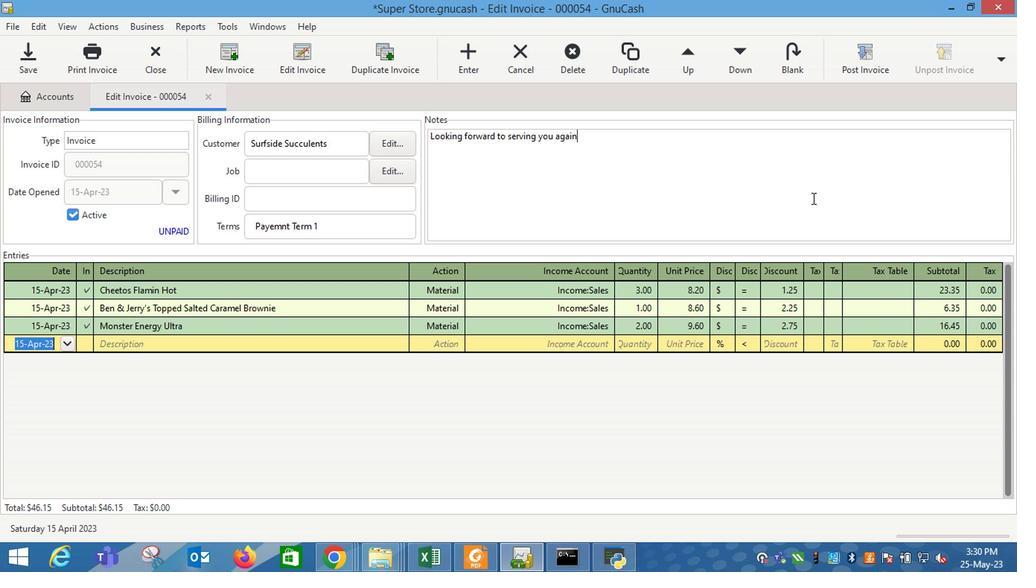 
Action: Mouse moved to (852, 70)
Screenshot: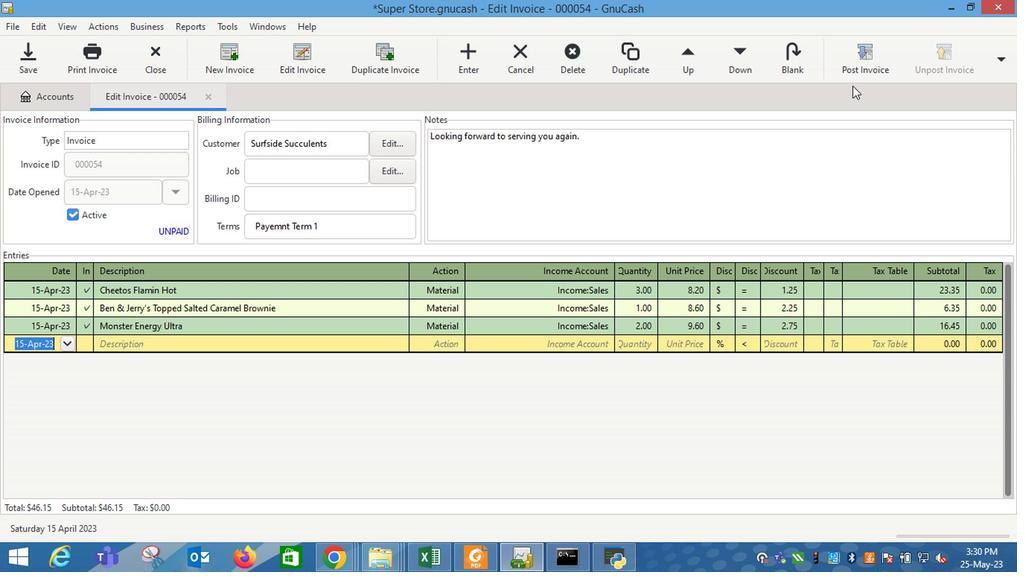 
Action: Mouse pressed left at (852, 70)
Screenshot: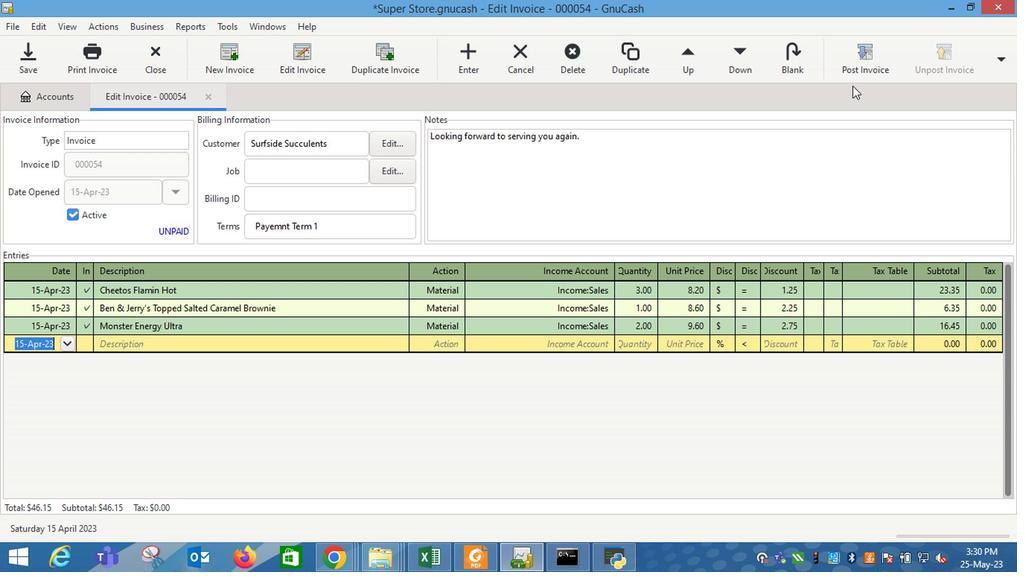 
Action: Mouse moved to (639, 247)
Screenshot: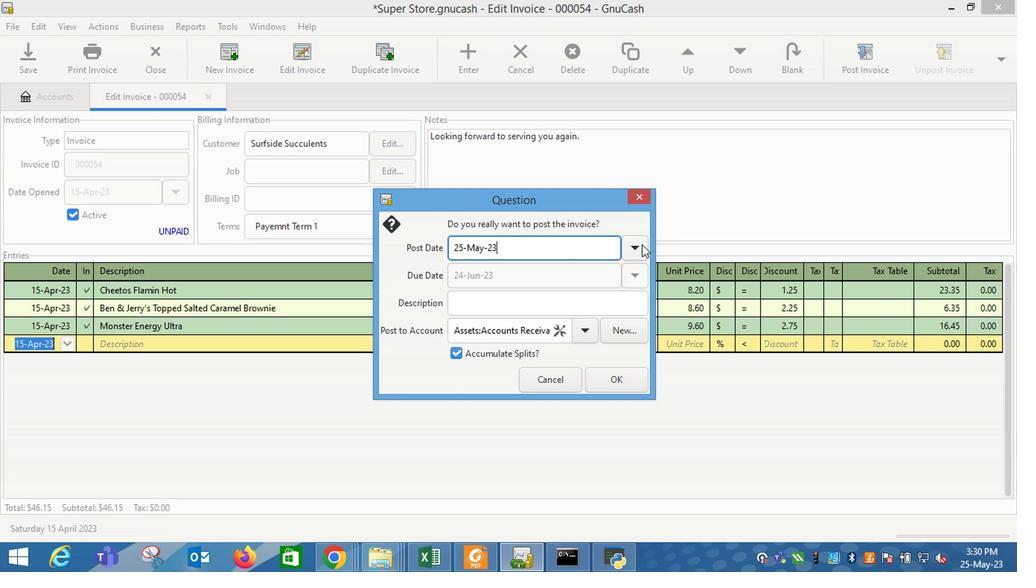 
Action: Mouse pressed left at (639, 247)
Screenshot: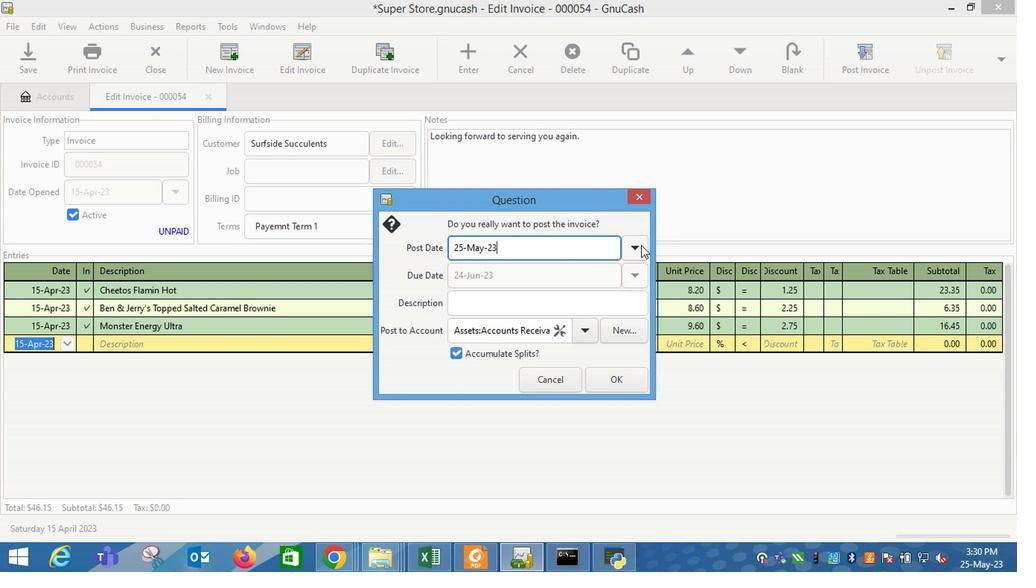 
Action: Mouse moved to (521, 268)
Screenshot: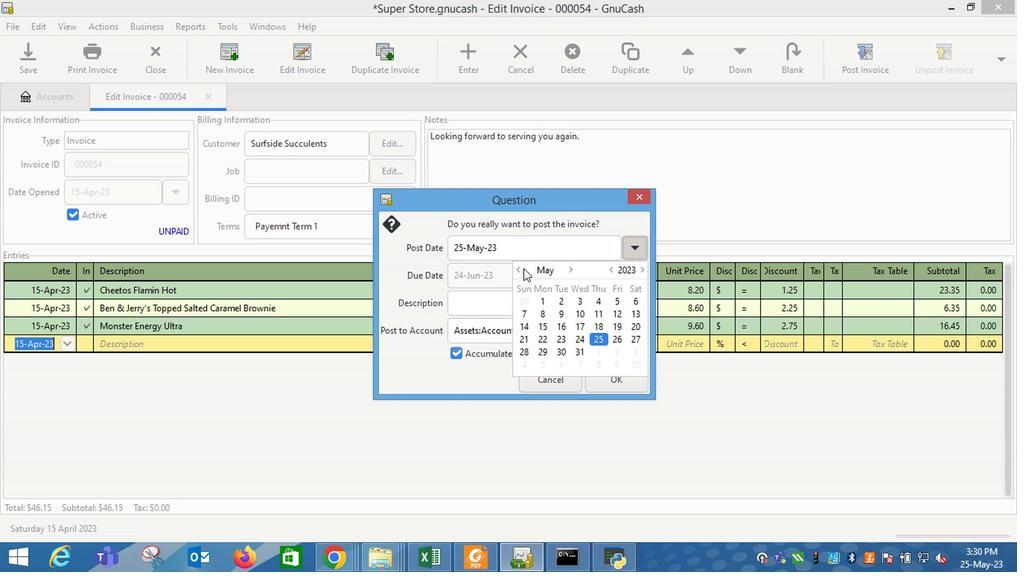 
Action: Mouse pressed left at (521, 268)
Screenshot: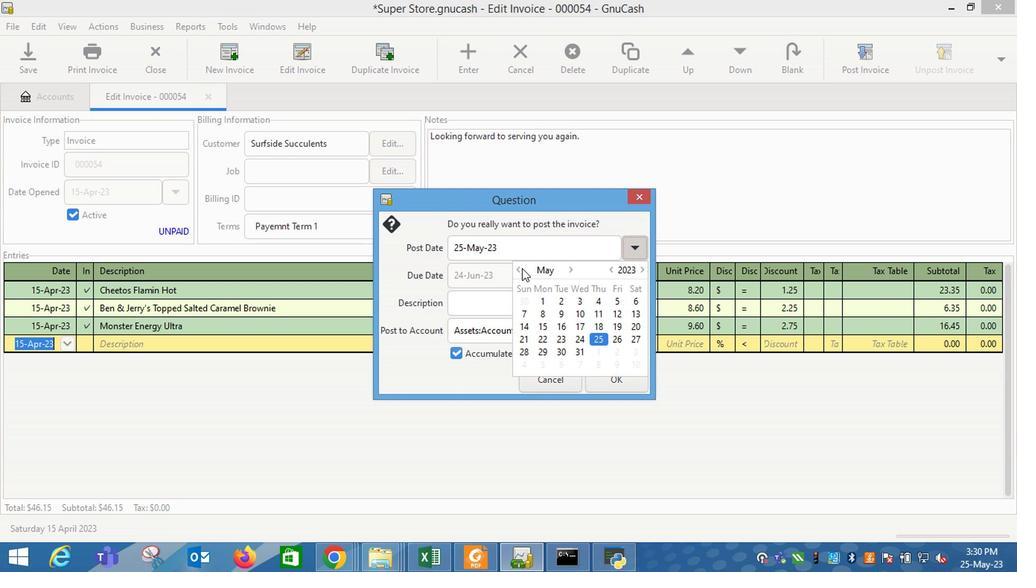 
Action: Mouse moved to (631, 245)
Screenshot: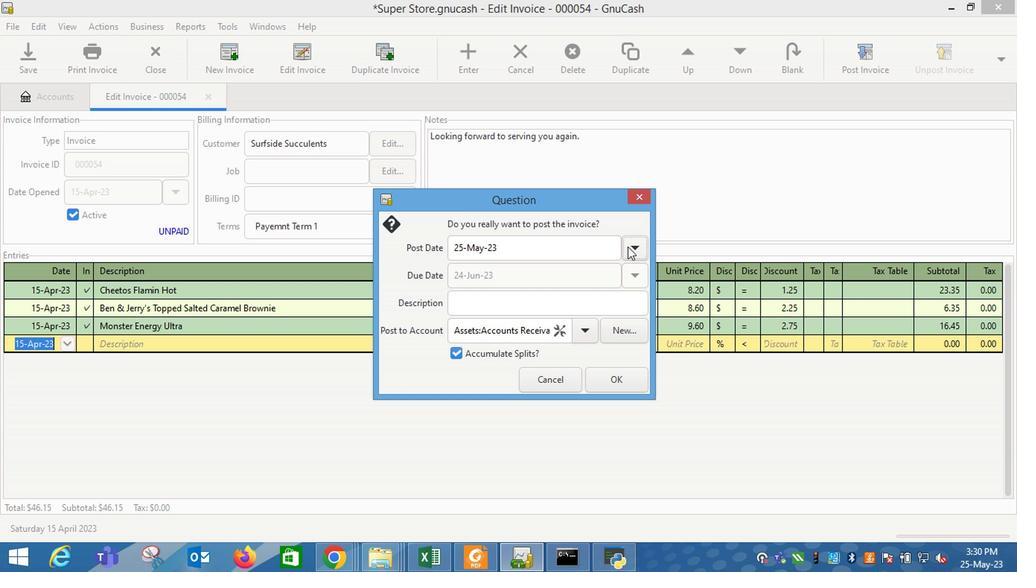 
Action: Mouse pressed left at (631, 245)
Screenshot: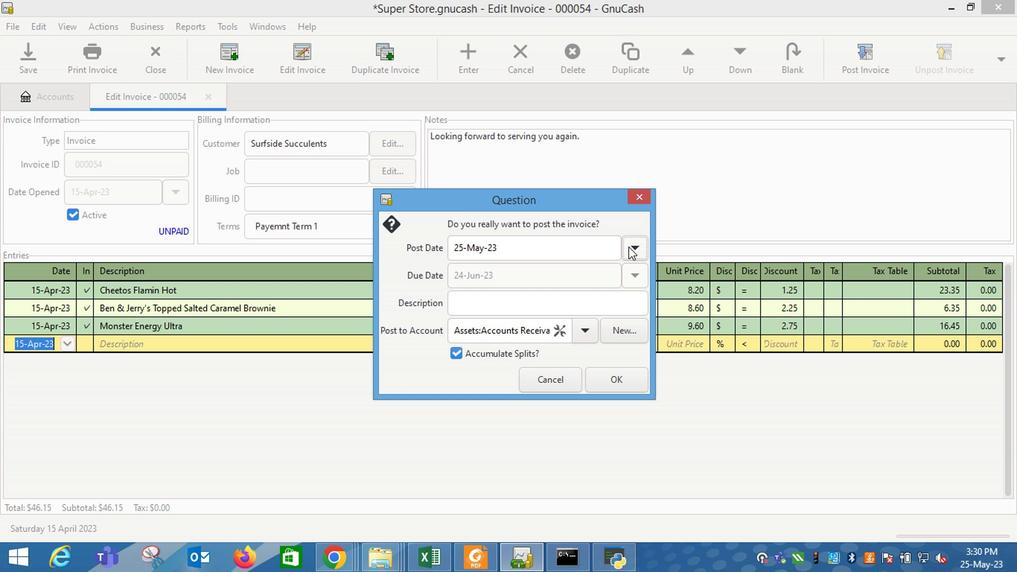 
Action: Mouse moved to (519, 270)
Screenshot: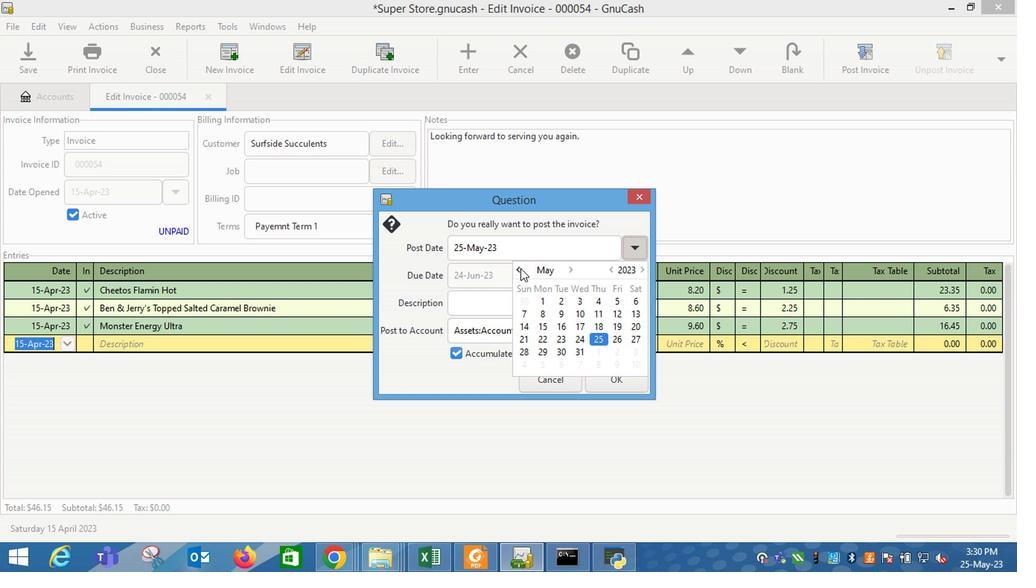 
Action: Mouse pressed left at (519, 270)
Screenshot: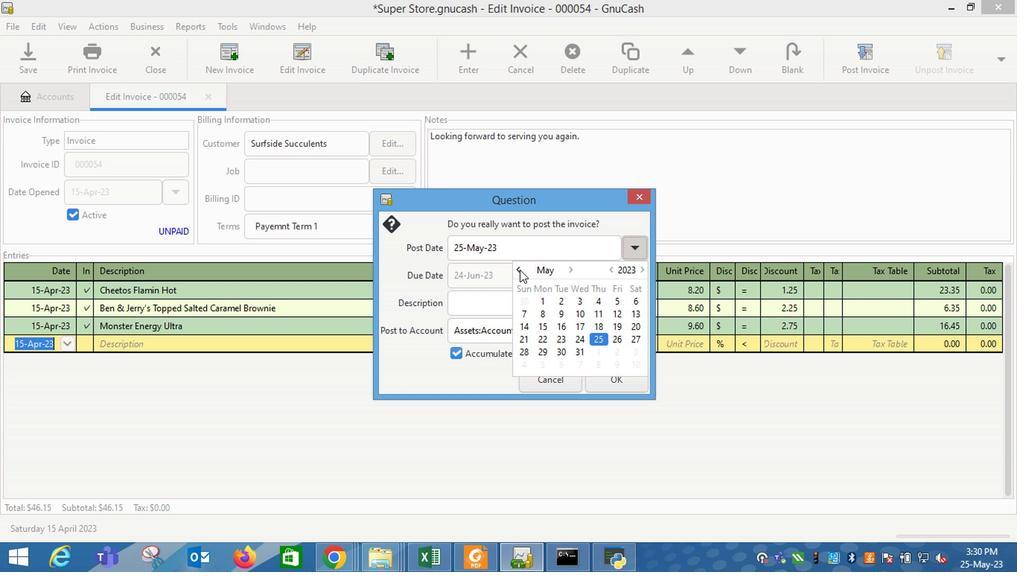 
Action: Mouse moved to (630, 323)
Screenshot: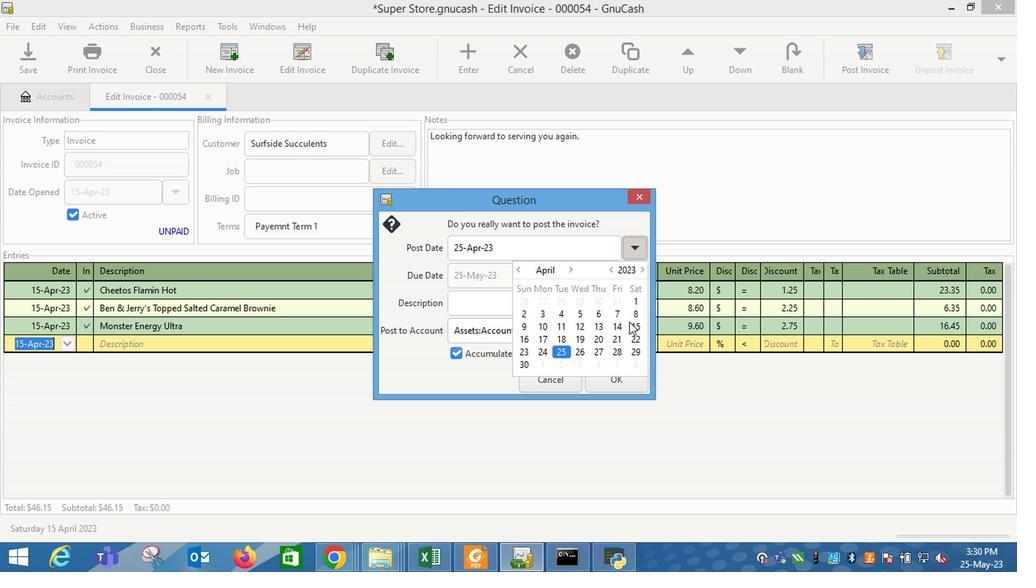 
Action: Mouse pressed left at (630, 323)
Screenshot: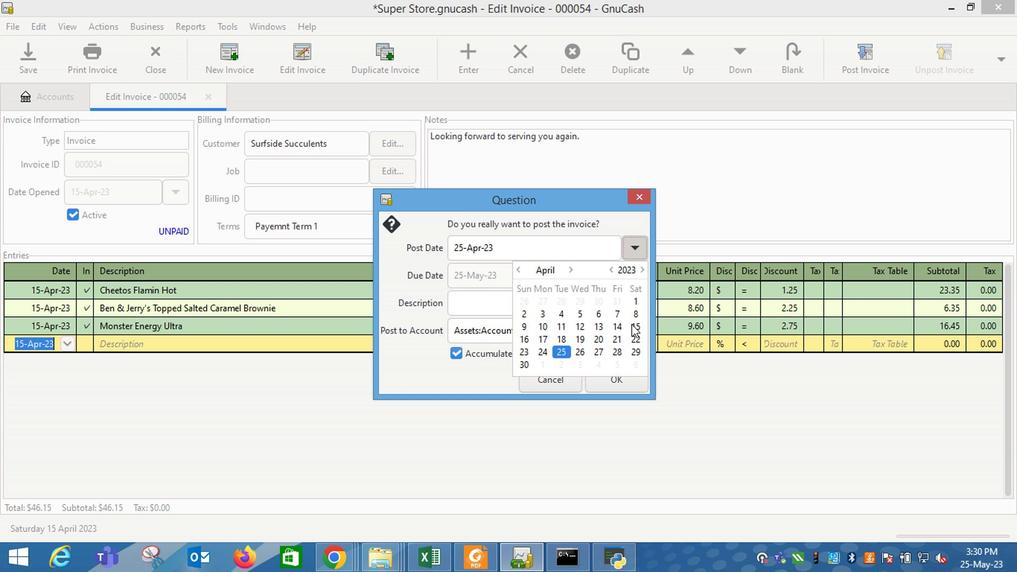
Action: Mouse moved to (488, 304)
Screenshot: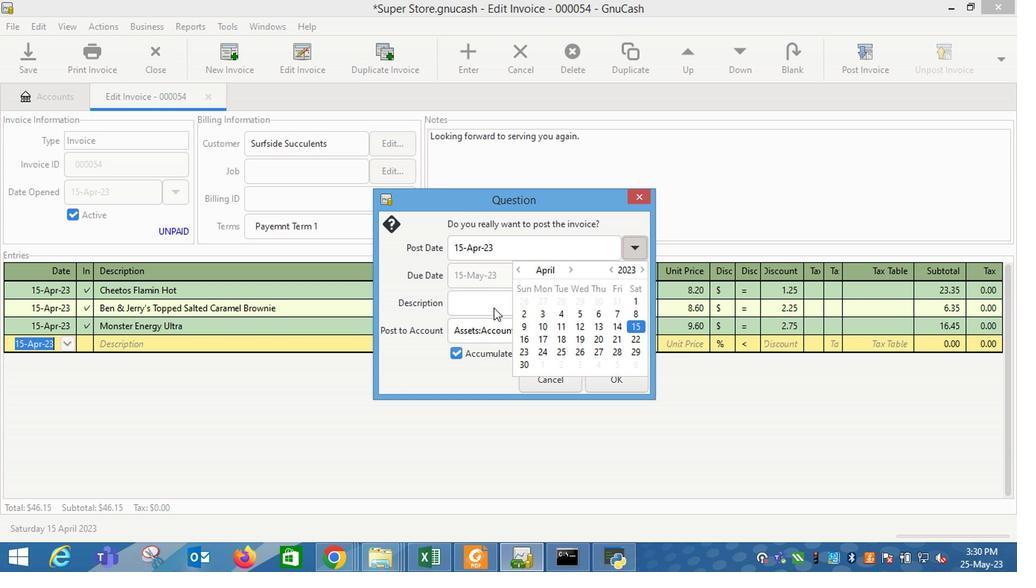 
Action: Mouse pressed left at (488, 304)
Screenshot: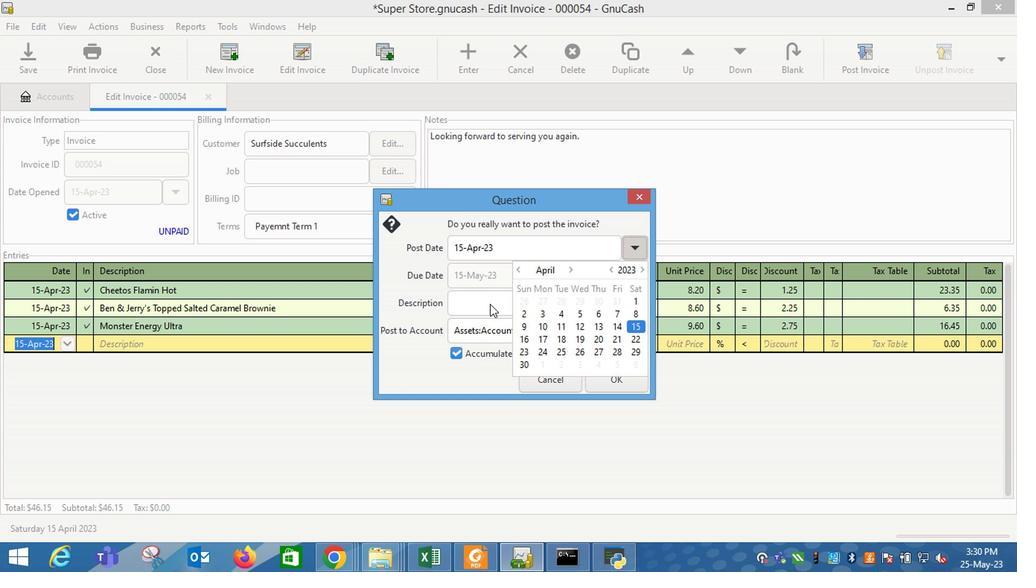 
Action: Mouse moved to (612, 374)
Screenshot: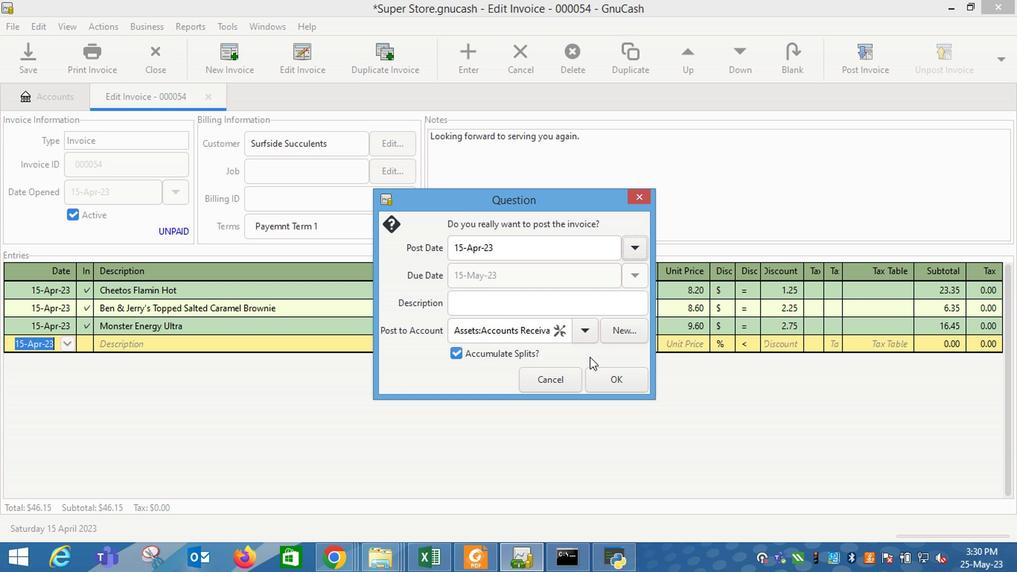 
Action: Mouse pressed left at (612, 374)
Screenshot: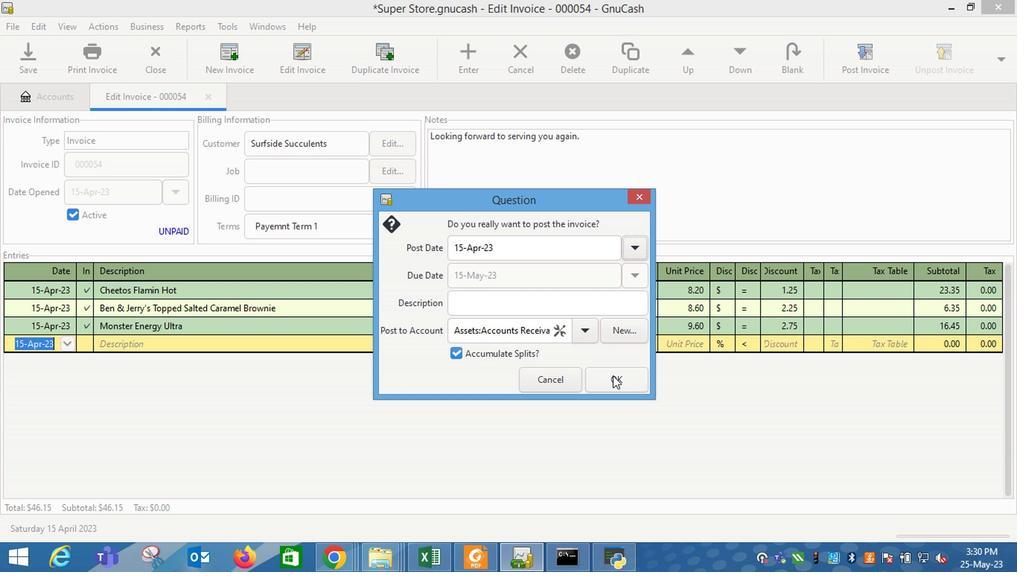 
Action: Mouse moved to (961, 64)
Screenshot: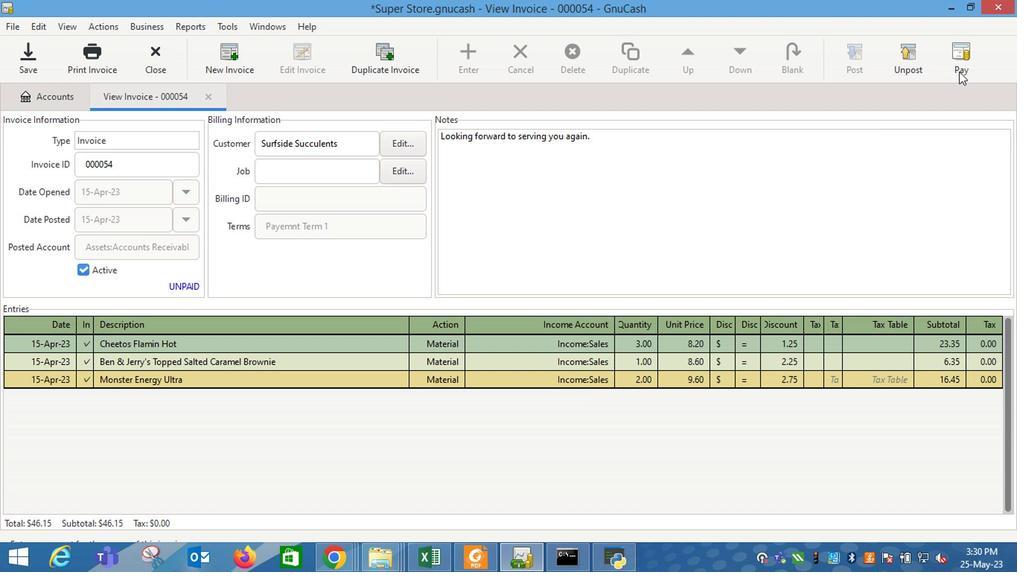 
Action: Mouse pressed left at (961, 64)
Screenshot: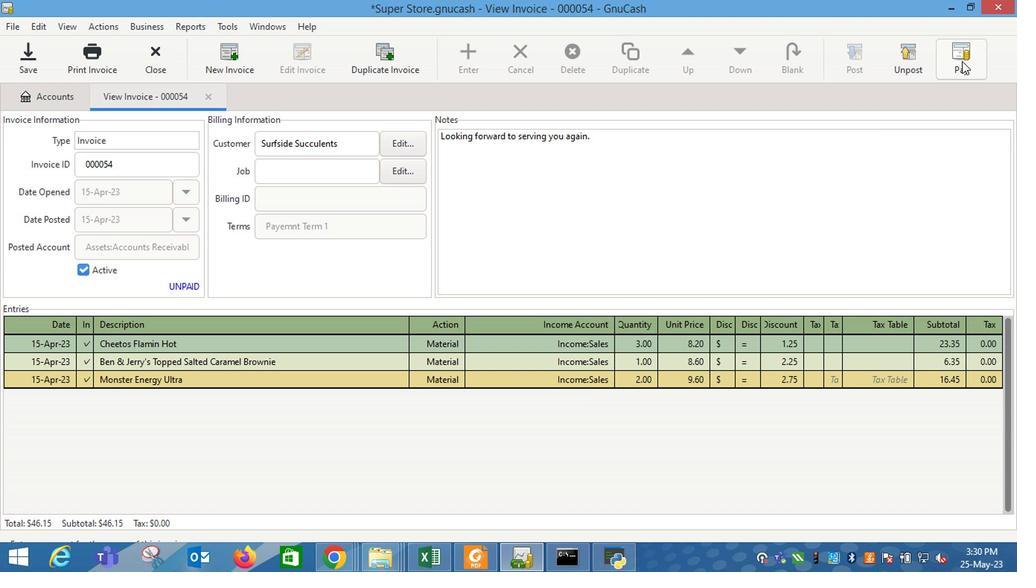 
Action: Mouse moved to (466, 294)
Screenshot: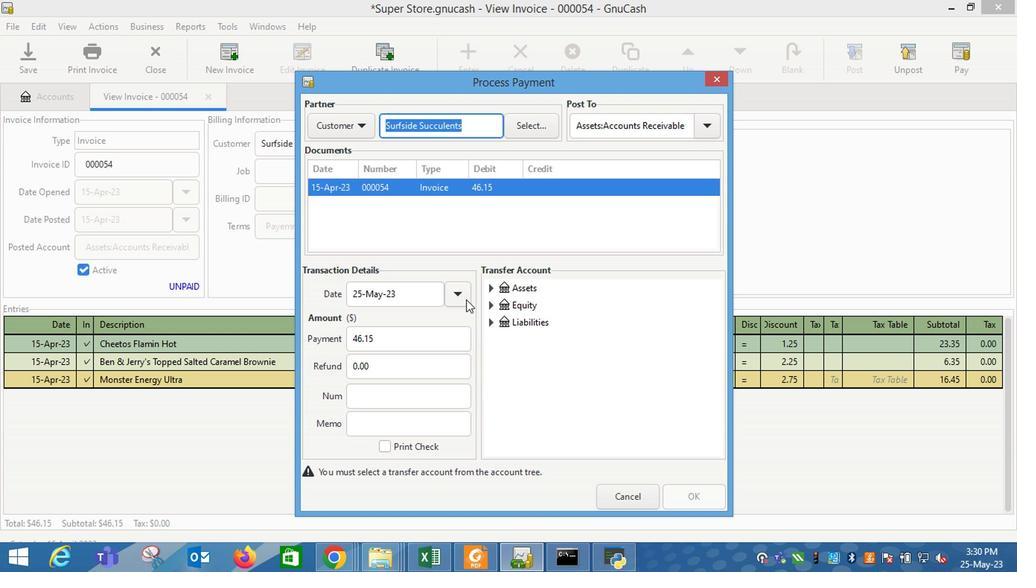 
Action: Mouse pressed left at (466, 294)
Screenshot: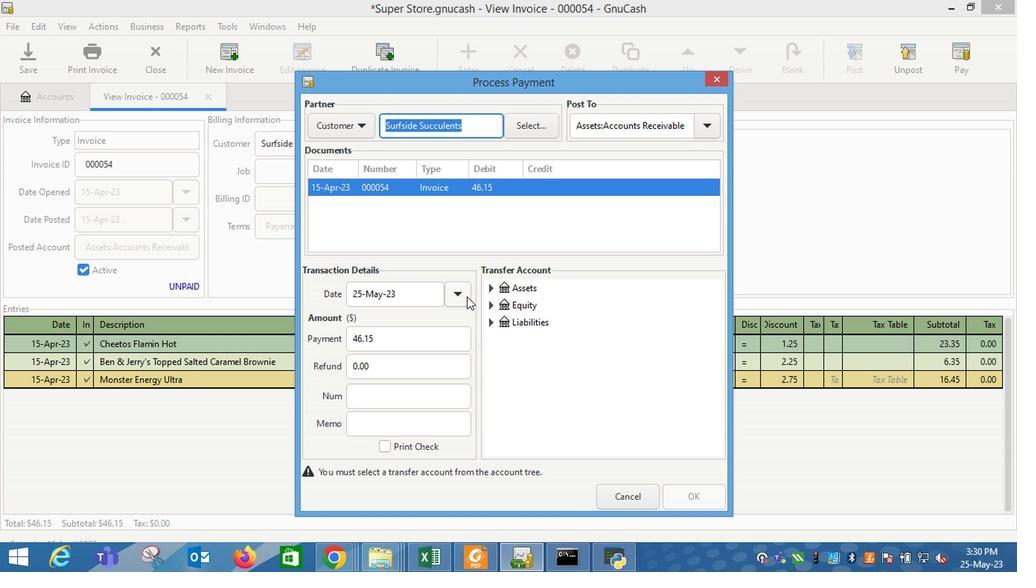 
Action: Mouse moved to (367, 371)
Screenshot: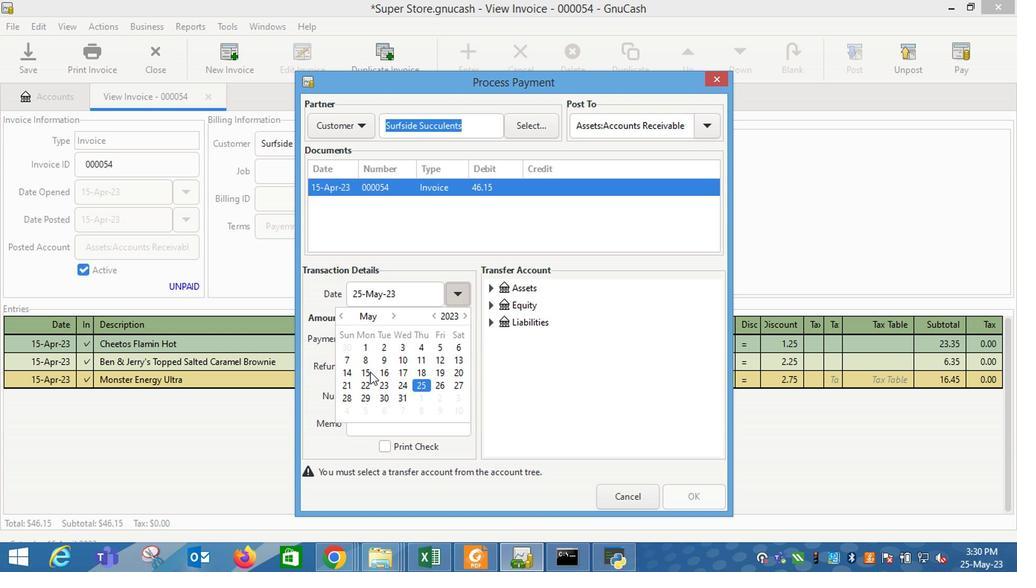 
Action: Mouse pressed left at (367, 371)
Screenshot: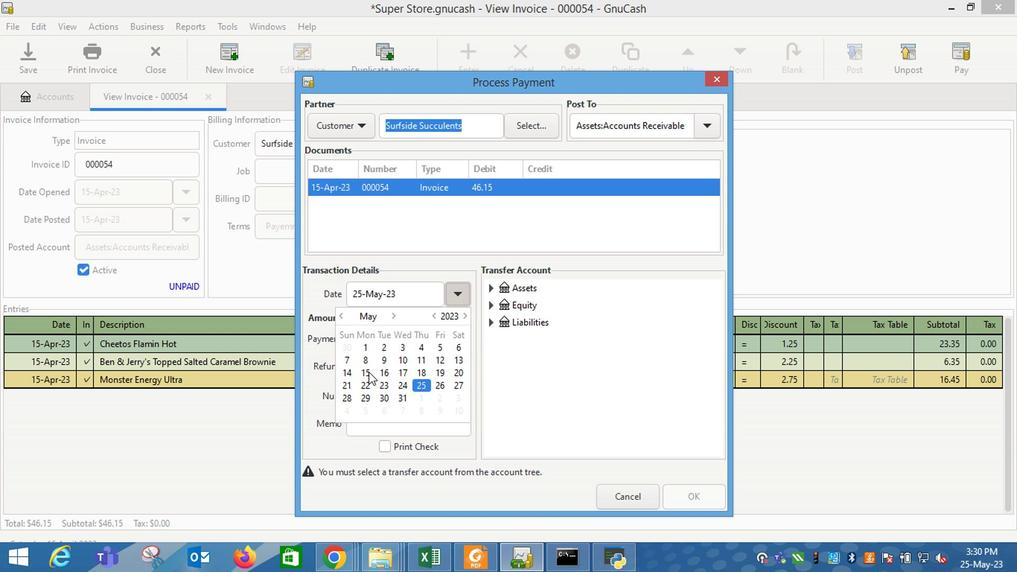 
Action: Mouse moved to (508, 369)
Screenshot: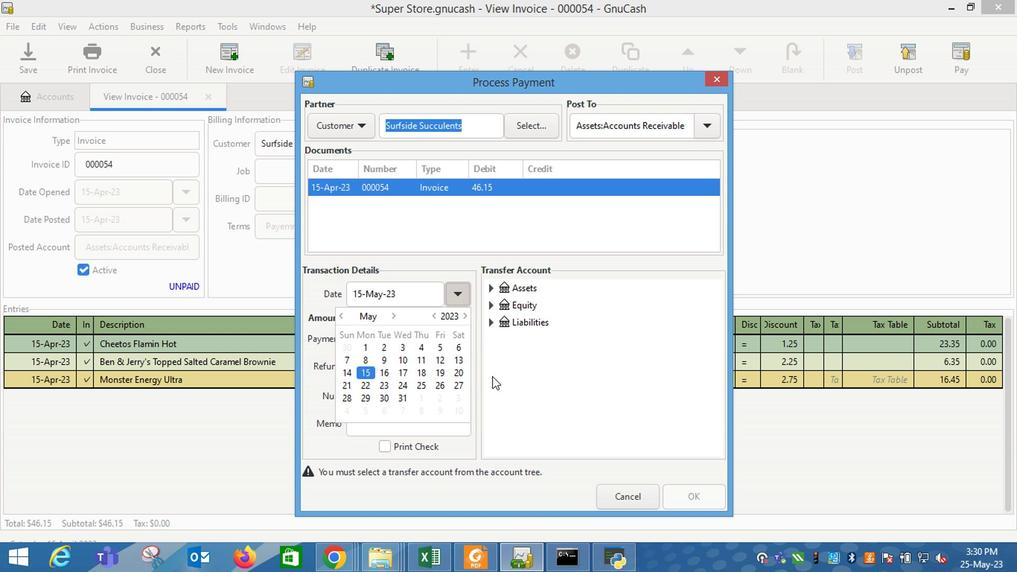 
Action: Mouse pressed left at (508, 369)
Screenshot: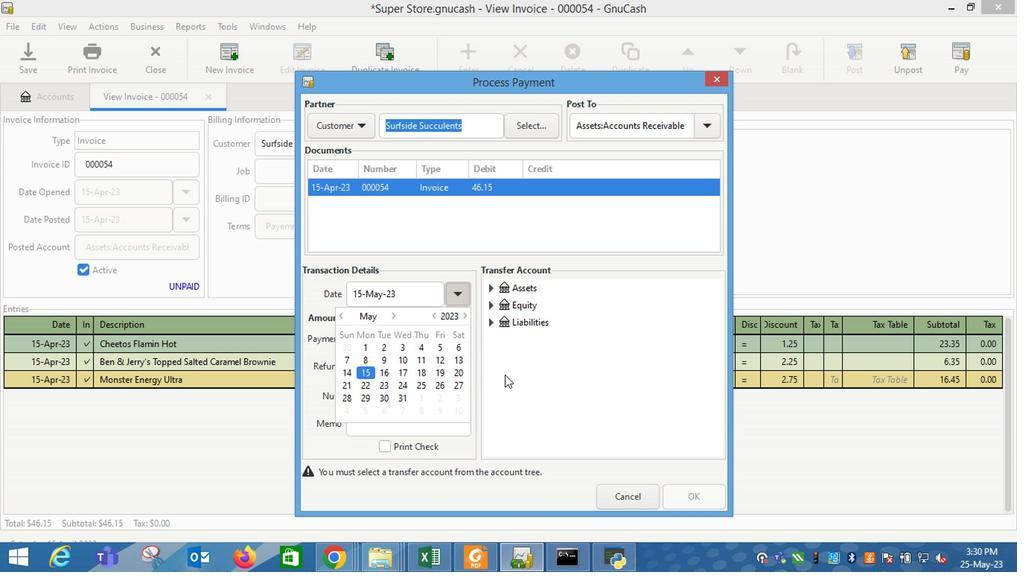 
Action: Mouse moved to (490, 287)
Screenshot: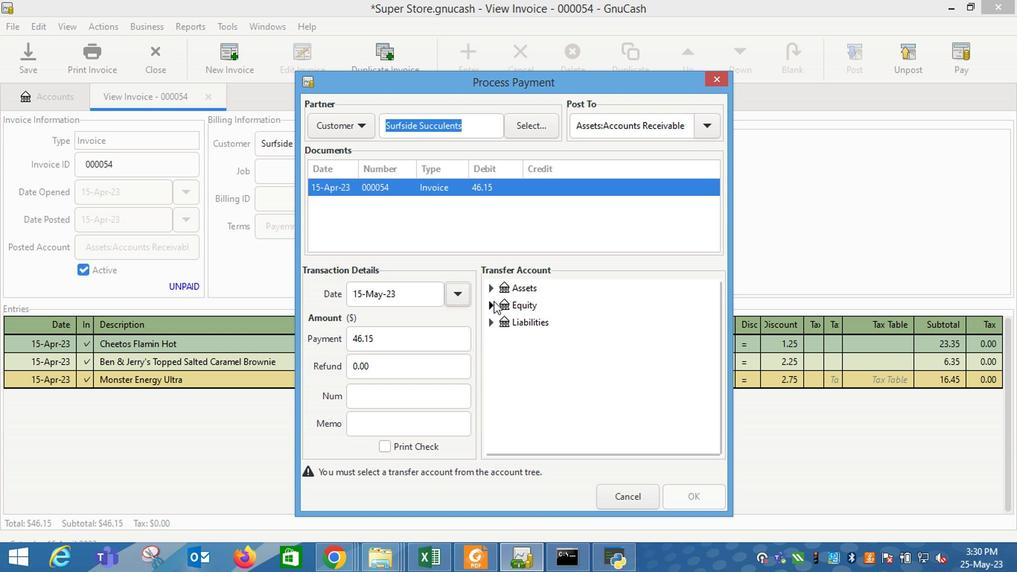 
Action: Mouse pressed left at (490, 287)
Screenshot: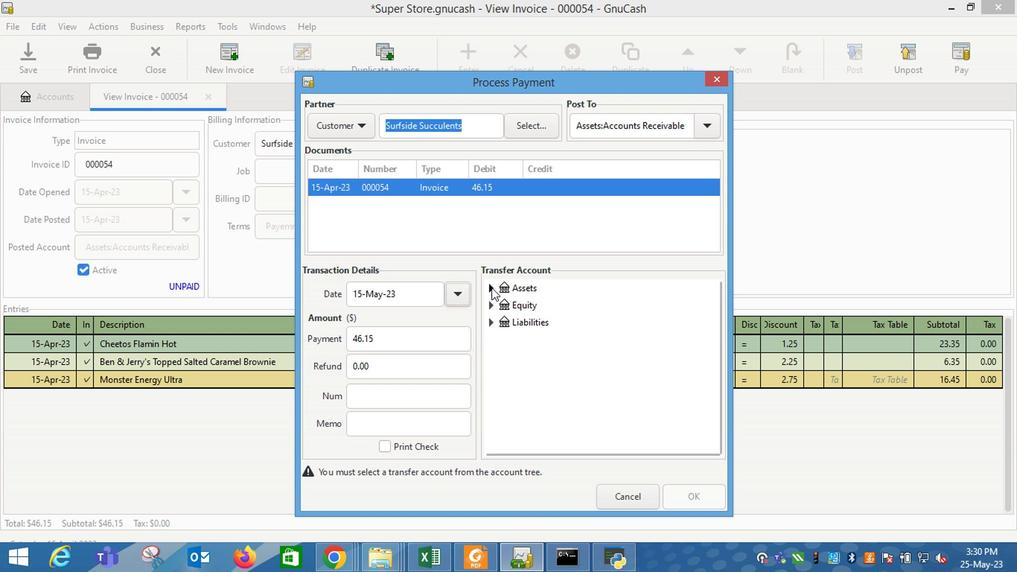 
Action: Mouse moved to (507, 305)
Screenshot: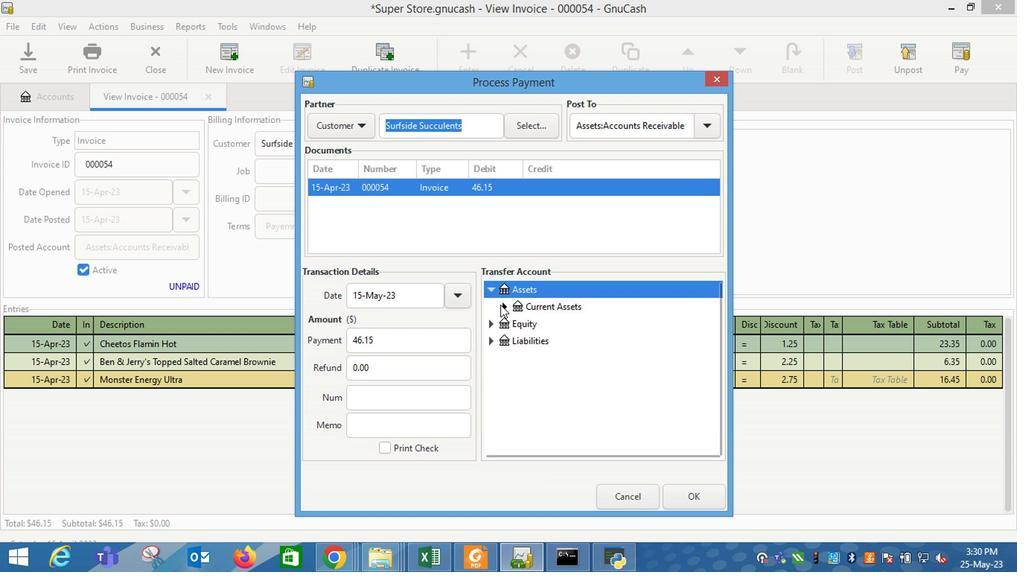 
Action: Mouse pressed left at (507, 305)
Screenshot: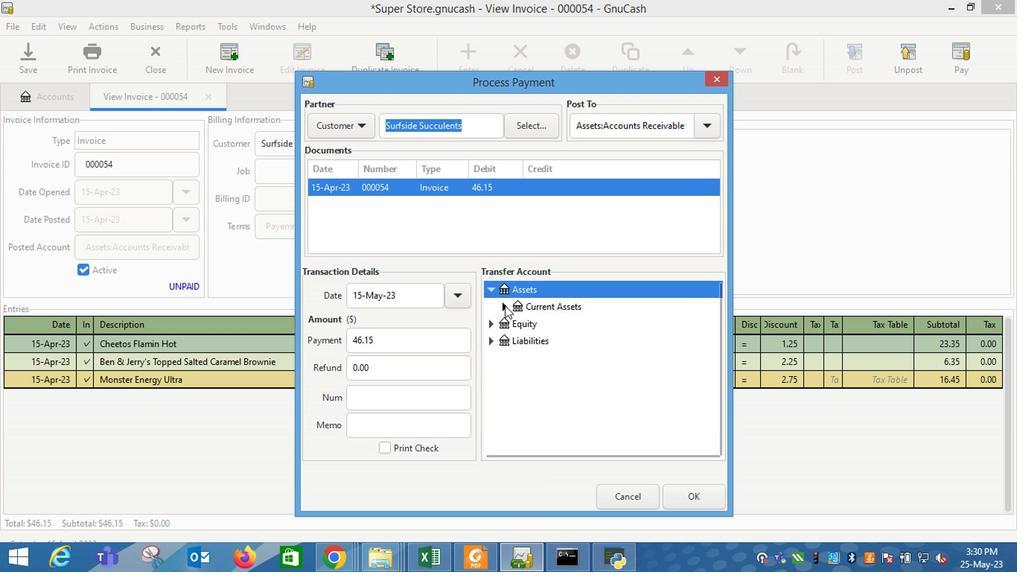 
Action: Mouse moved to (551, 323)
Screenshot: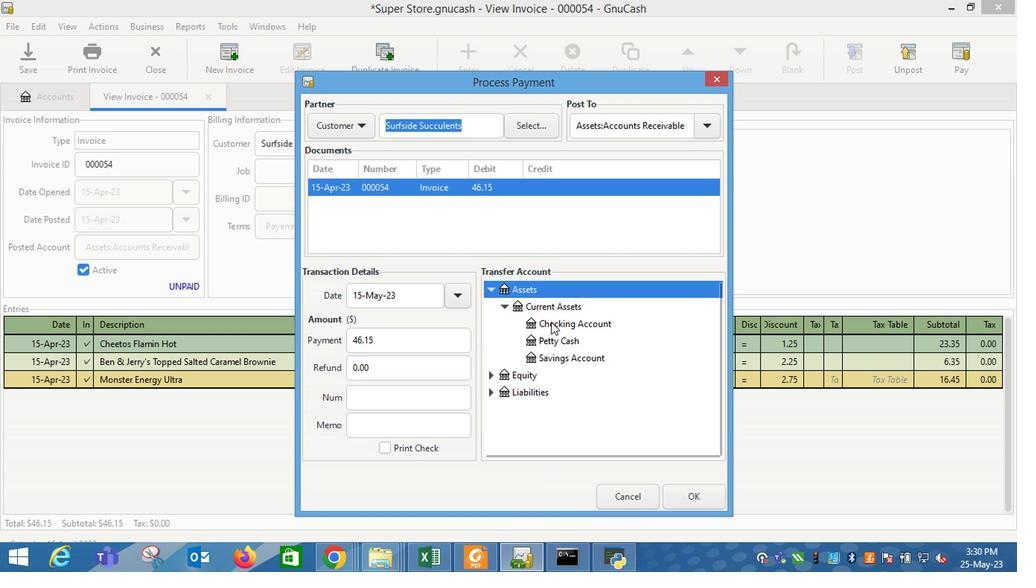 
Action: Mouse pressed left at (551, 323)
Screenshot: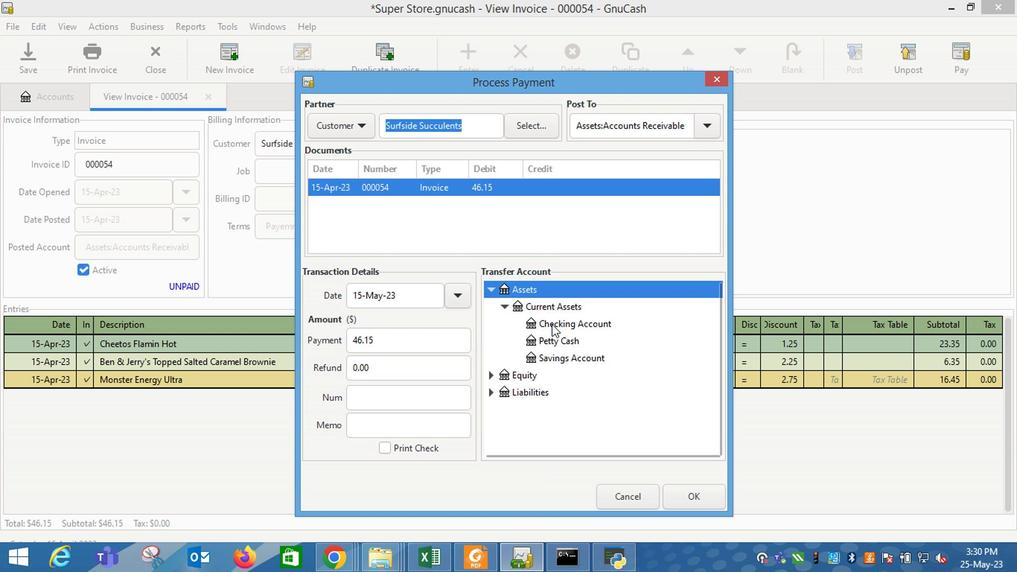 
Action: Mouse moved to (690, 487)
Screenshot: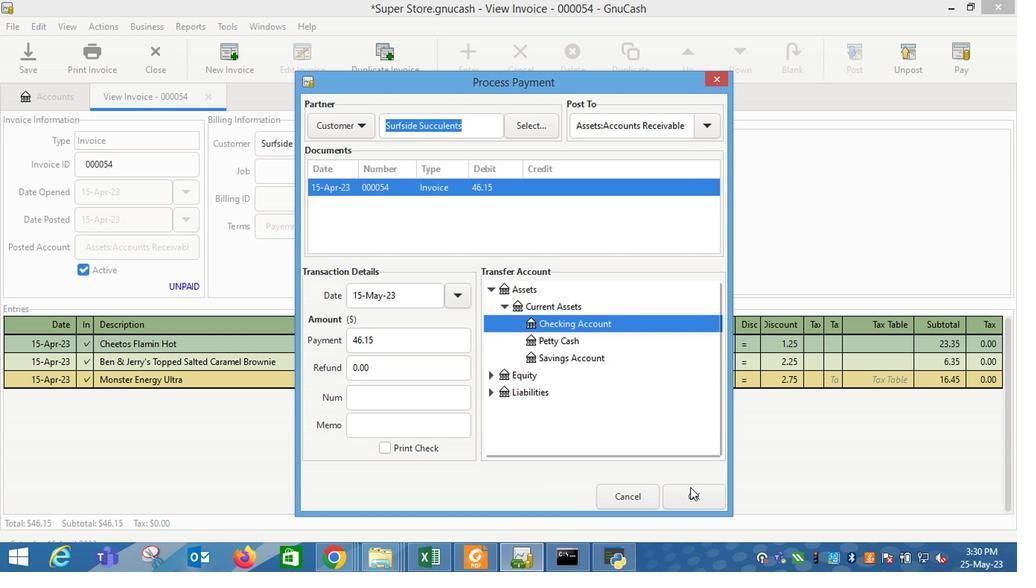 
Action: Mouse pressed left at (690, 487)
Screenshot: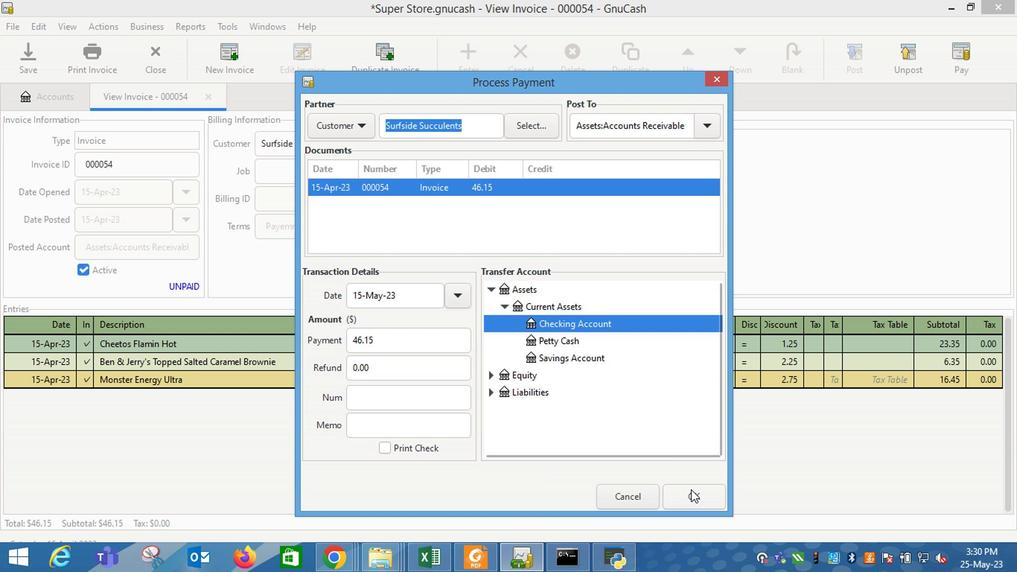 
Action: Mouse moved to (108, 55)
Screenshot: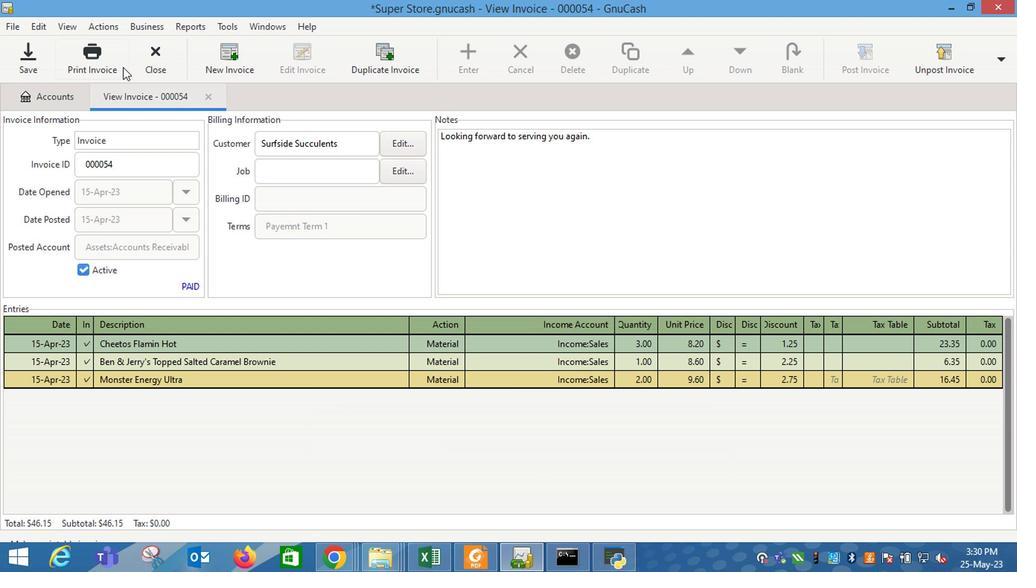 
Action: Mouse pressed left at (108, 55)
Screenshot: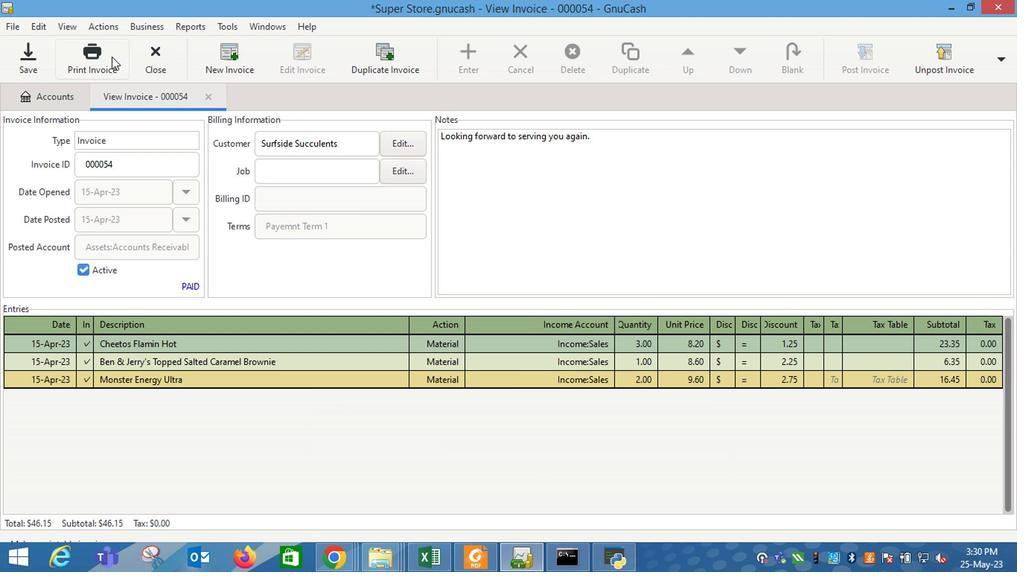 
Action: Mouse moved to (376, 68)
Screenshot: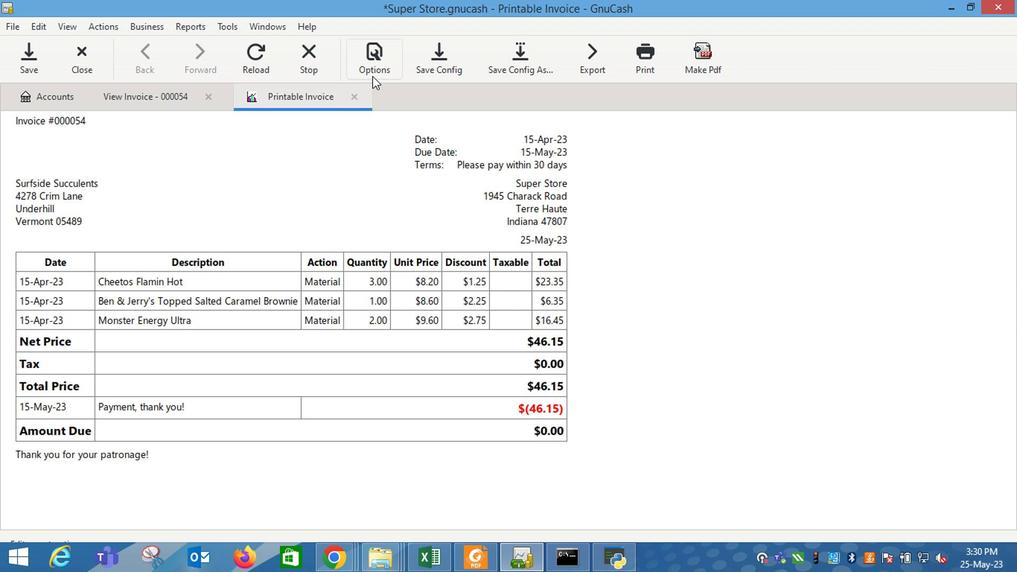
Action: Mouse pressed left at (376, 68)
Screenshot: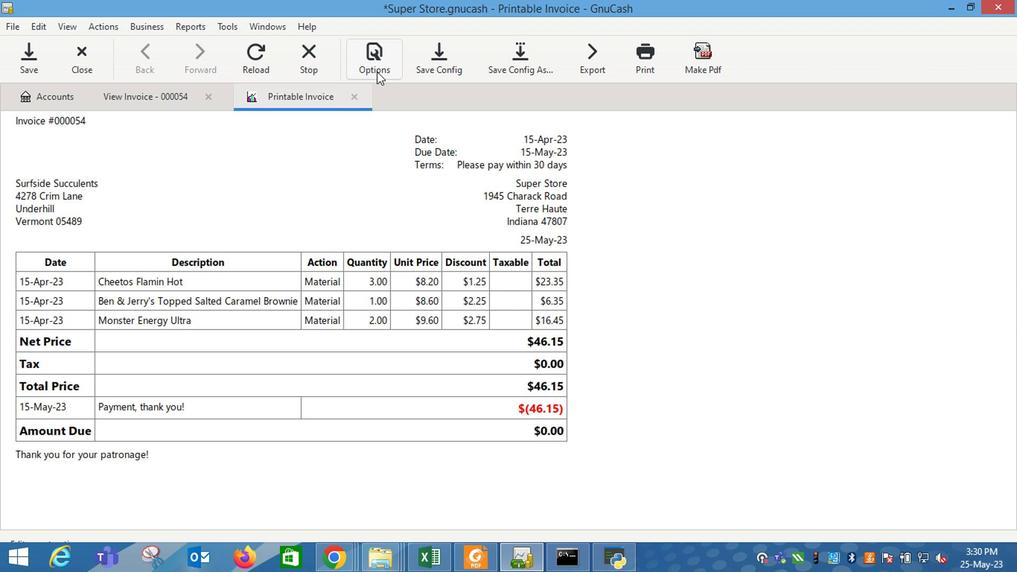 
Action: Mouse moved to (282, 145)
Screenshot: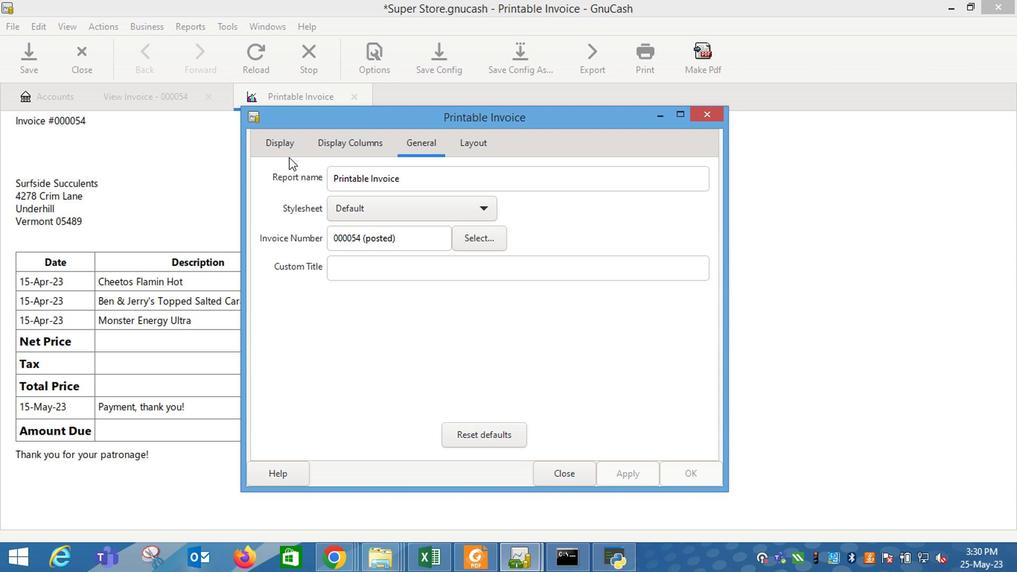 
Action: Mouse pressed left at (282, 145)
Screenshot: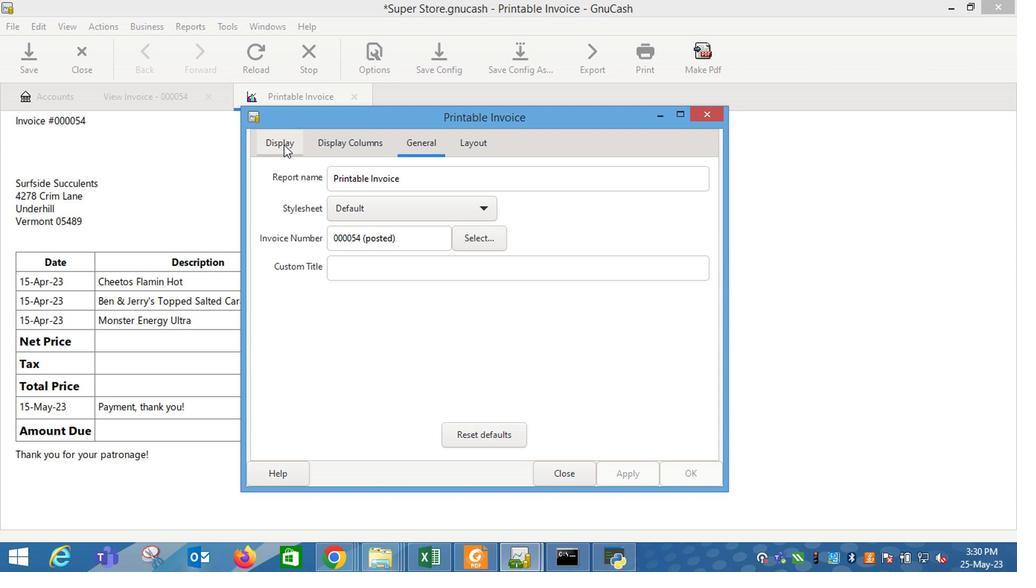 
Action: Mouse moved to (411, 317)
Screenshot: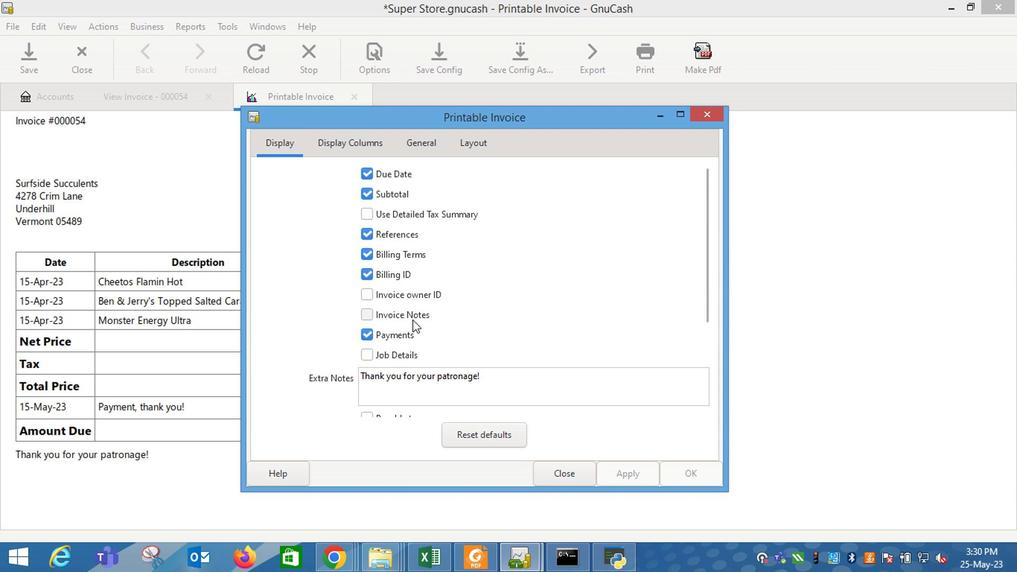 
Action: Mouse pressed left at (411, 317)
Screenshot: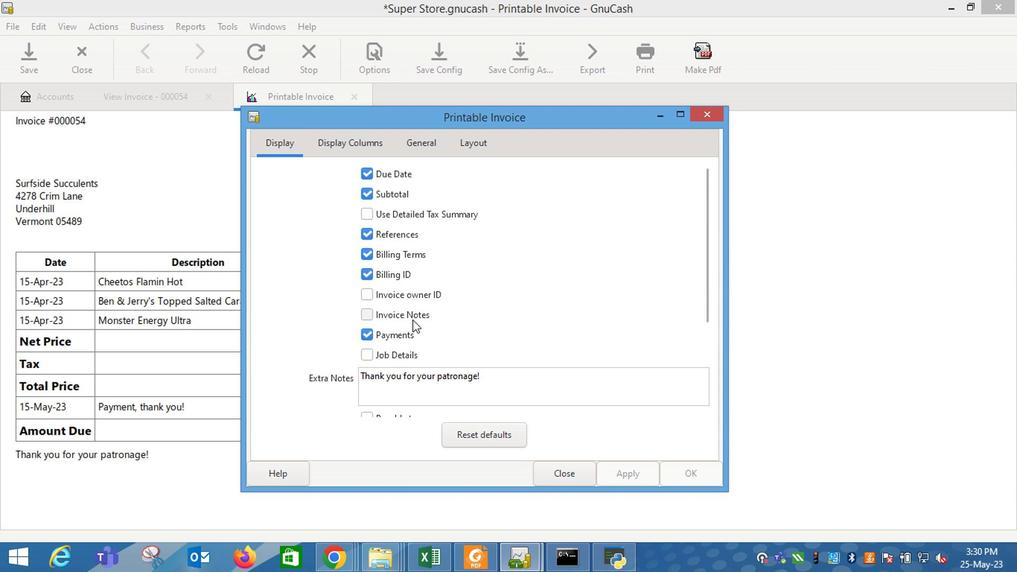 
Action: Mouse moved to (613, 468)
Screenshot: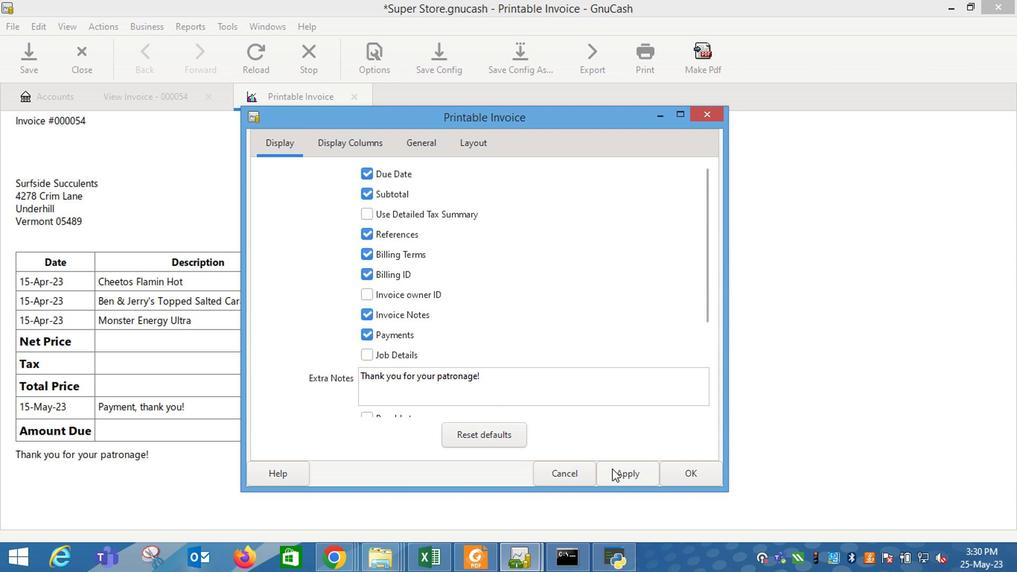
Action: Mouse pressed left at (613, 468)
Screenshot: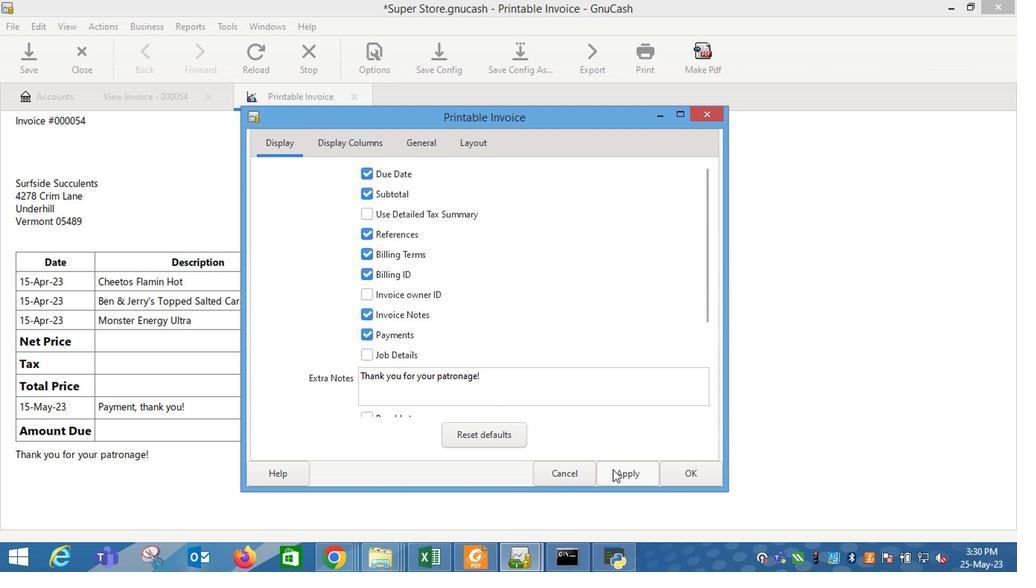 
Action: Mouse moved to (568, 470)
Screenshot: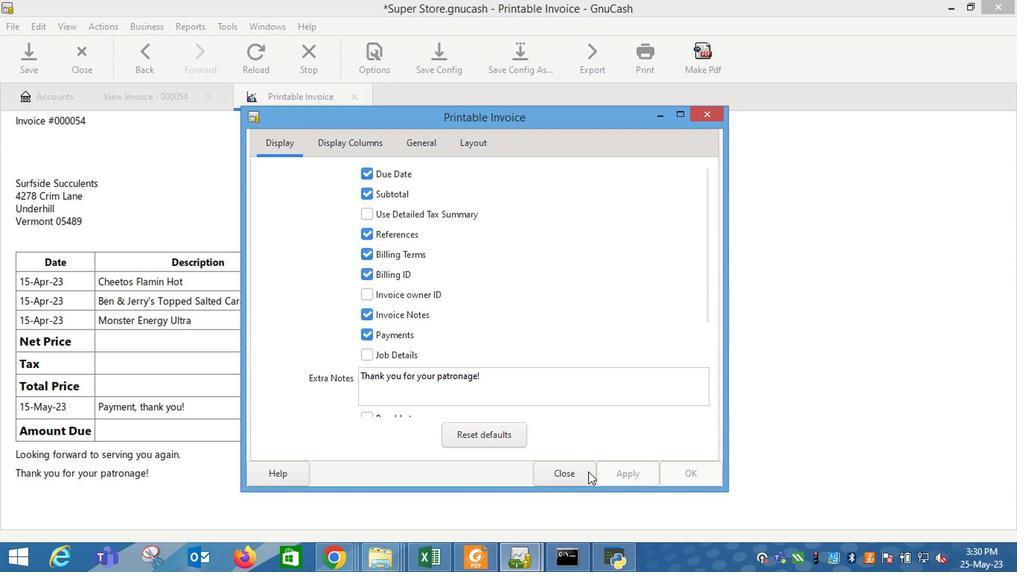 
Action: Mouse pressed left at (568, 470)
Screenshot: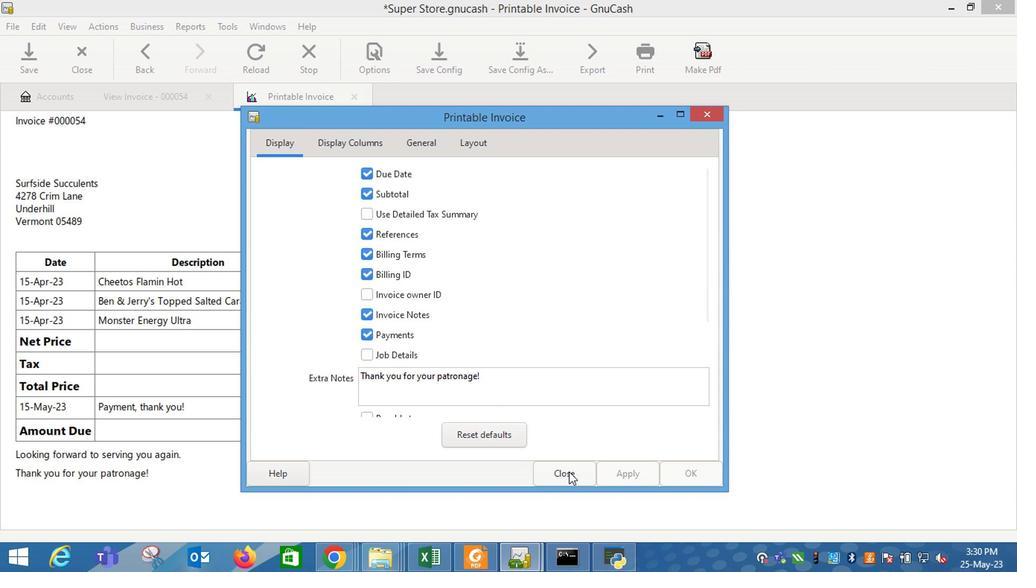 
Action: Mouse moved to (552, 462)
Screenshot: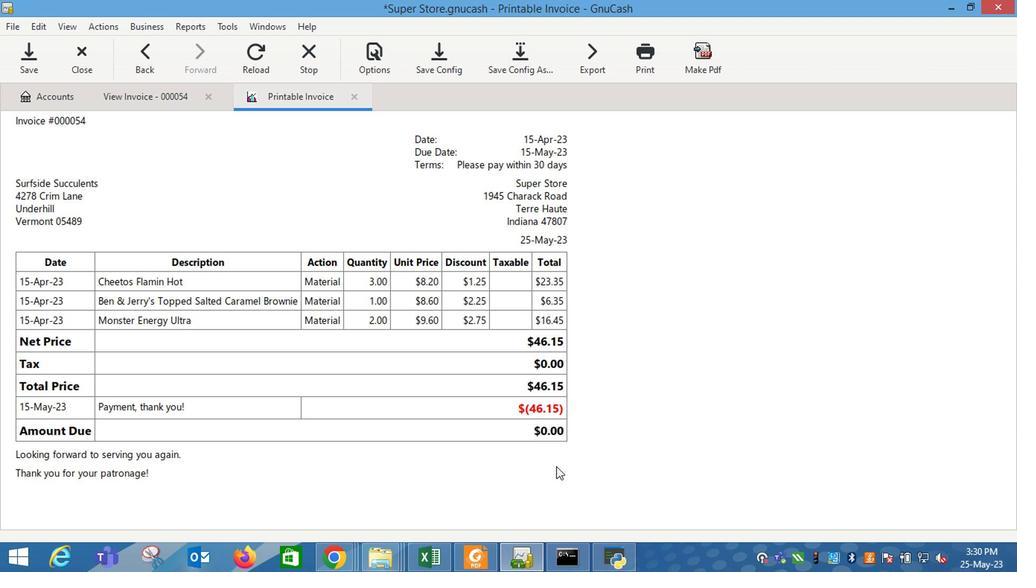 
